 Task: Look for space in Guider, Cameroon from 12th June, 2023 to 15th June, 2023 for 2 adults in price range Rs.10000 to Rs.15000. Place can be entire place with 1  bedroom having 1 bed and 1 bathroom. Property type can be house, flat, guest house, hotel. Booking option can be shelf check-in. Required host language is English.
Action: Mouse moved to (473, 121)
Screenshot: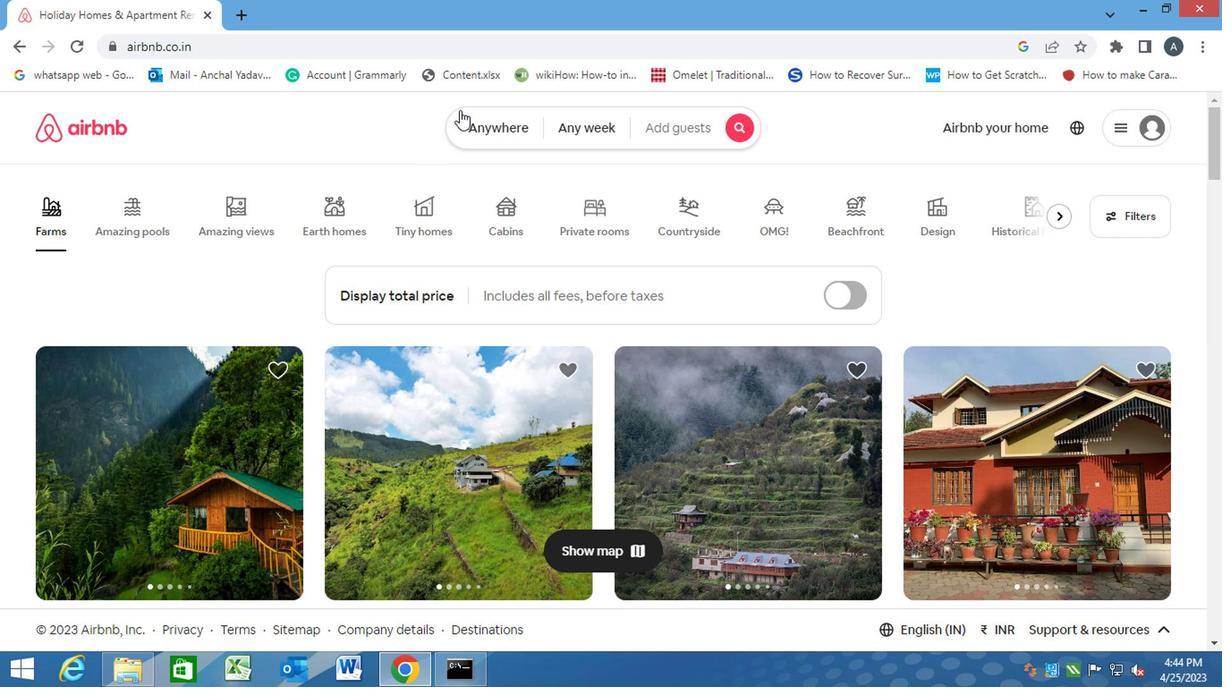 
Action: Mouse pressed left at (473, 121)
Screenshot: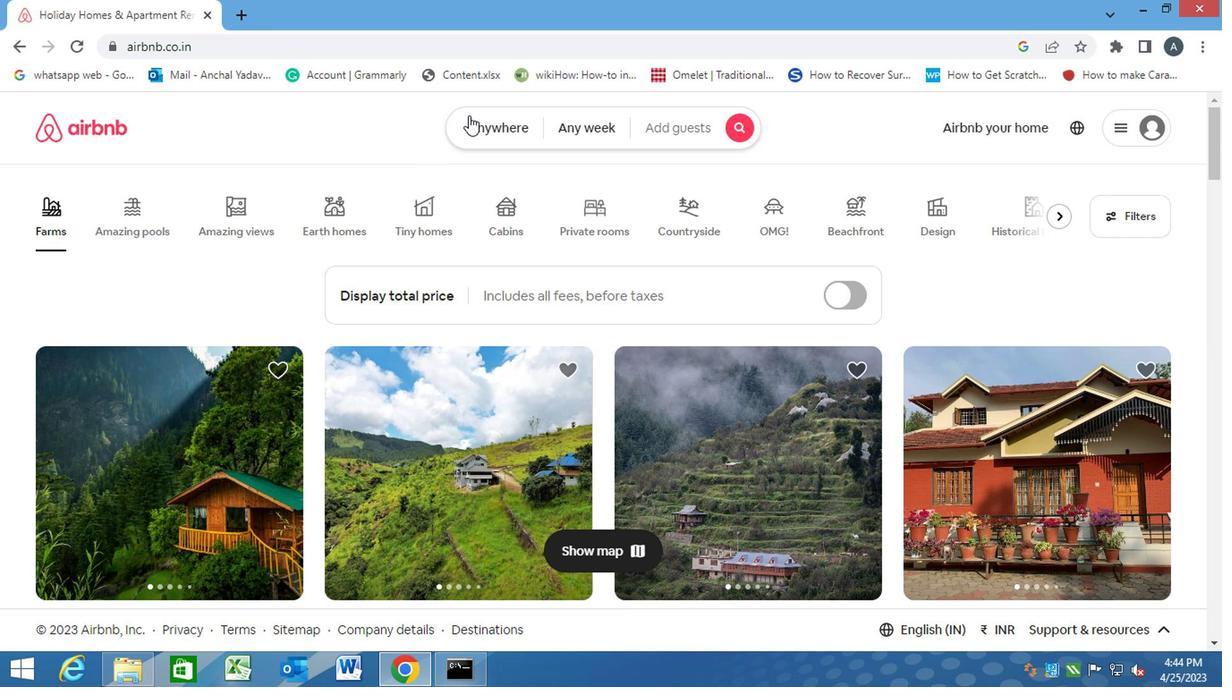 
Action: Mouse moved to (394, 180)
Screenshot: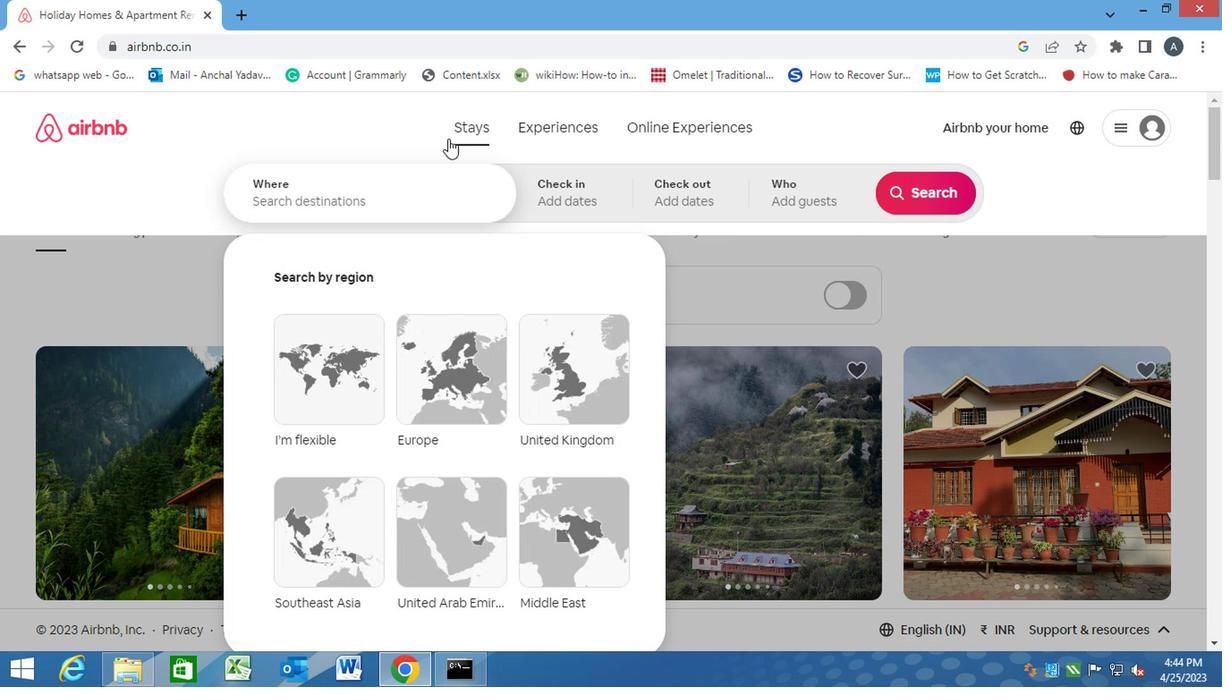 
Action: Mouse pressed left at (394, 180)
Screenshot: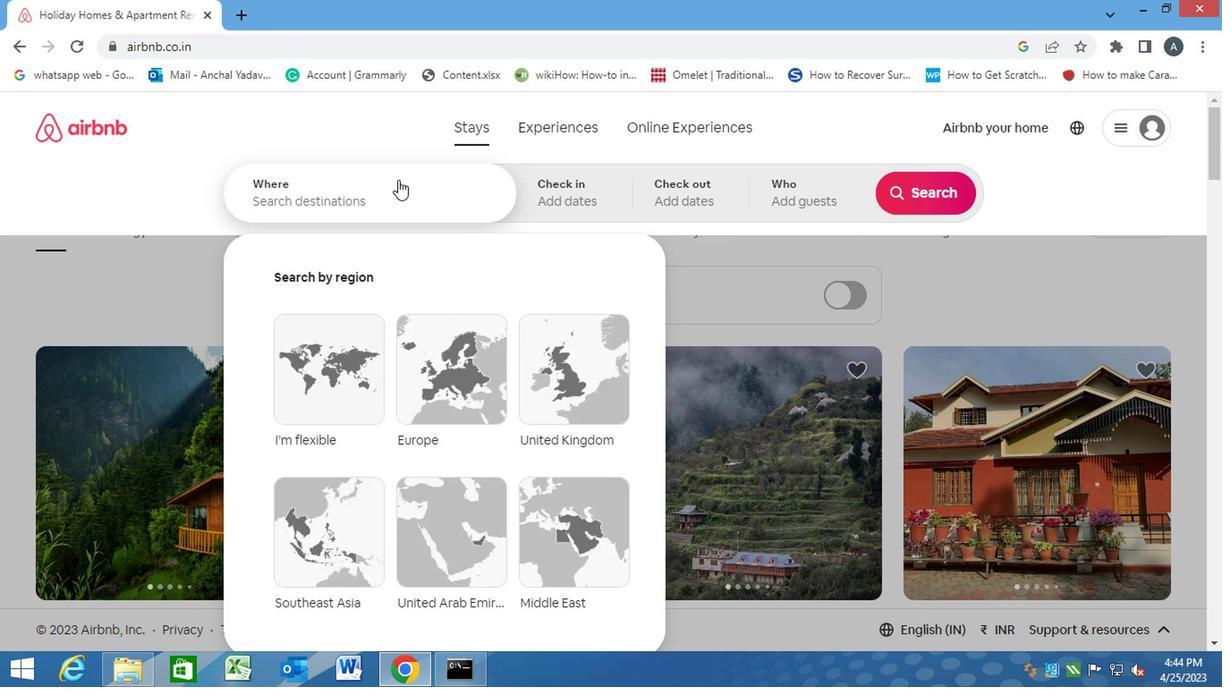 
Action: Key pressed g<Key.caps_lock>uider,<Key.space><Key.caps_lock>c<Key.caps_lock>ameroon<Key.enter>
Screenshot: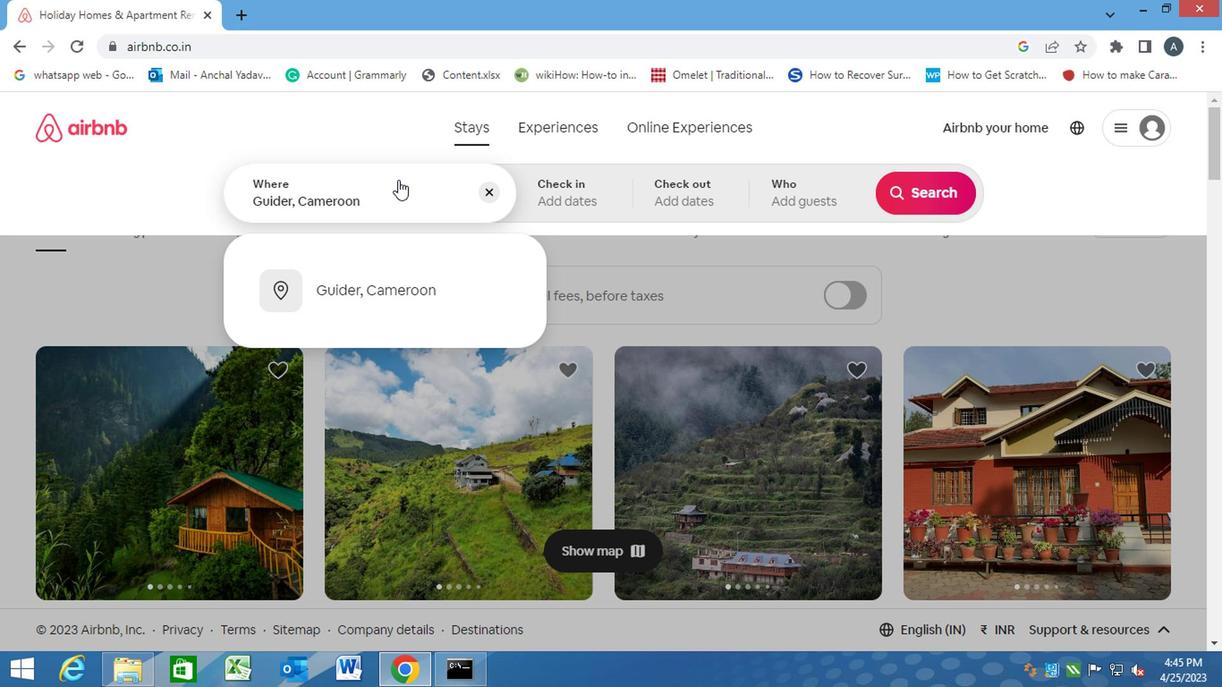 
Action: Mouse moved to (911, 346)
Screenshot: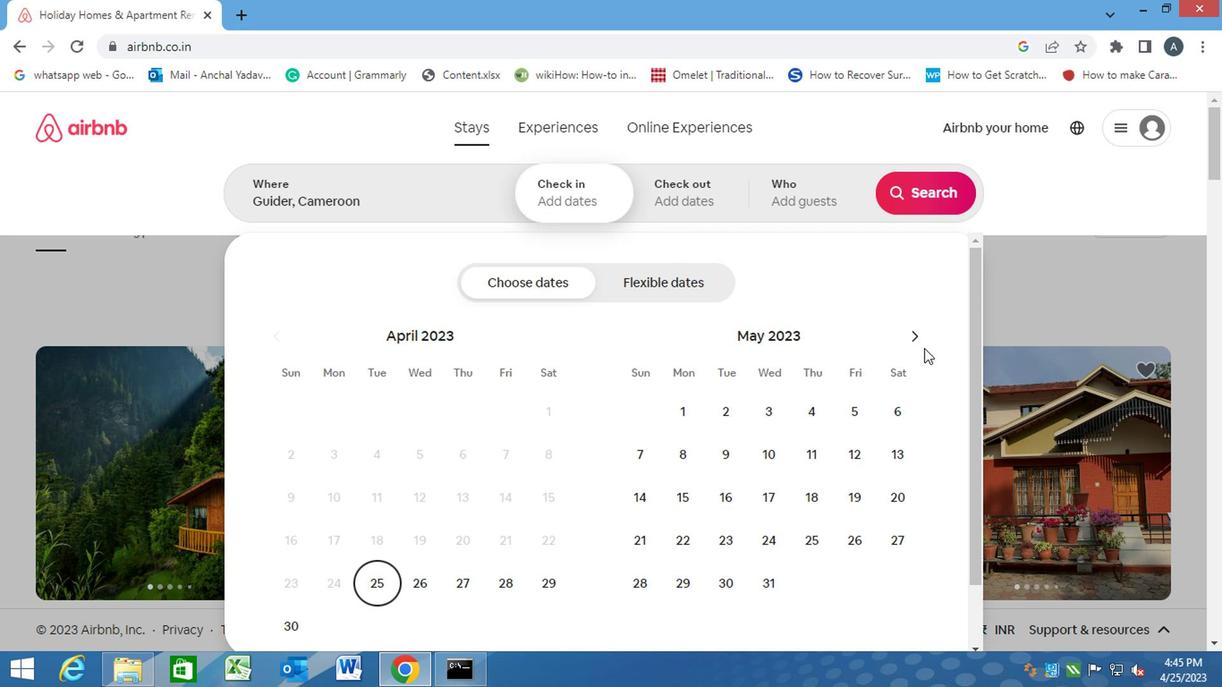 
Action: Mouse pressed left at (911, 346)
Screenshot: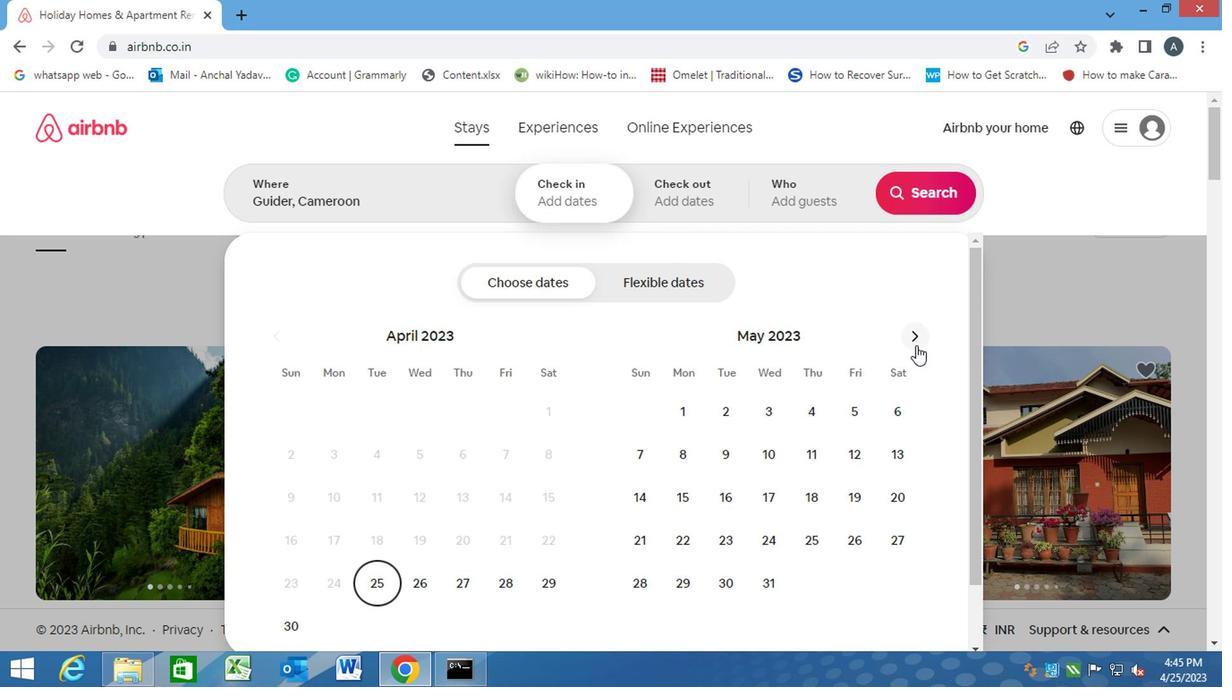 
Action: Mouse moved to (676, 497)
Screenshot: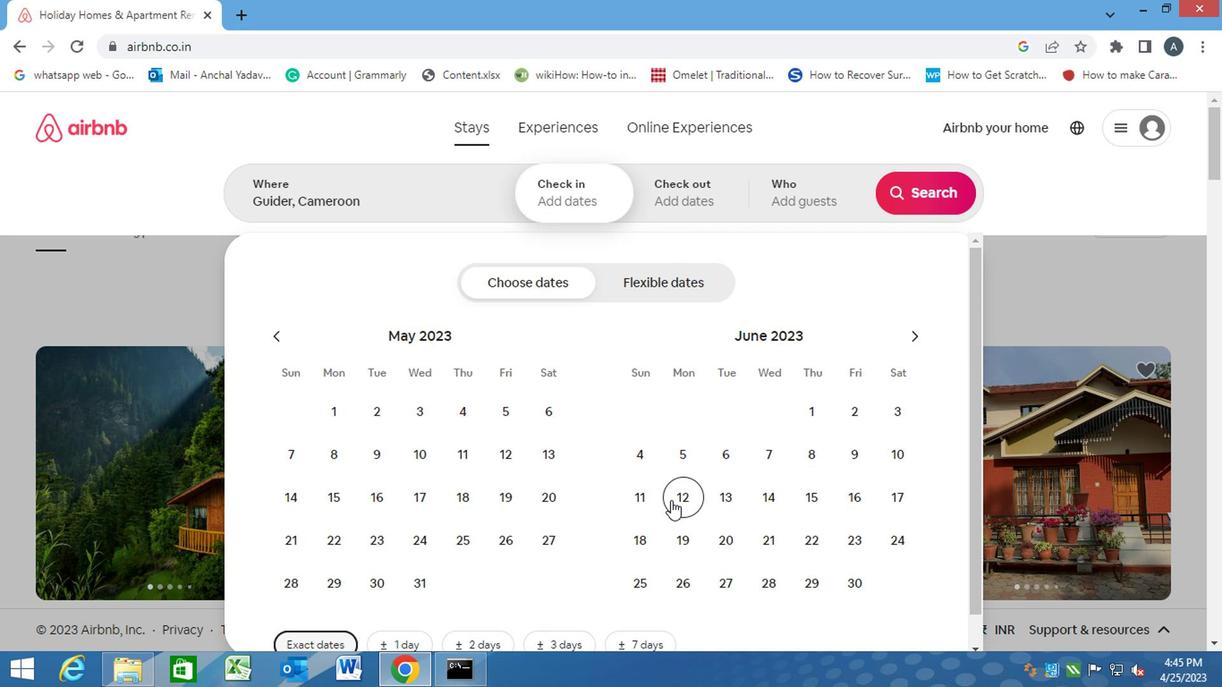 
Action: Mouse pressed left at (676, 497)
Screenshot: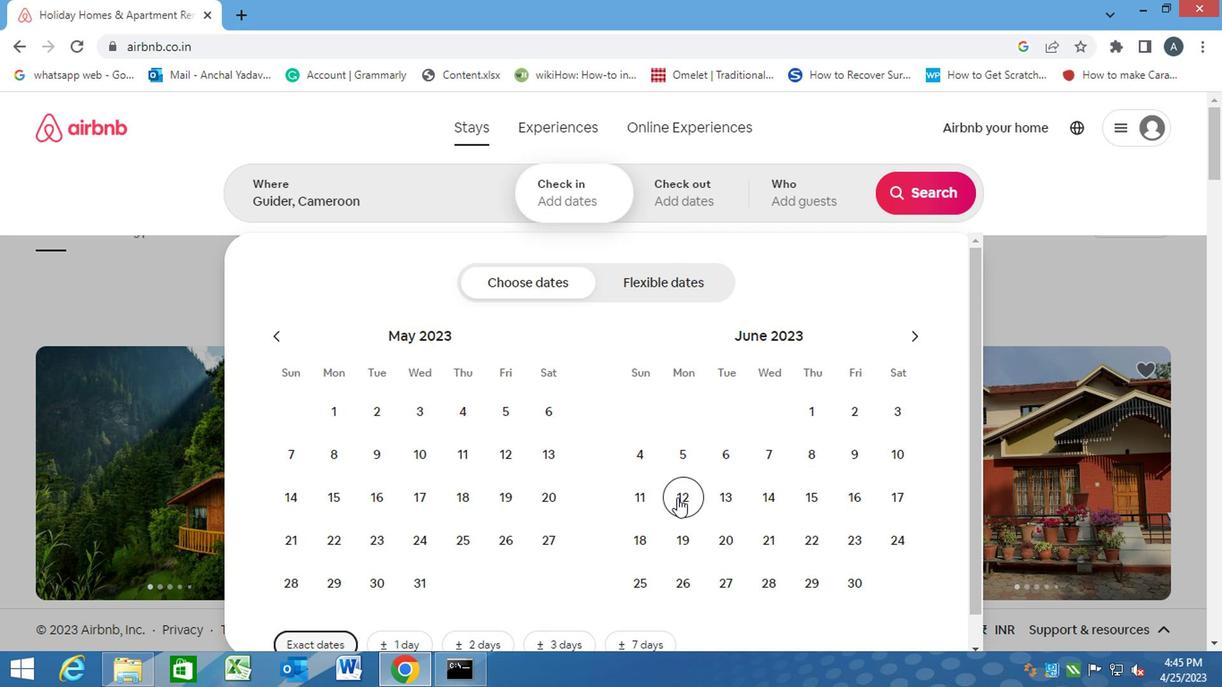 
Action: Mouse moved to (824, 501)
Screenshot: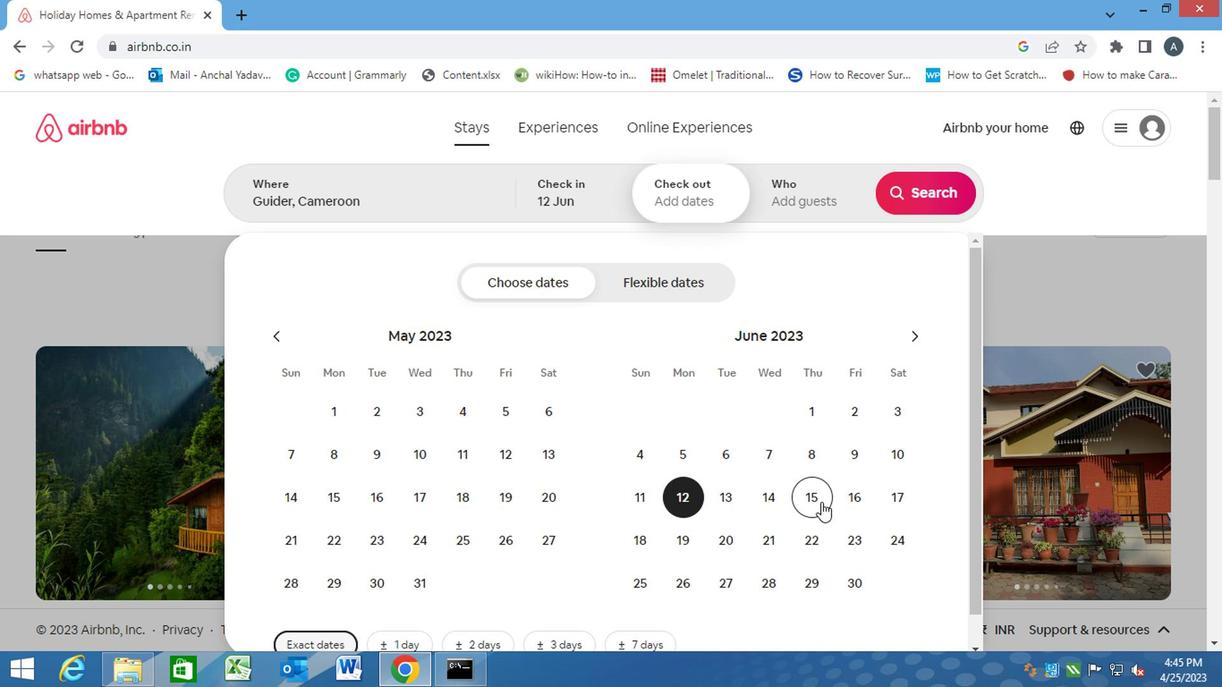 
Action: Mouse pressed left at (824, 501)
Screenshot: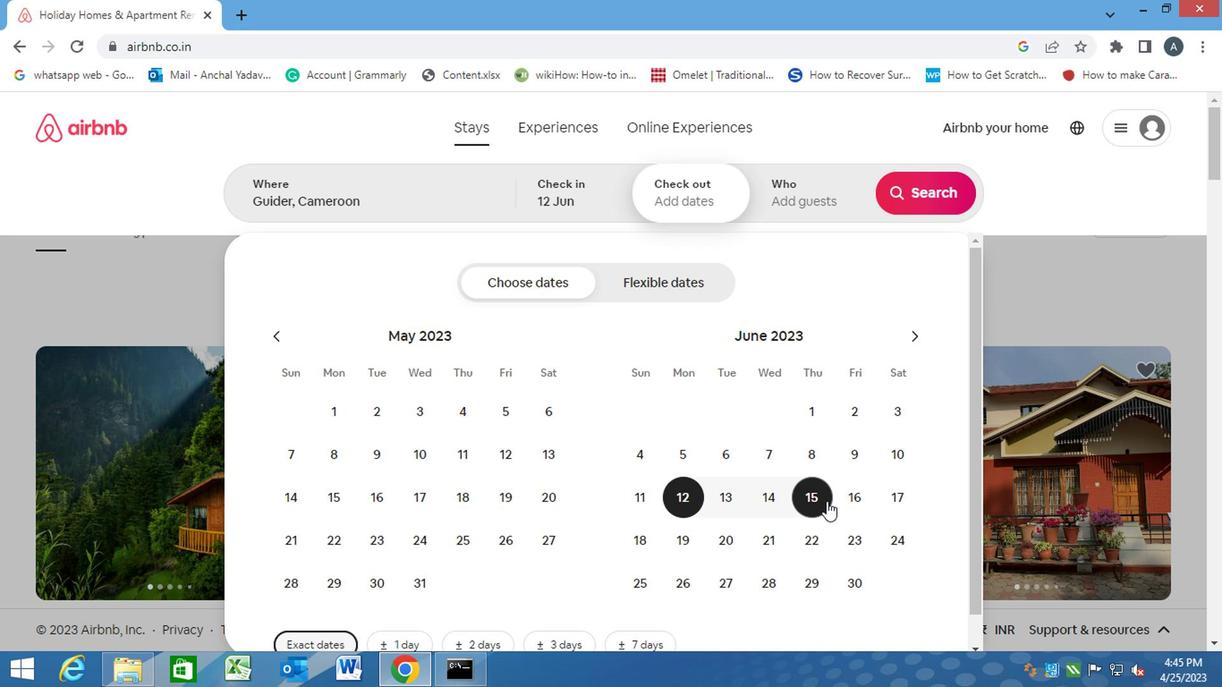 
Action: Mouse moved to (819, 184)
Screenshot: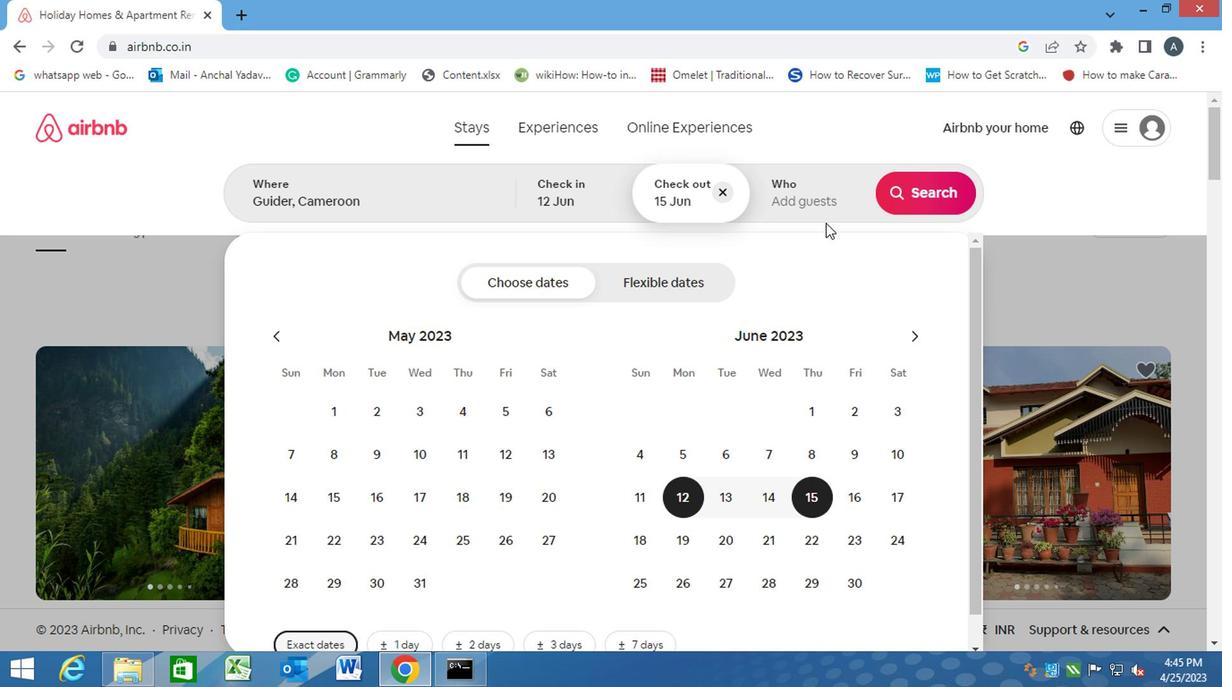 
Action: Mouse pressed left at (819, 184)
Screenshot: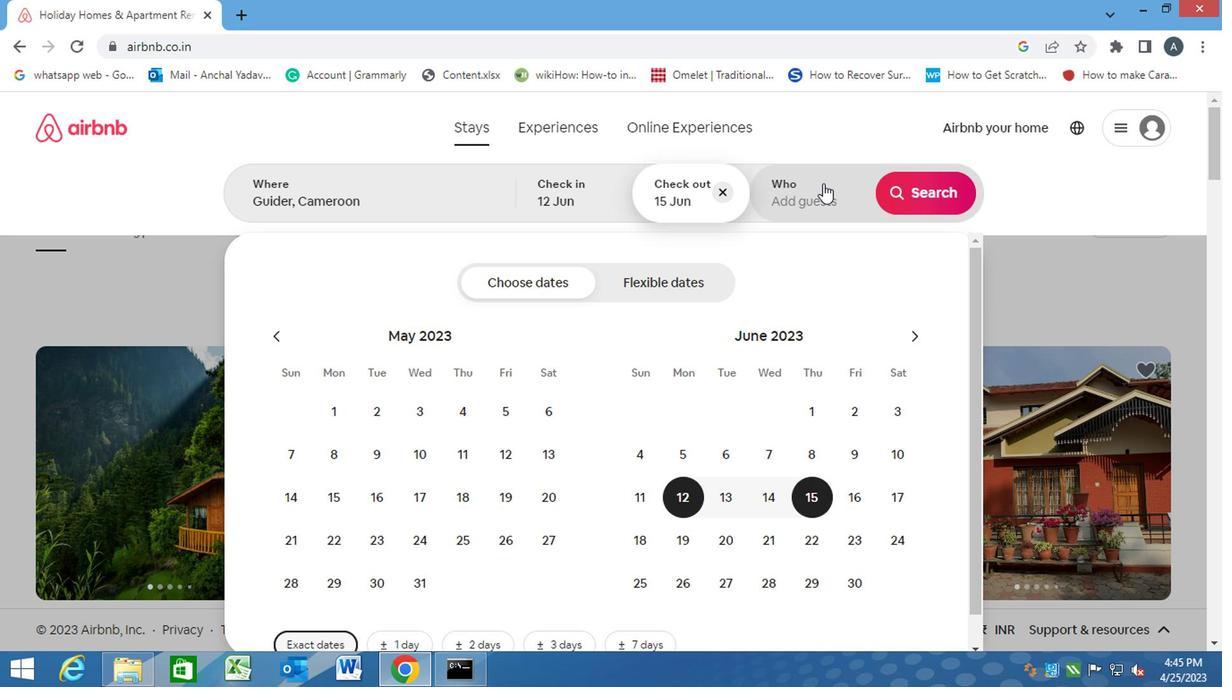 
Action: Mouse moved to (920, 298)
Screenshot: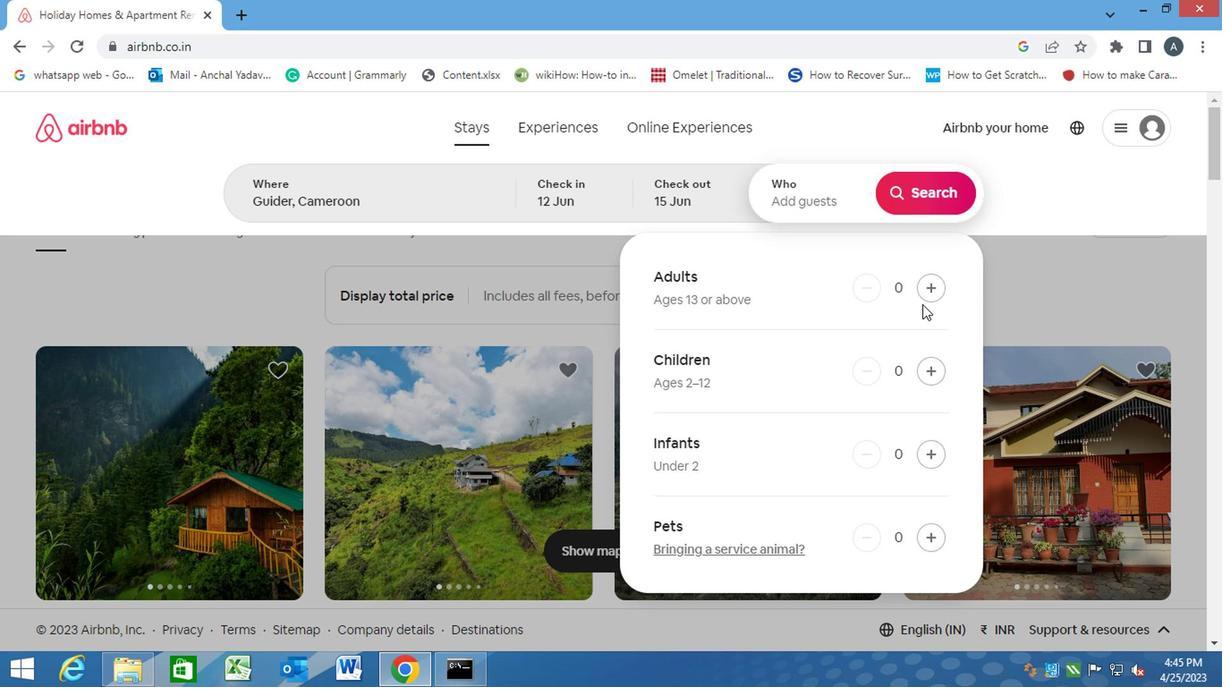 
Action: Mouse pressed left at (920, 298)
Screenshot: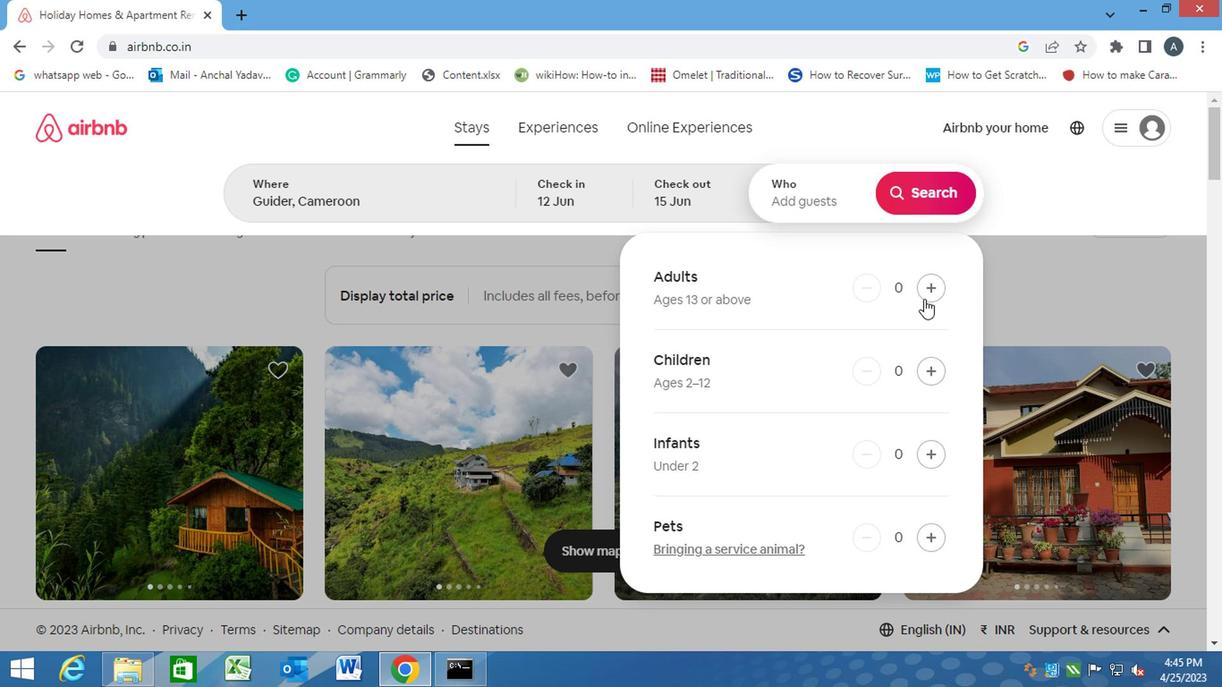 
Action: Mouse pressed left at (920, 298)
Screenshot: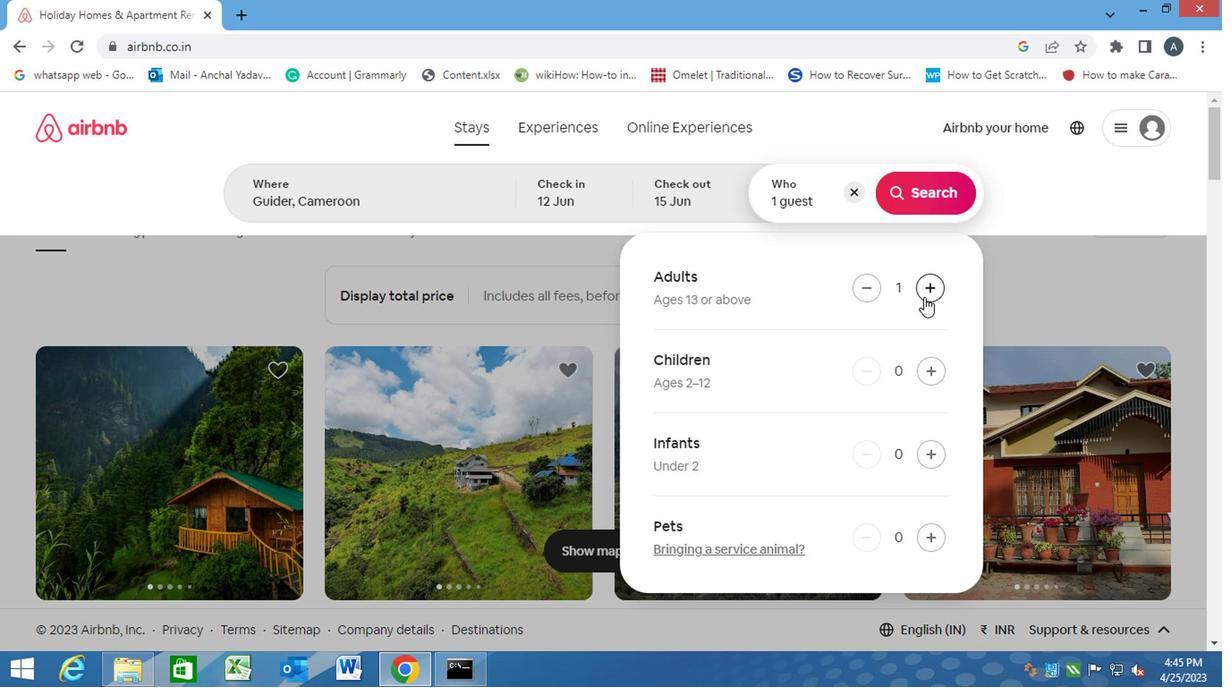 
Action: Mouse moved to (932, 207)
Screenshot: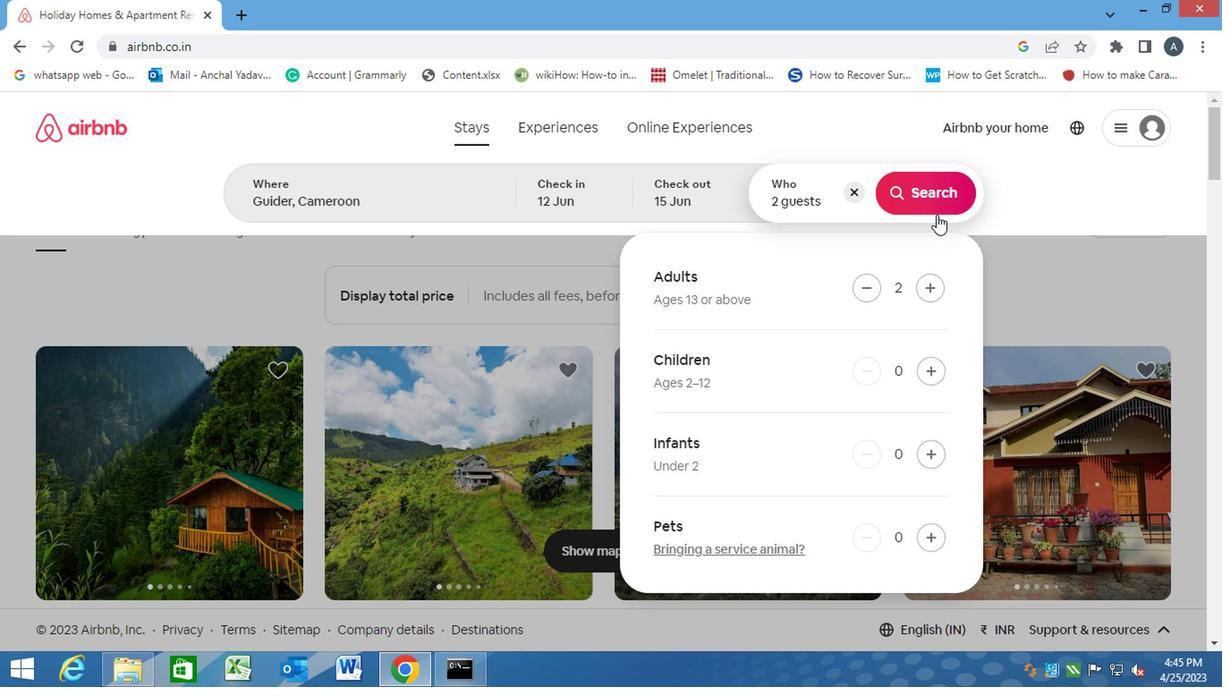 
Action: Mouse pressed left at (932, 207)
Screenshot: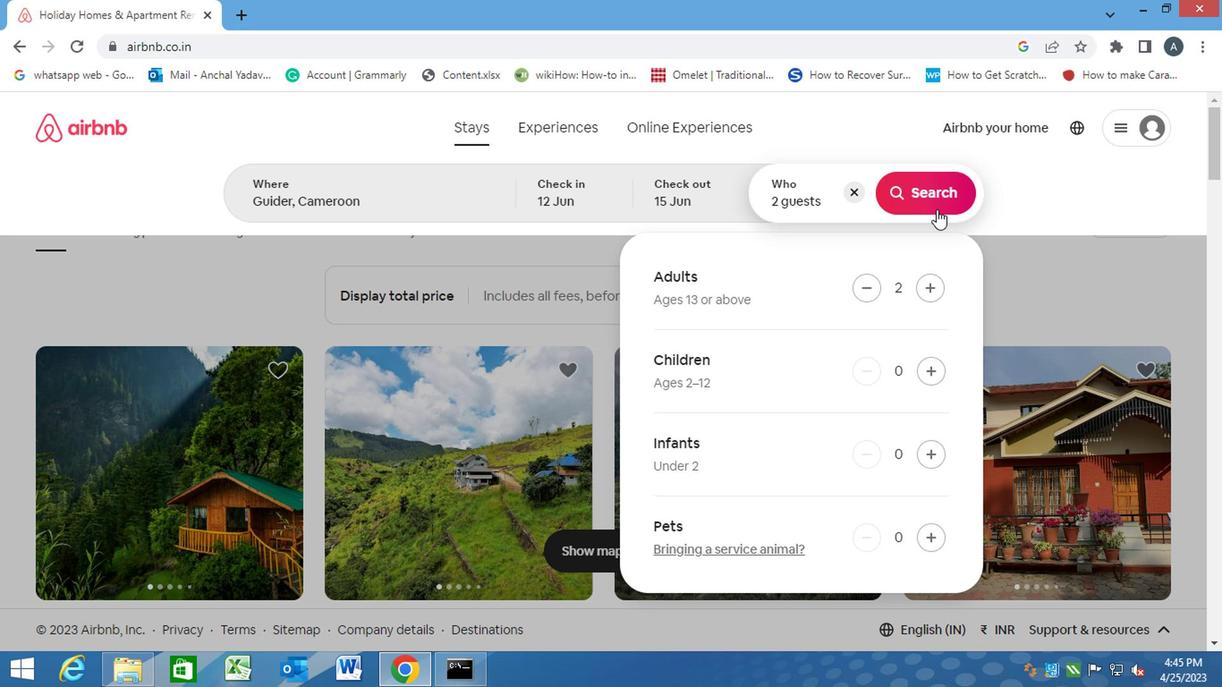 
Action: Mouse moved to (1126, 189)
Screenshot: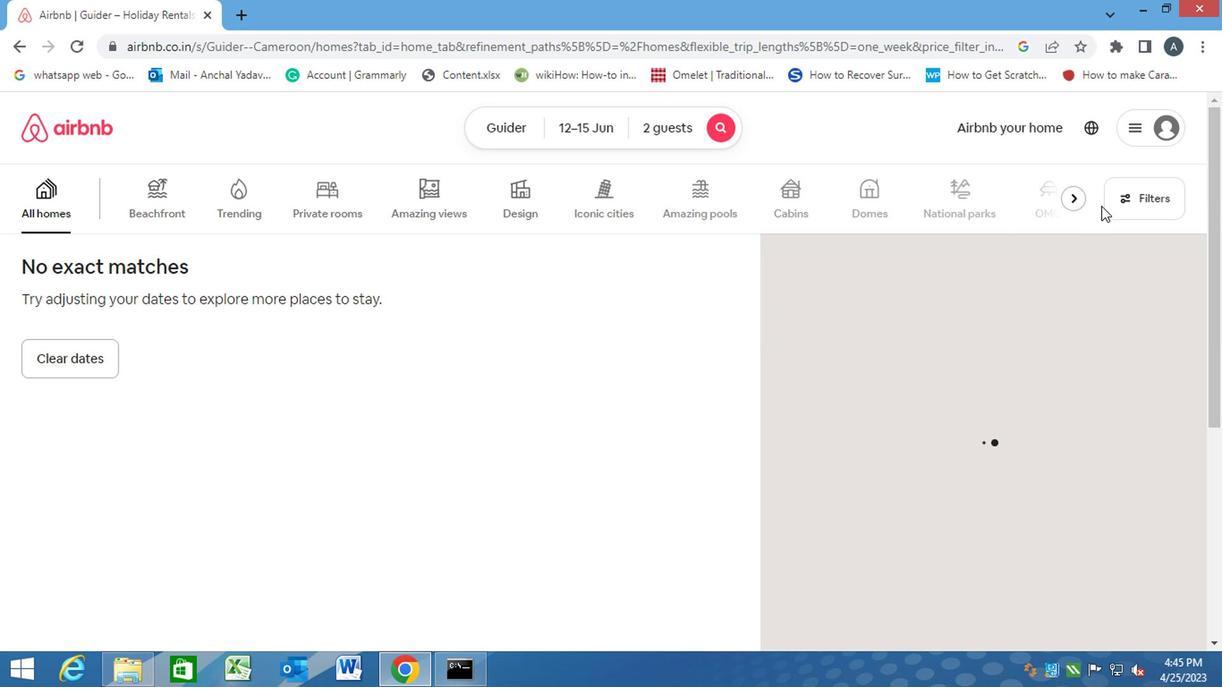 
Action: Mouse pressed left at (1126, 189)
Screenshot: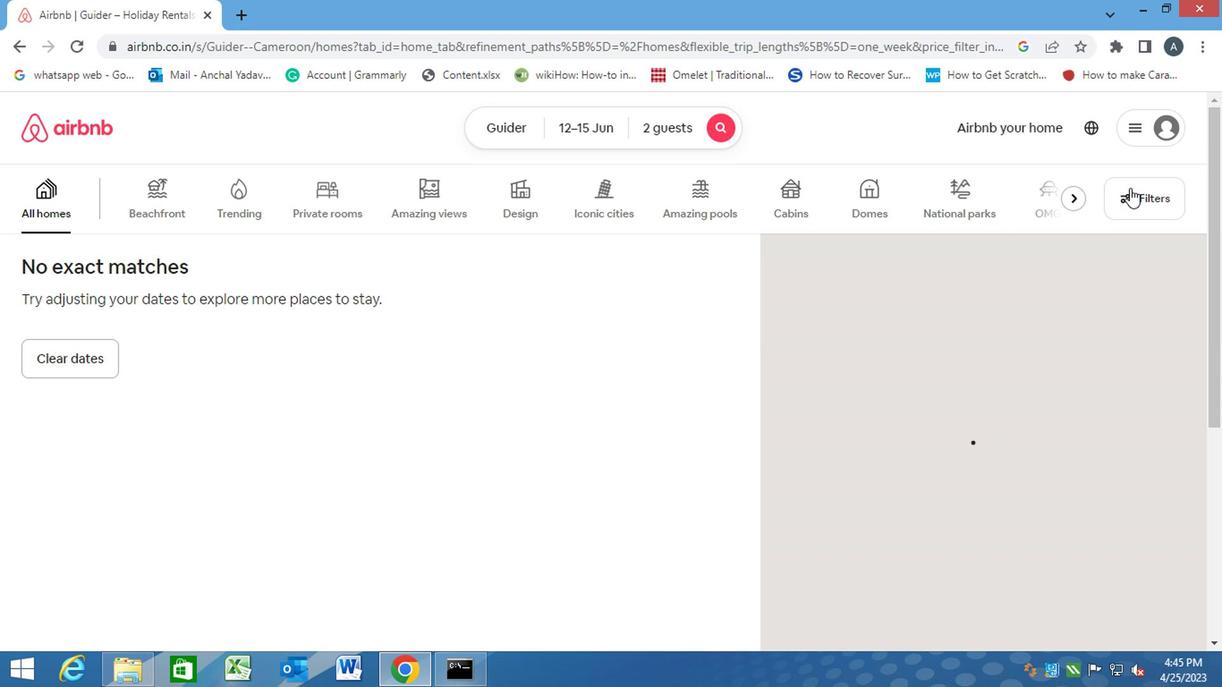 
Action: Mouse moved to (374, 306)
Screenshot: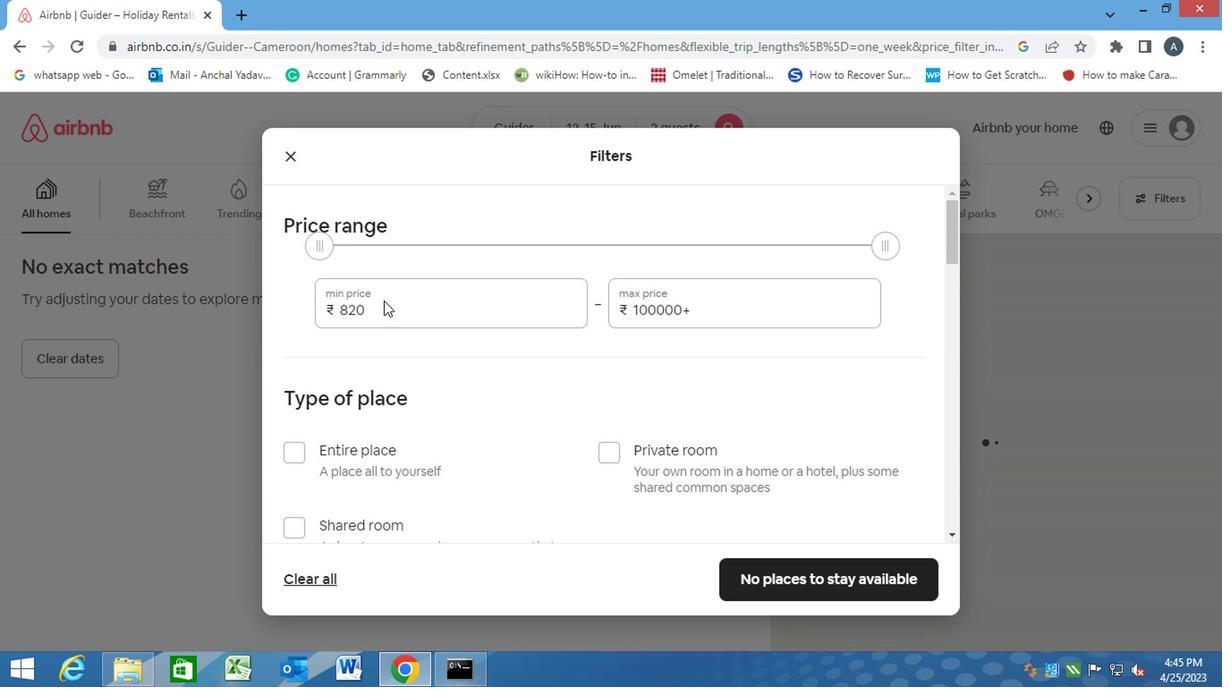 
Action: Mouse pressed left at (374, 306)
Screenshot: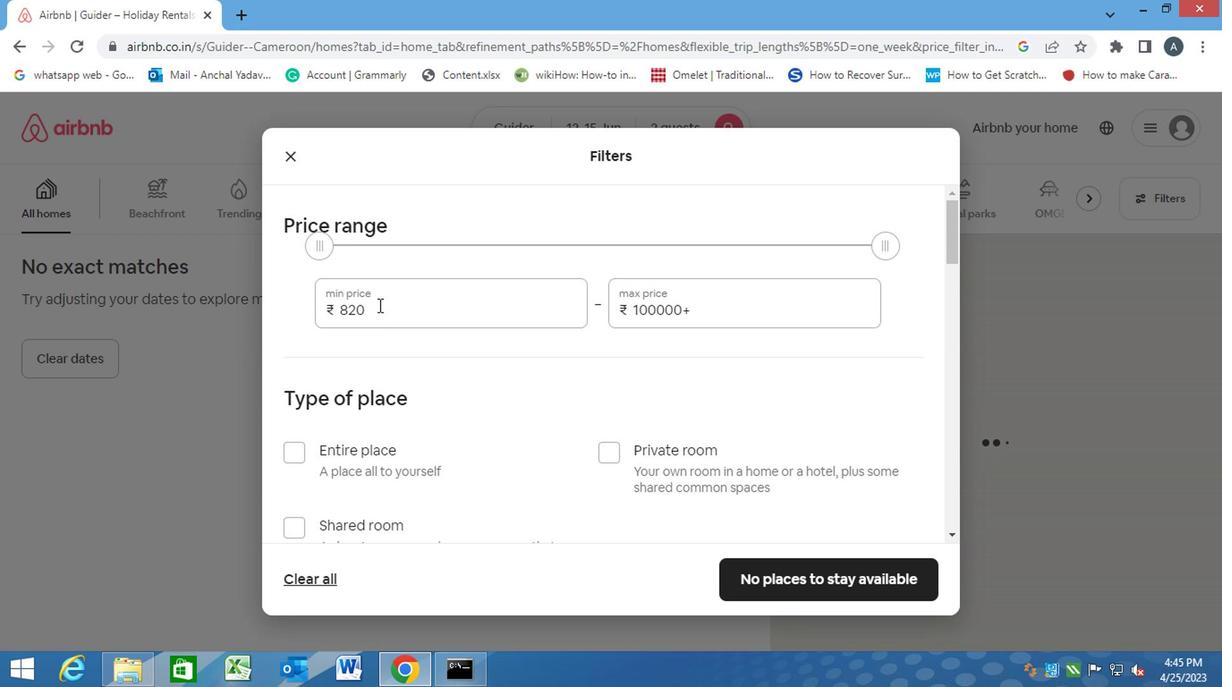 
Action: Mouse moved to (334, 316)
Screenshot: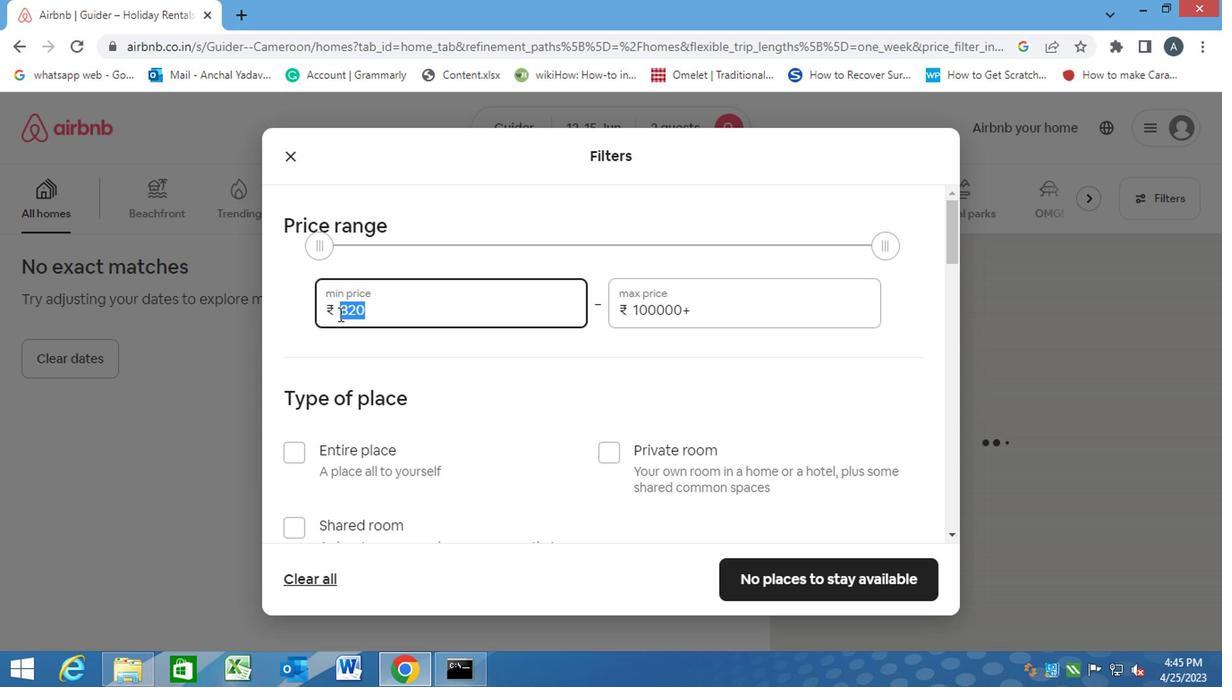 
Action: Key pressed 10000<Key.tab><Key.backspace><Key.backspace>1<Key.backspace><Key.backspace><Key.backspace><Key.backspace><Key.backspace><Key.backspace><Key.backspace><Key.backspace><Key.backspace><Key.backspace><Key.backspace><Key.backspace><Key.backspace><Key.backspace><Key.backspace><Key.backspace><Key.backspace><Key.backspace><Key.backspace>15000
Screenshot: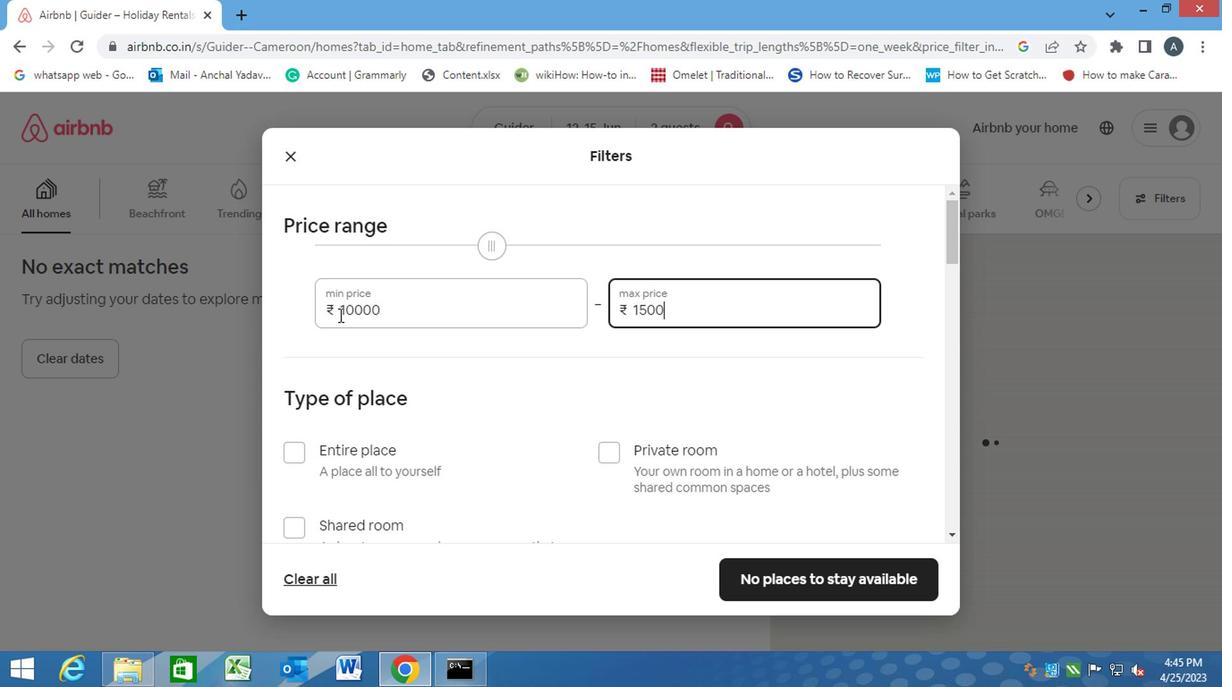 
Action: Mouse moved to (295, 444)
Screenshot: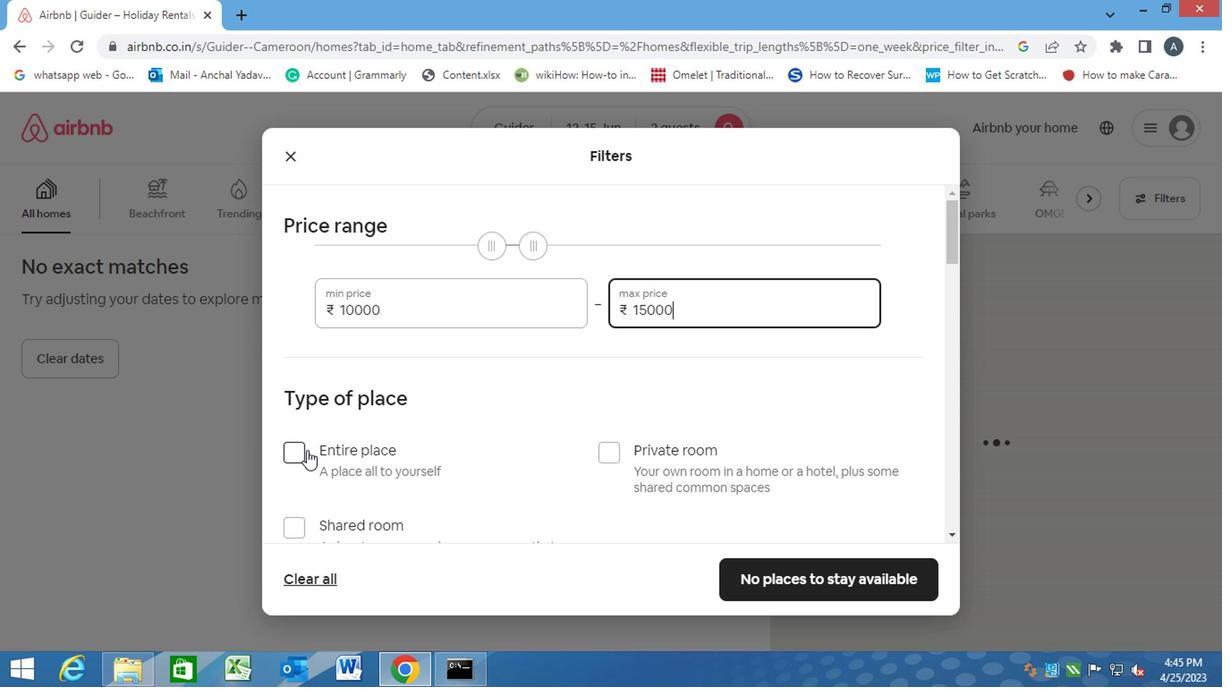 
Action: Mouse pressed left at (295, 444)
Screenshot: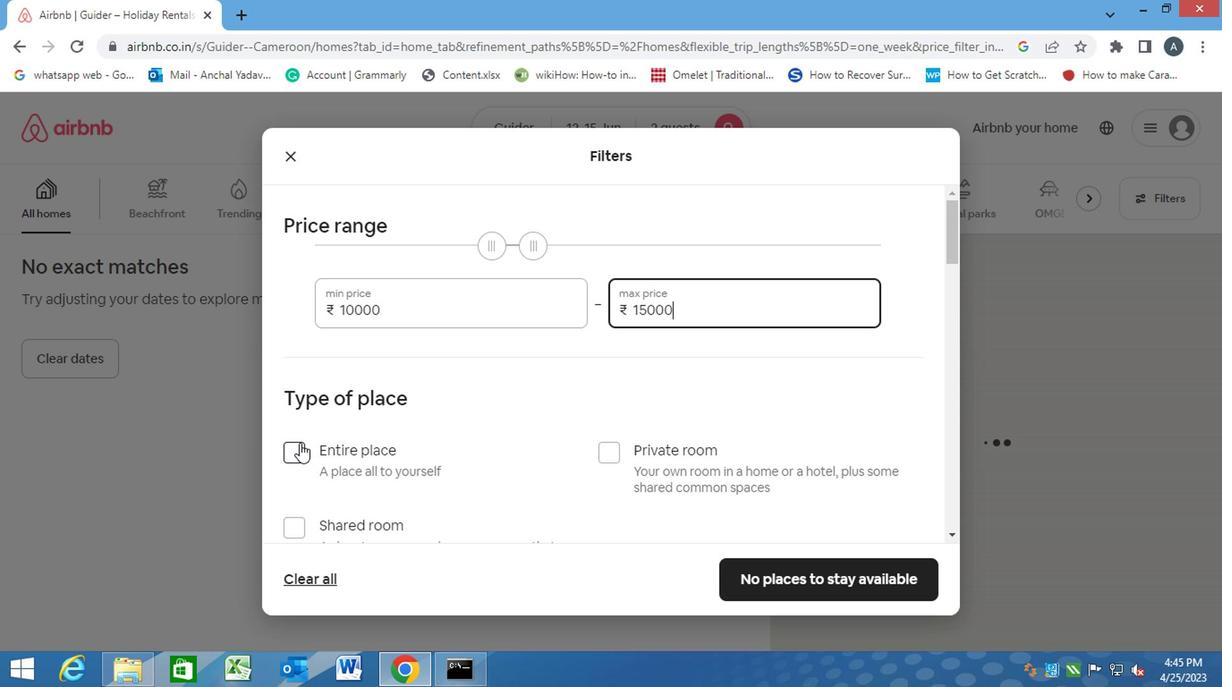 
Action: Mouse moved to (420, 475)
Screenshot: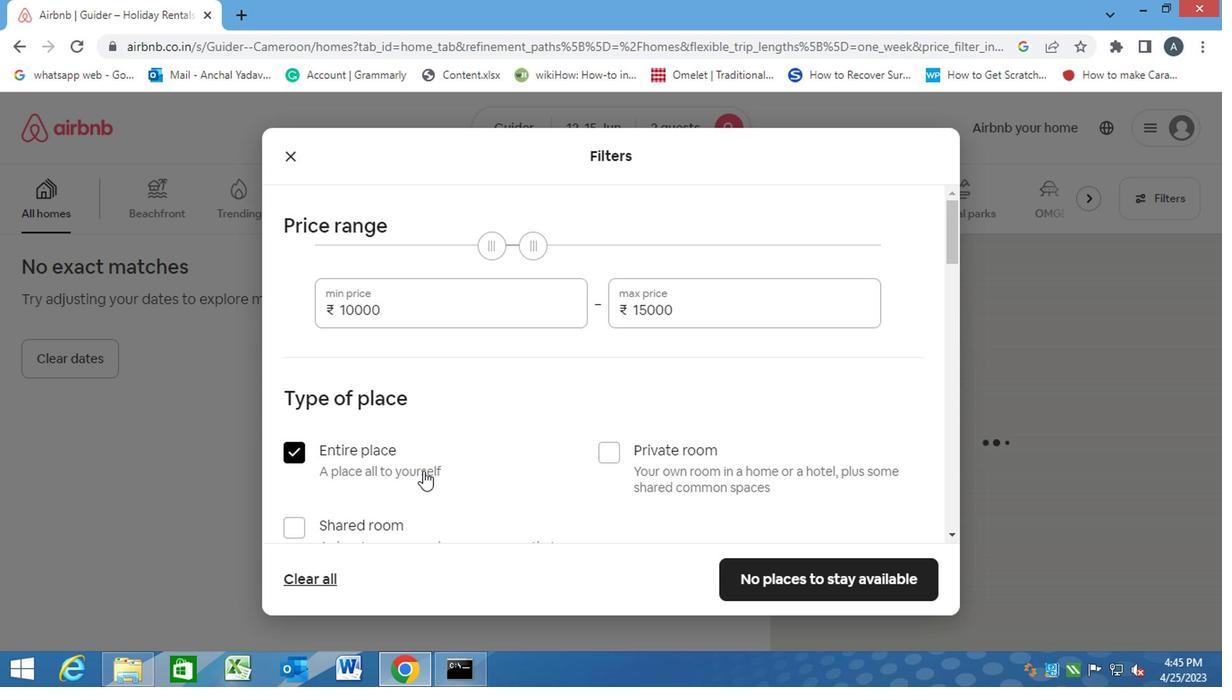 
Action: Mouse scrolled (420, 474) with delta (0, 0)
Screenshot: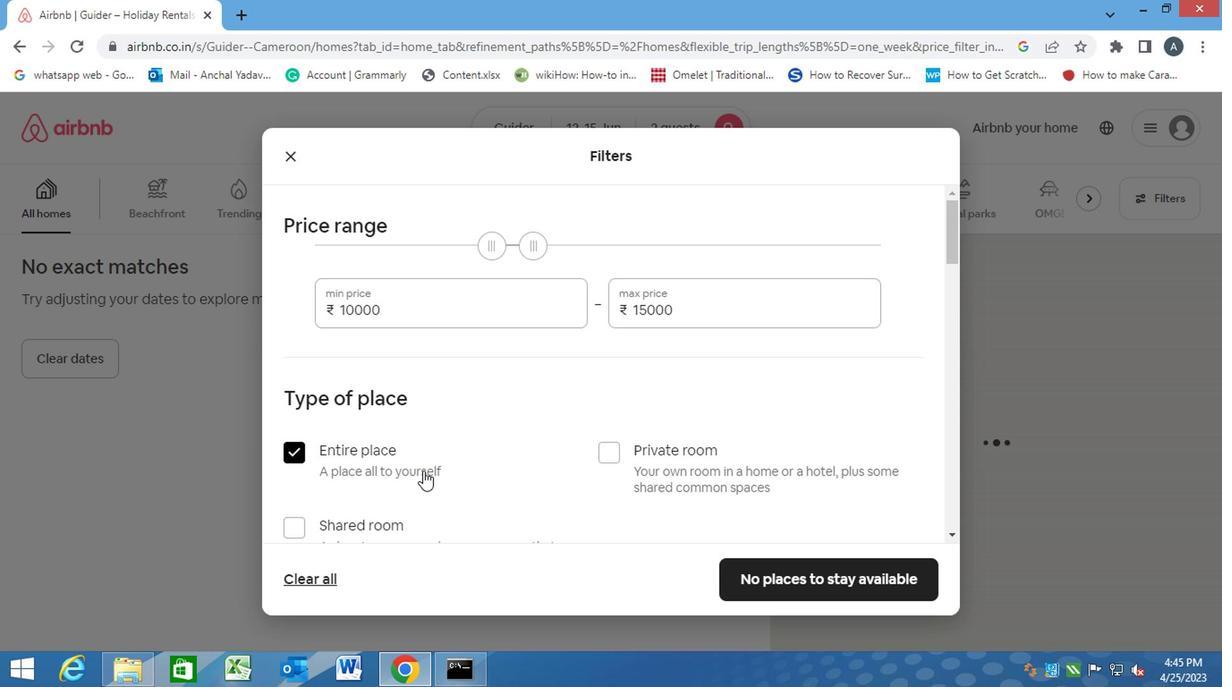 
Action: Mouse scrolled (420, 474) with delta (0, 0)
Screenshot: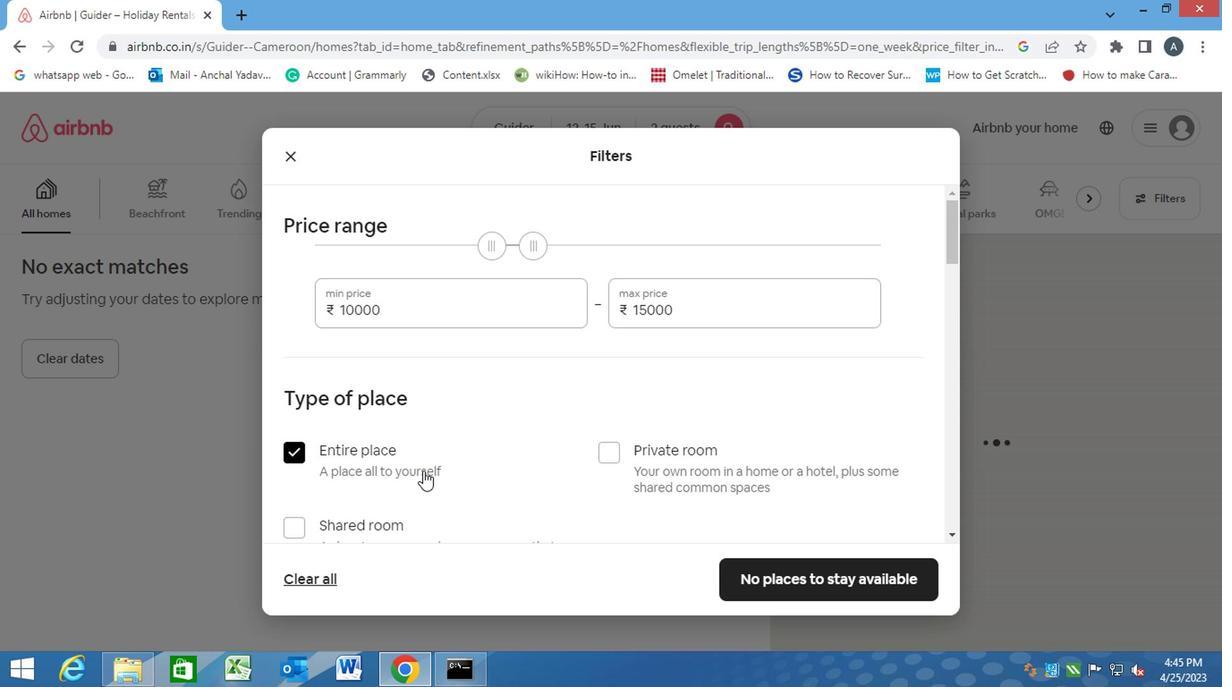 
Action: Mouse scrolled (420, 474) with delta (0, 0)
Screenshot: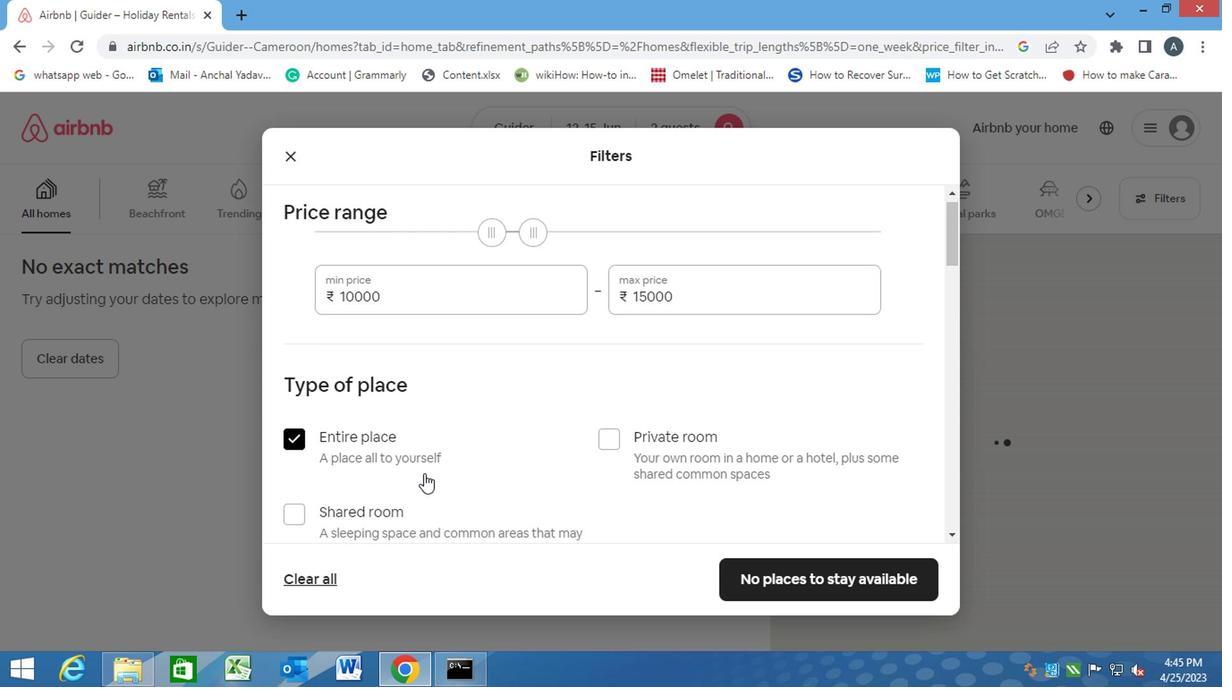 
Action: Mouse scrolled (420, 474) with delta (0, 0)
Screenshot: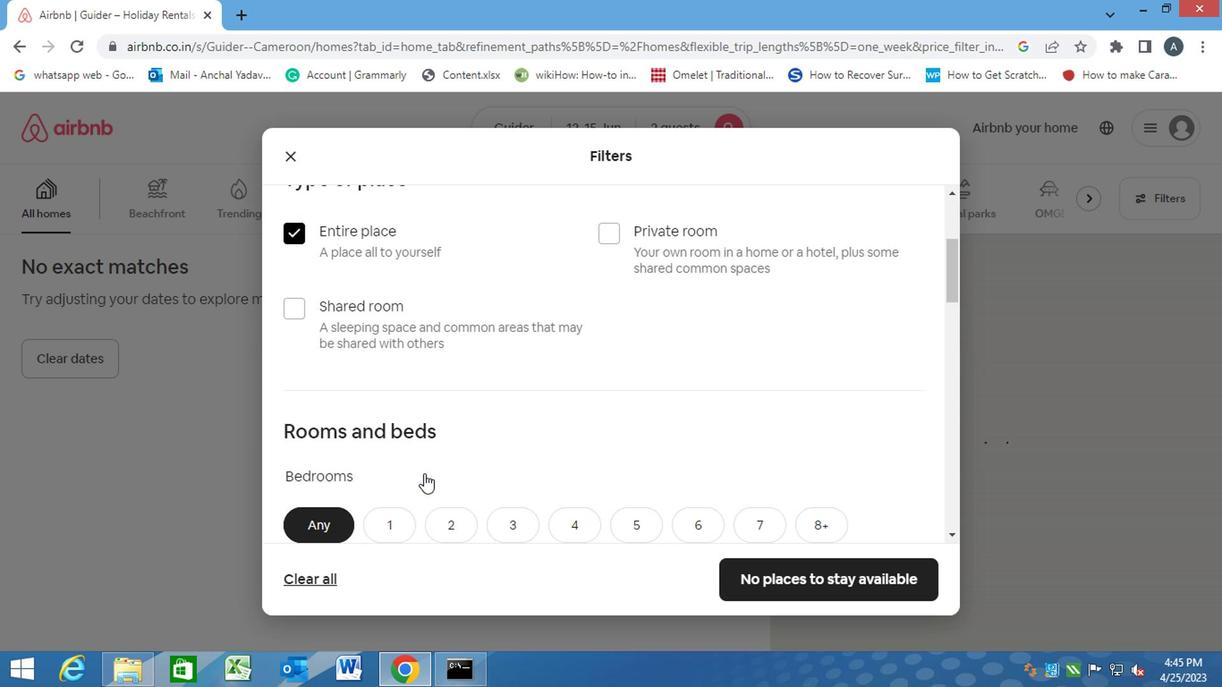 
Action: Mouse moved to (383, 389)
Screenshot: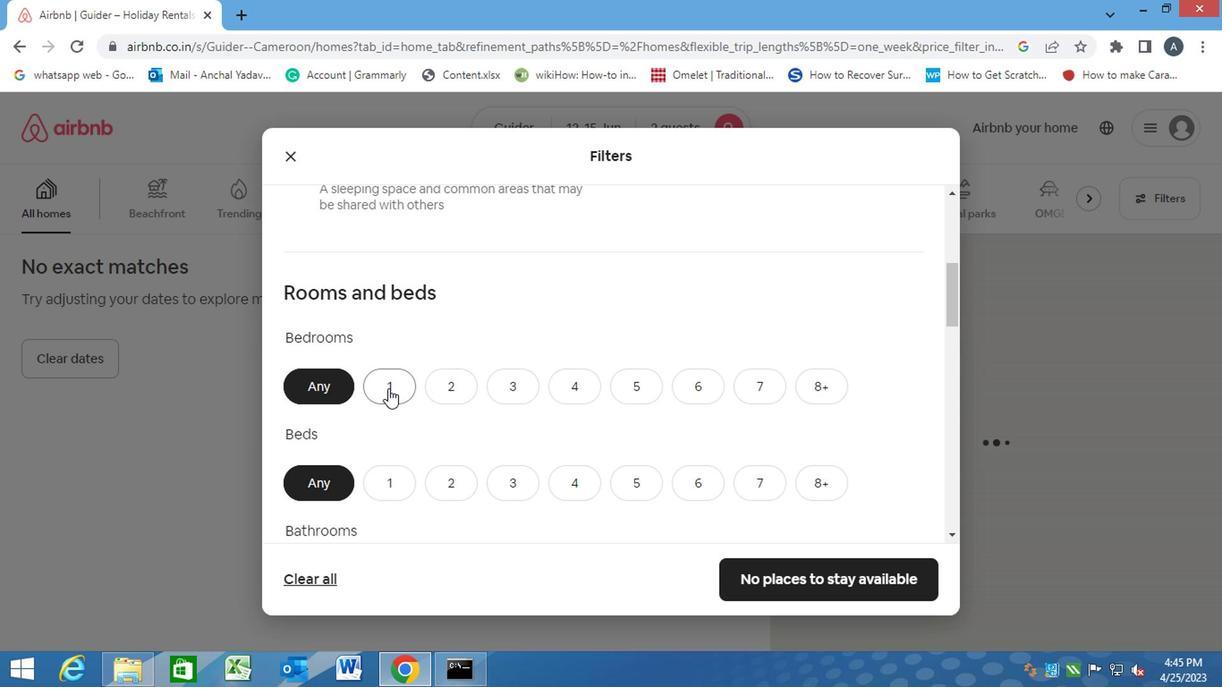 
Action: Mouse scrolled (383, 389) with delta (0, 0)
Screenshot: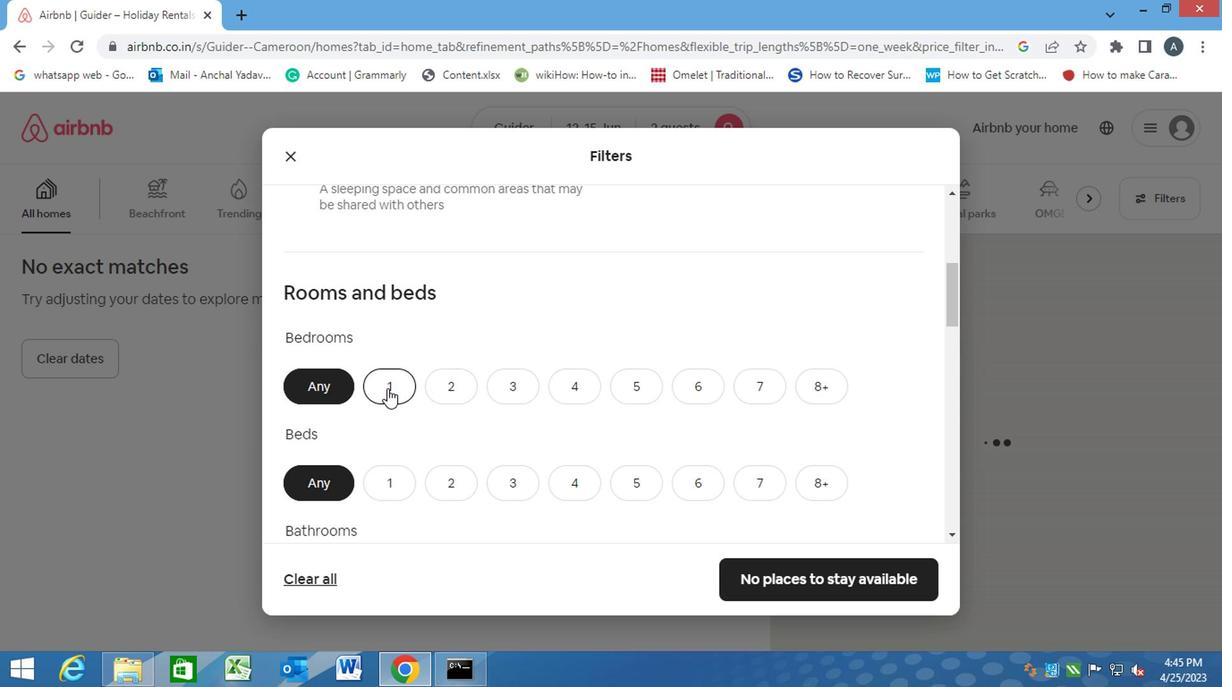 
Action: Mouse moved to (377, 303)
Screenshot: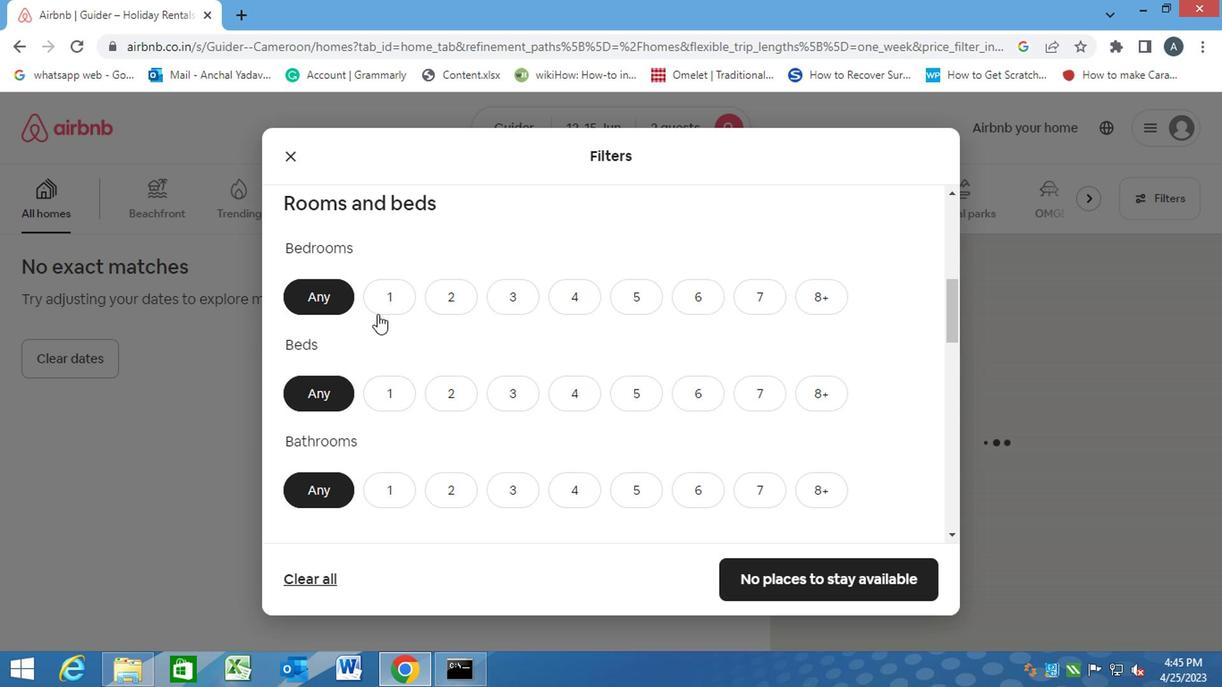 
Action: Mouse pressed left at (377, 303)
Screenshot: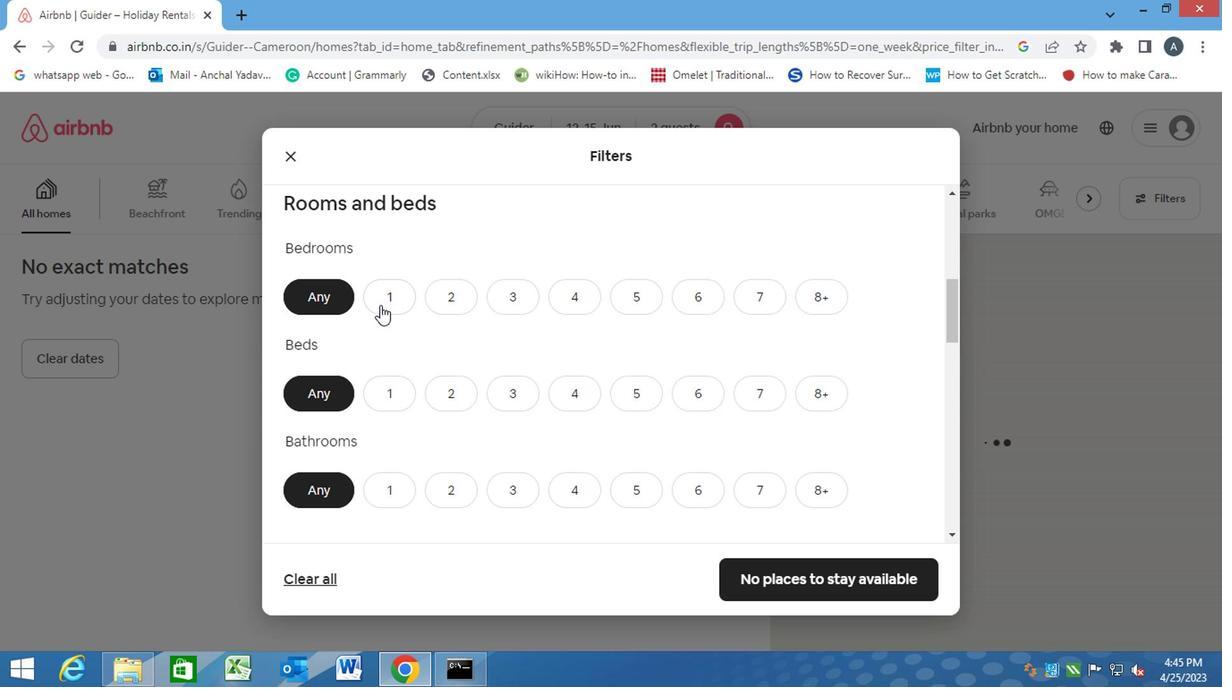 
Action: Mouse moved to (398, 395)
Screenshot: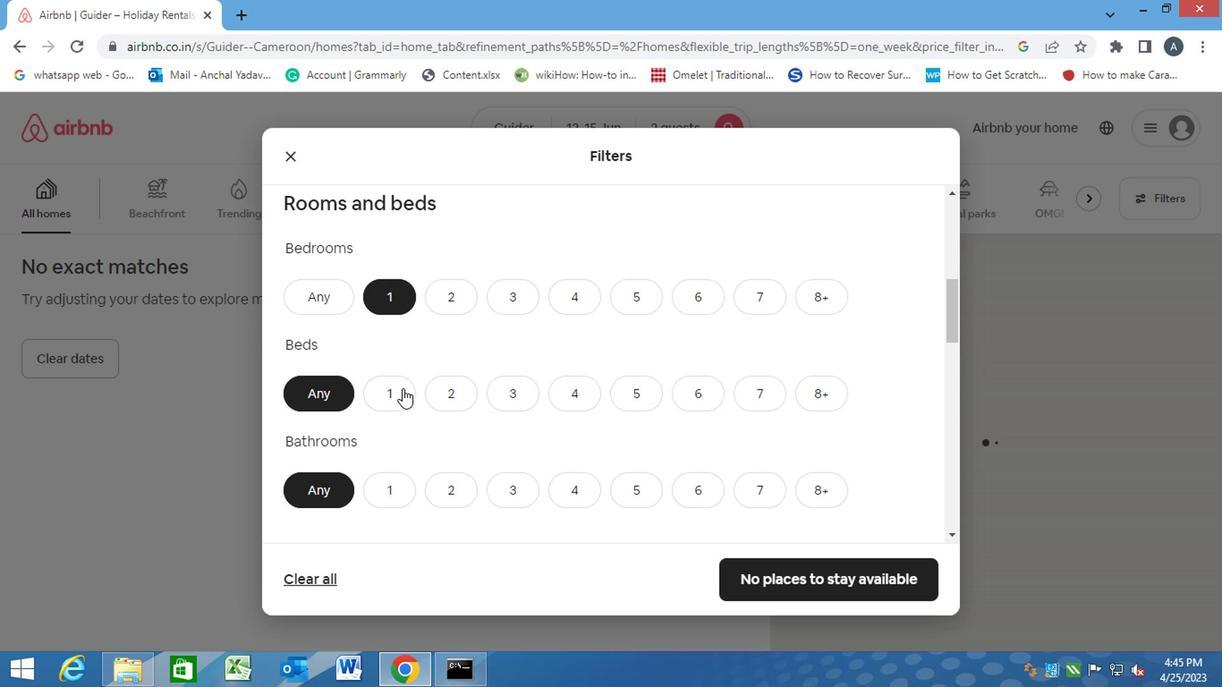 
Action: Mouse pressed left at (398, 395)
Screenshot: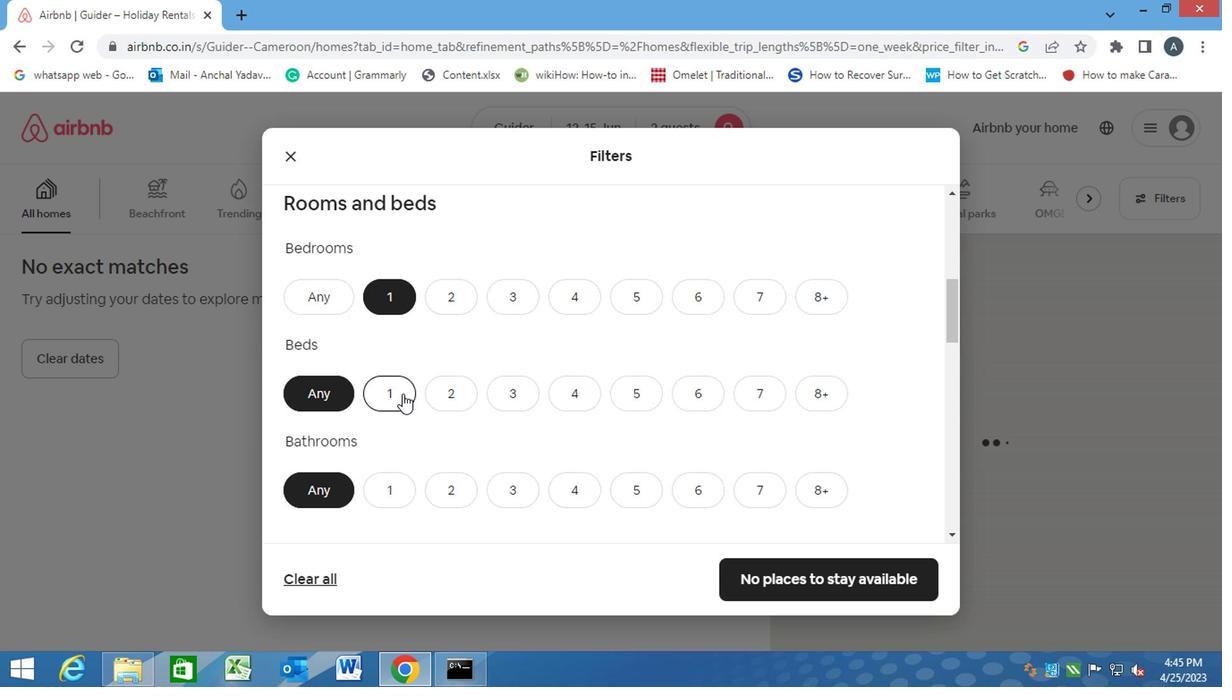 
Action: Mouse moved to (384, 483)
Screenshot: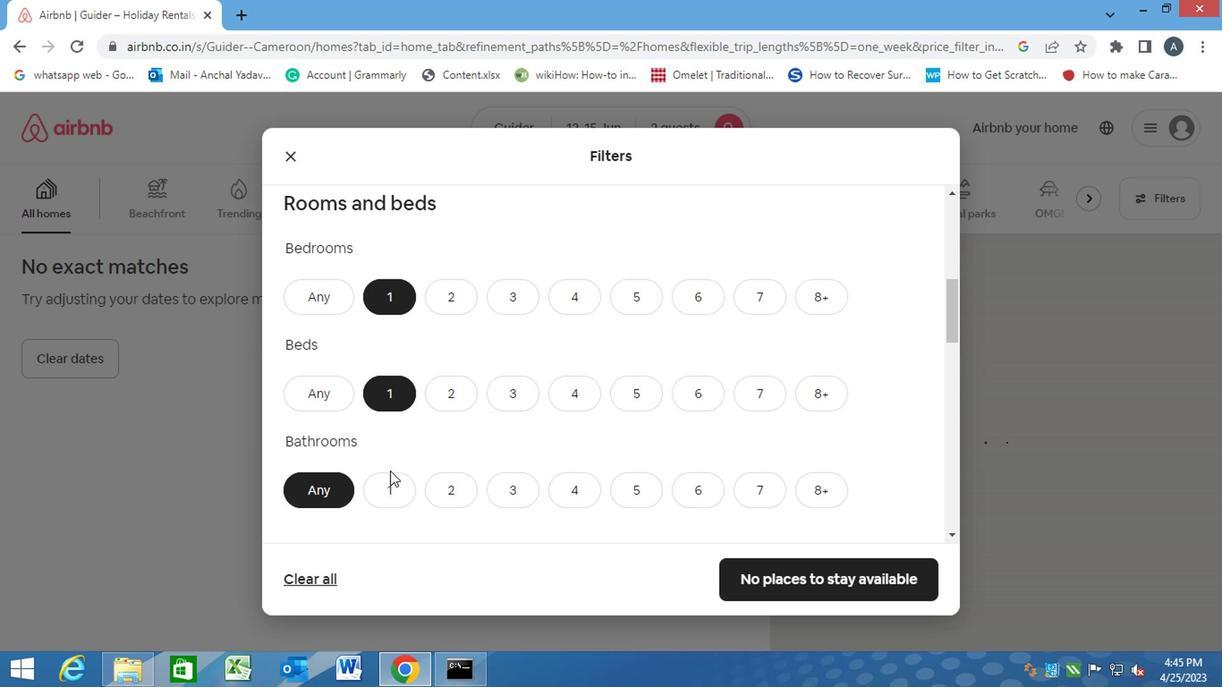 
Action: Mouse pressed left at (384, 483)
Screenshot: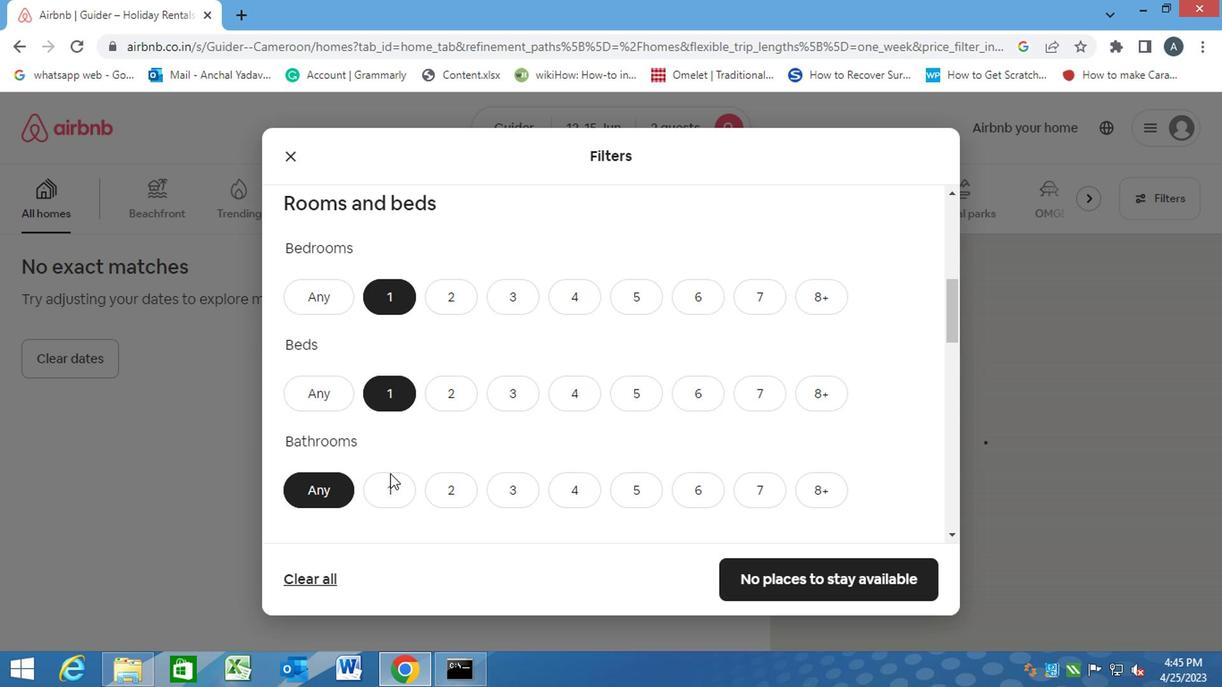 
Action: Mouse moved to (466, 503)
Screenshot: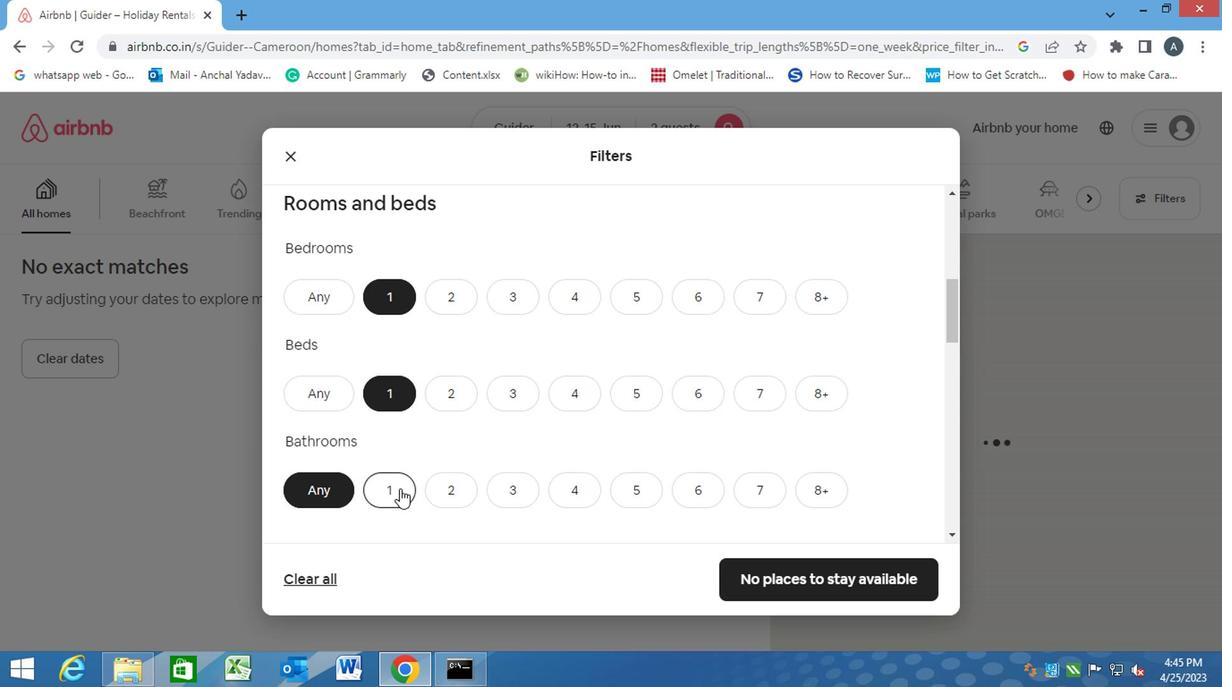 
Action: Mouse scrolled (466, 501) with delta (0, -1)
Screenshot: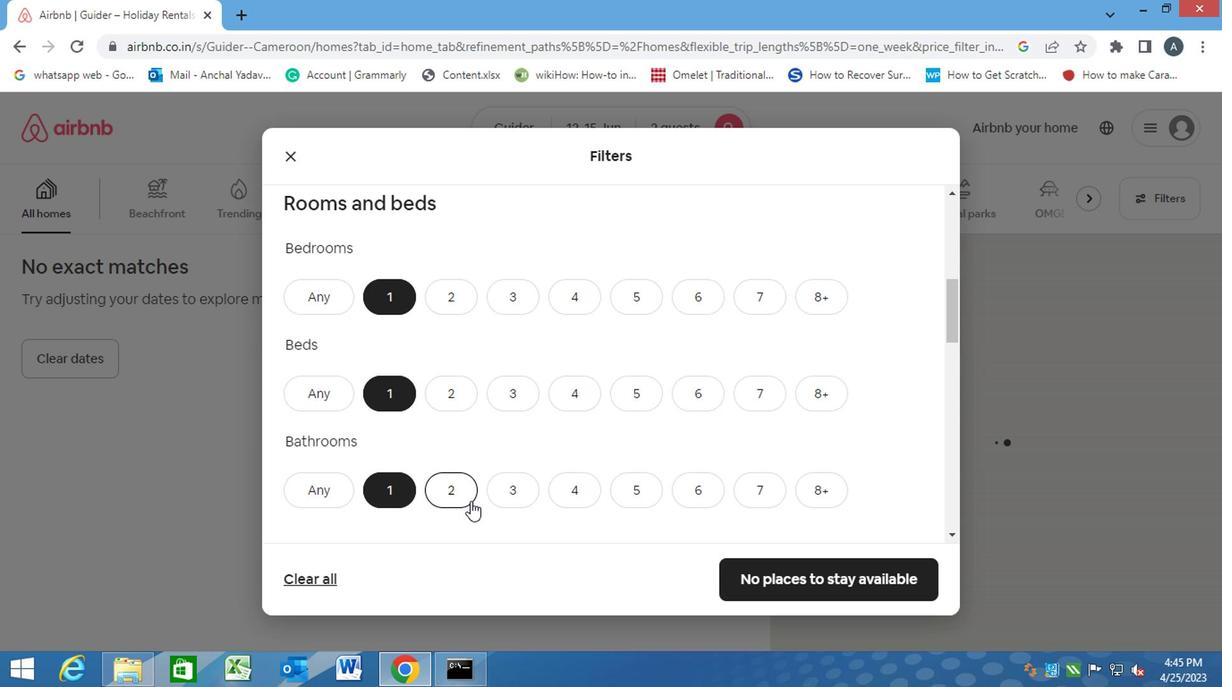
Action: Mouse moved to (467, 503)
Screenshot: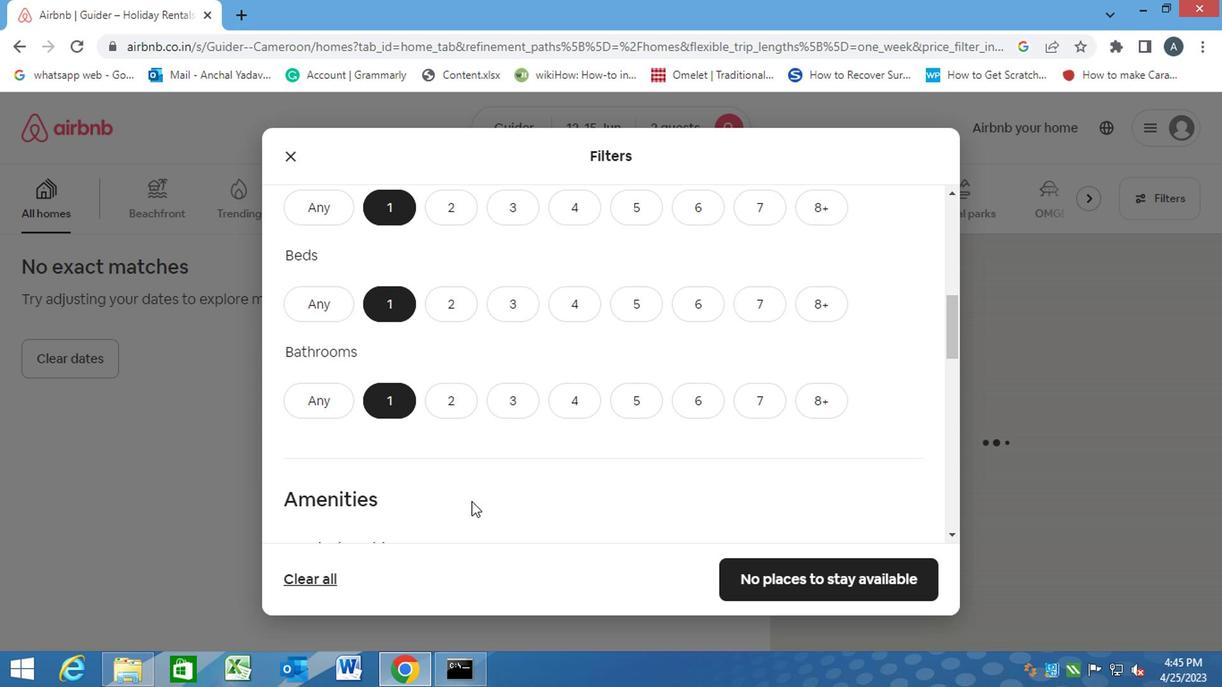 
Action: Mouse scrolled (467, 501) with delta (0, -1)
Screenshot: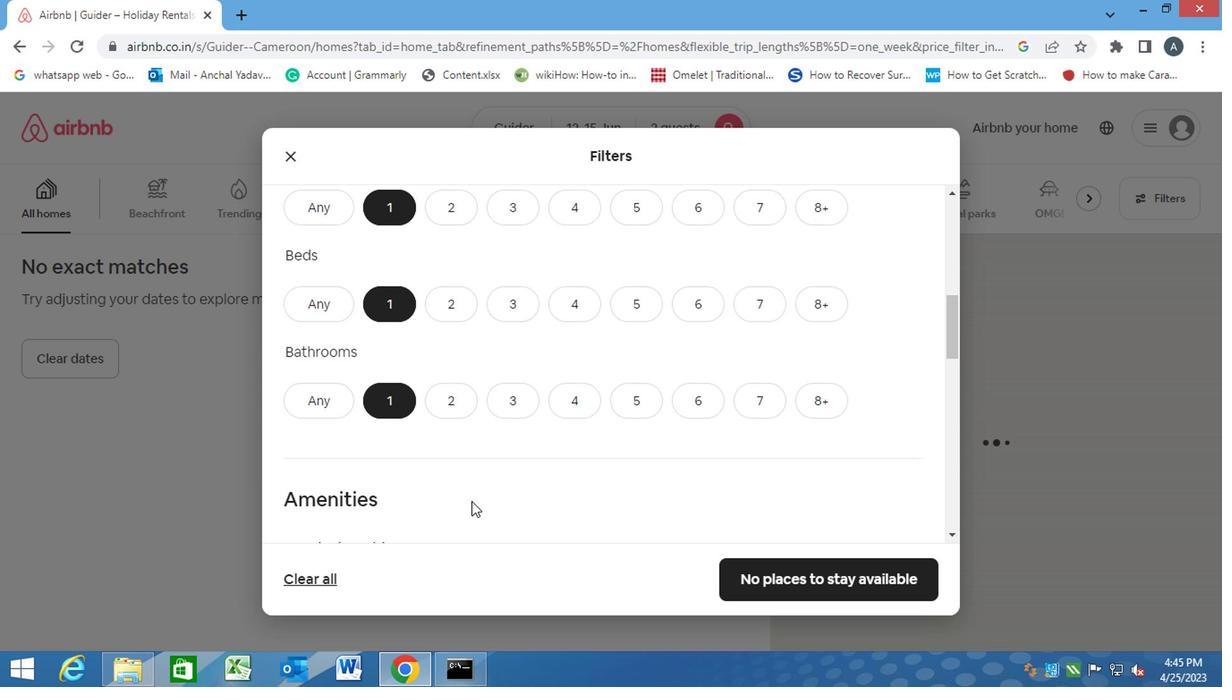 
Action: Mouse scrolled (467, 501) with delta (0, -1)
Screenshot: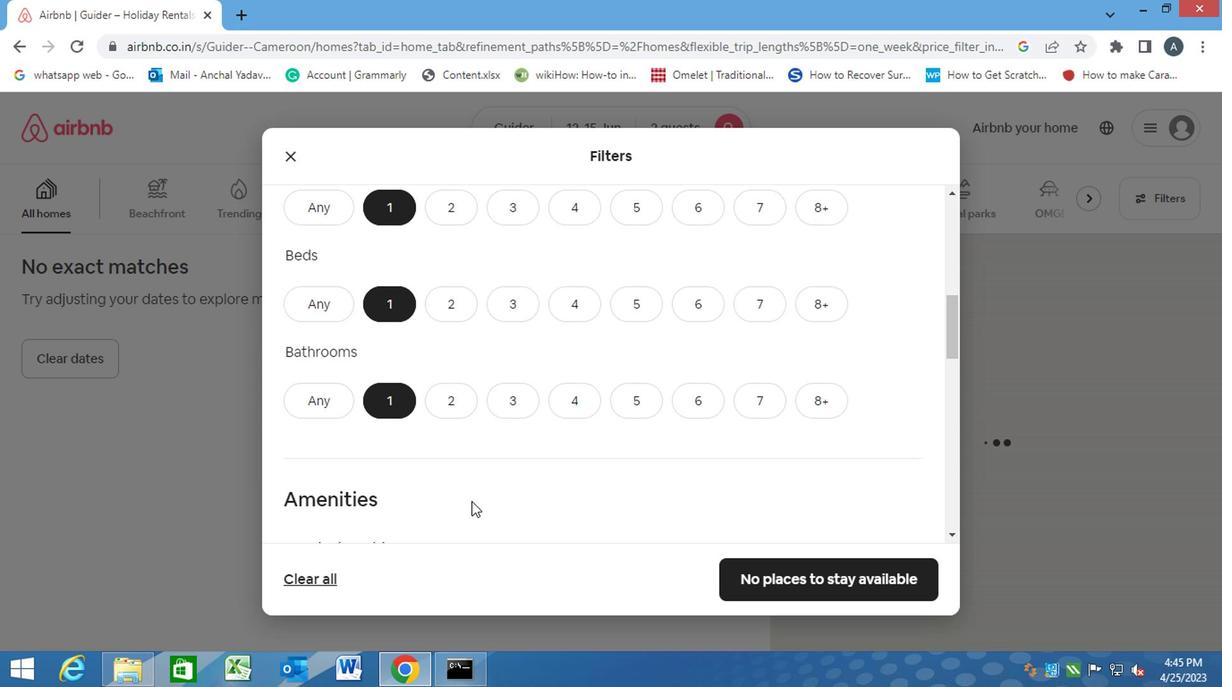 
Action: Mouse moved to (425, 479)
Screenshot: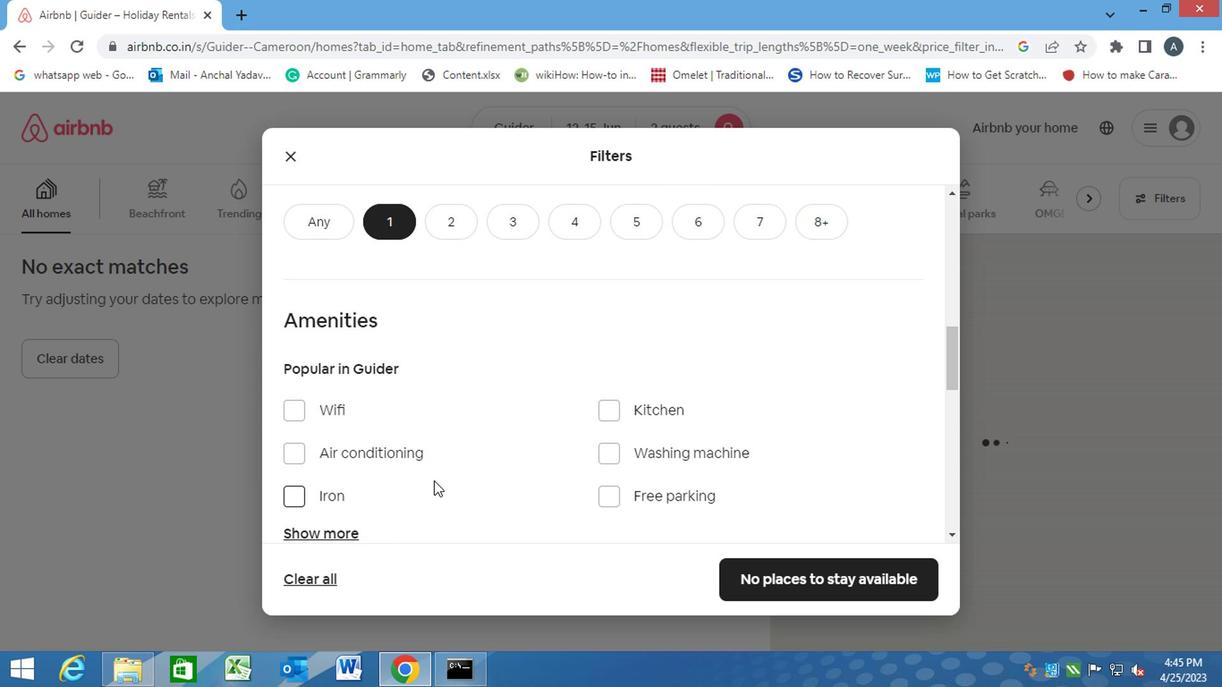 
Action: Mouse scrolled (425, 478) with delta (0, 0)
Screenshot: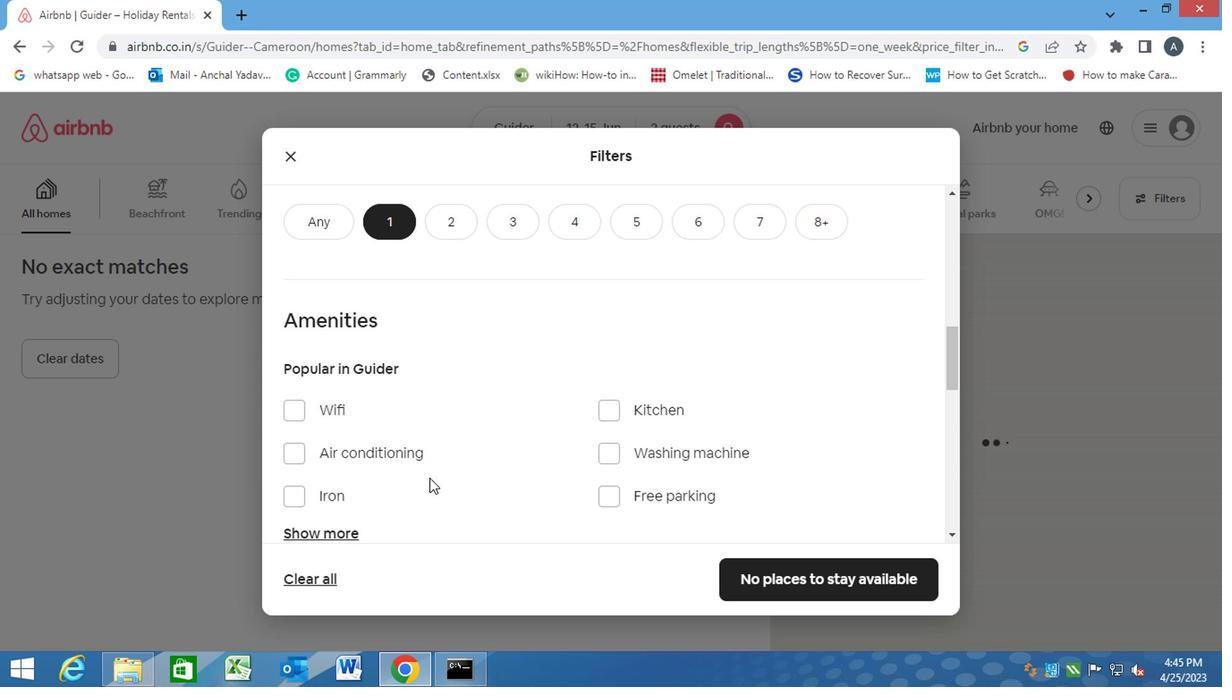 
Action: Mouse scrolled (425, 478) with delta (0, 0)
Screenshot: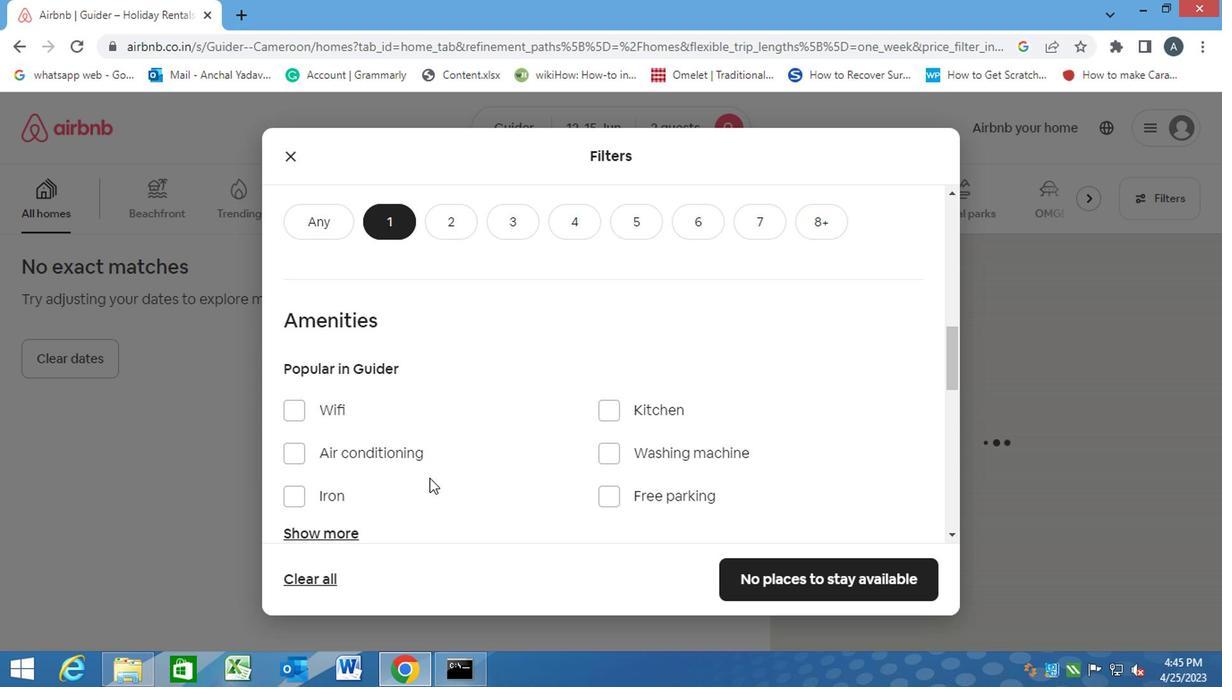 
Action: Mouse moved to (584, 484)
Screenshot: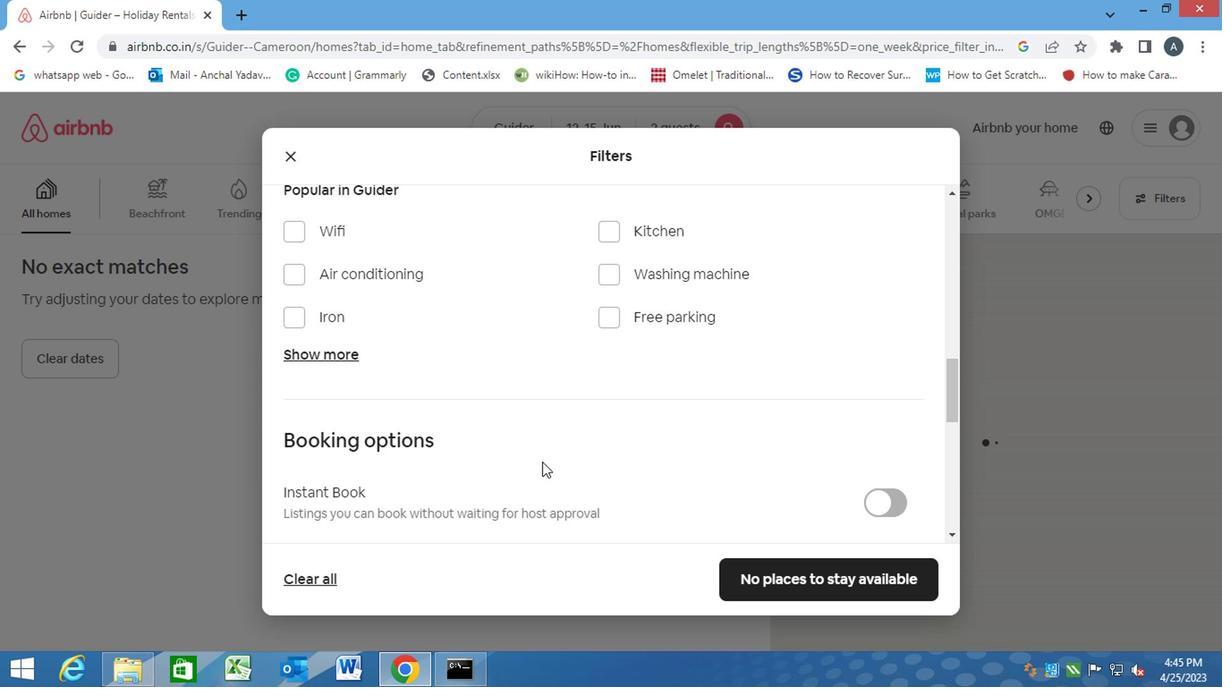
Action: Mouse scrolled (584, 484) with delta (0, 0)
Screenshot: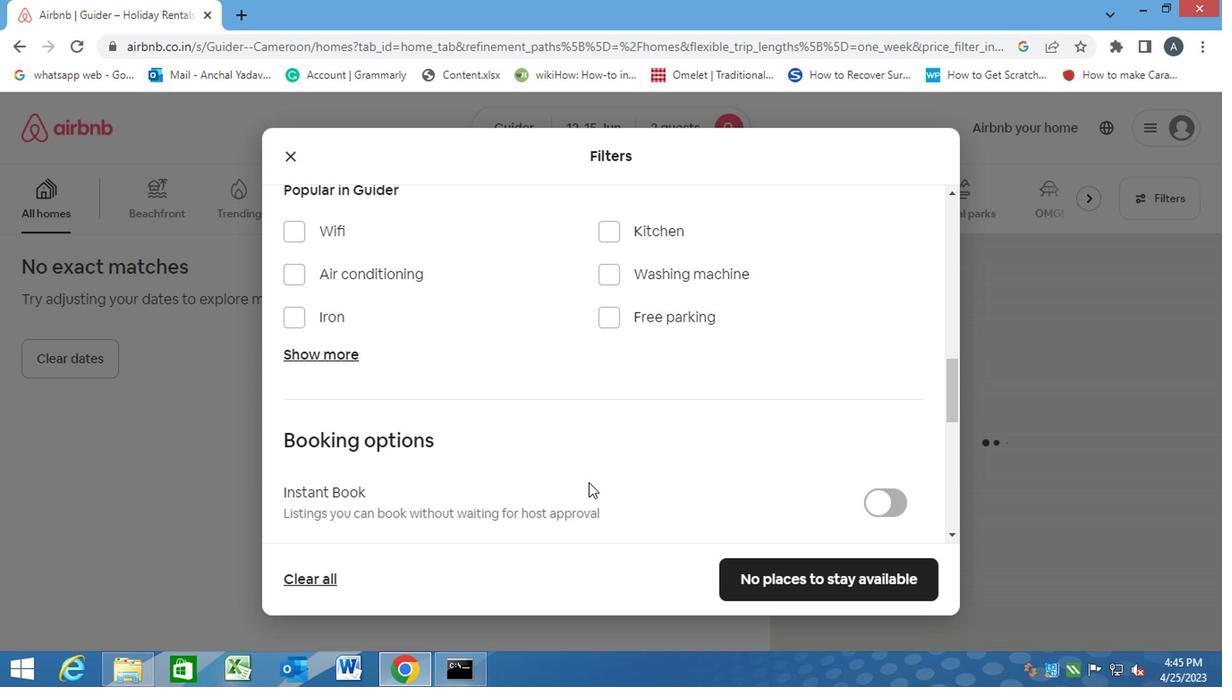 
Action: Mouse scrolled (584, 484) with delta (0, 0)
Screenshot: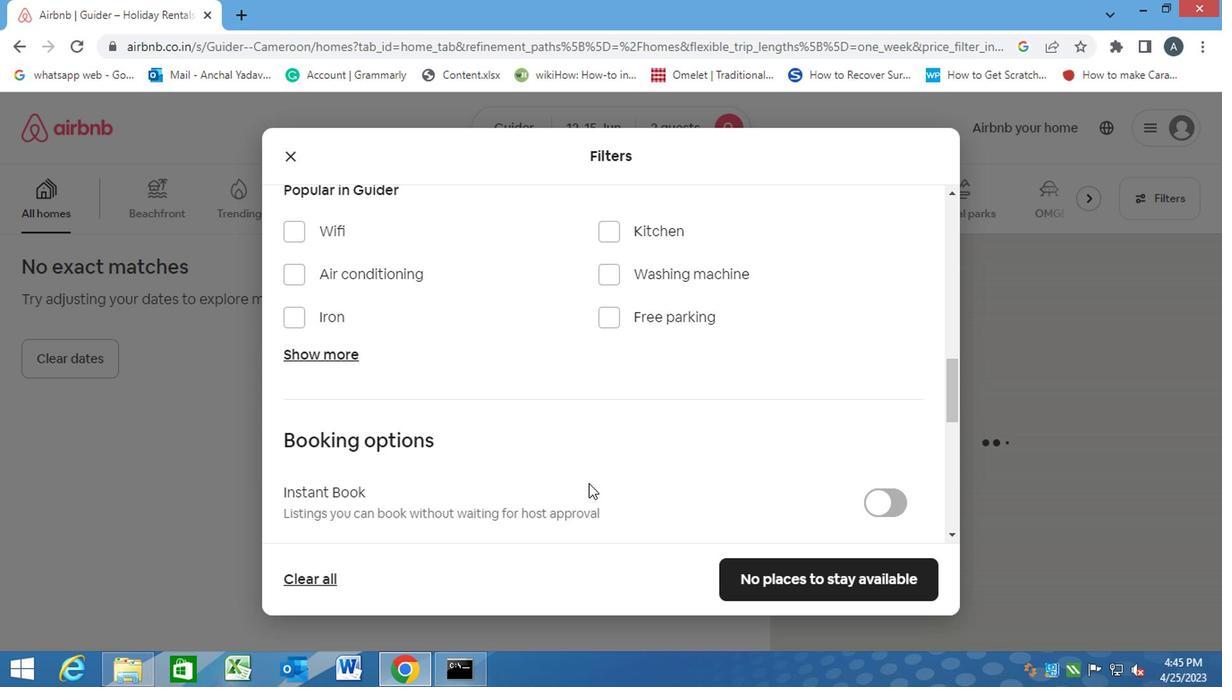 
Action: Mouse moved to (668, 459)
Screenshot: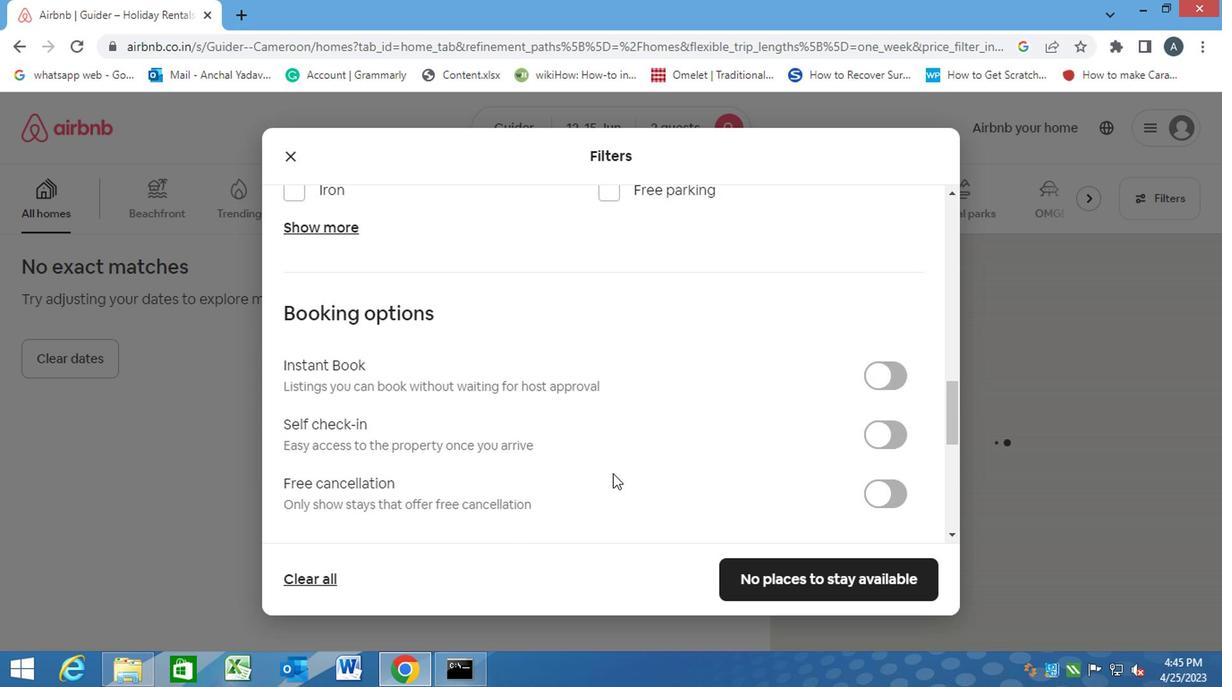 
Action: Mouse scrolled (668, 459) with delta (0, 0)
Screenshot: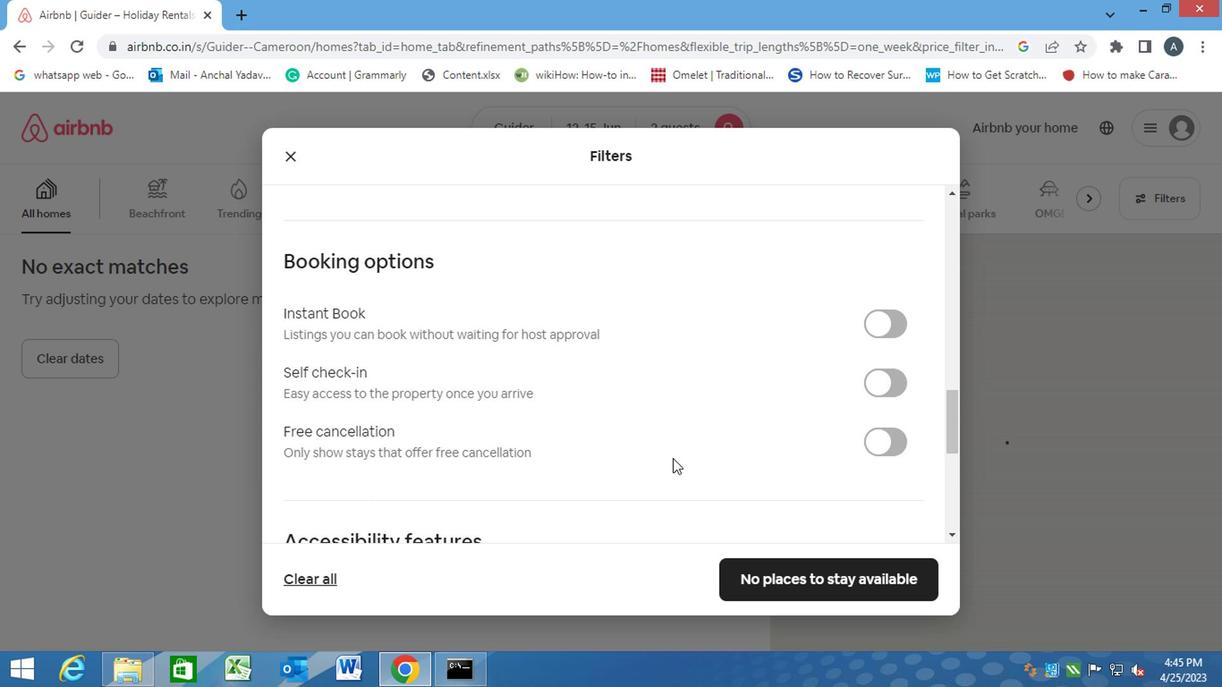 
Action: Mouse moved to (875, 289)
Screenshot: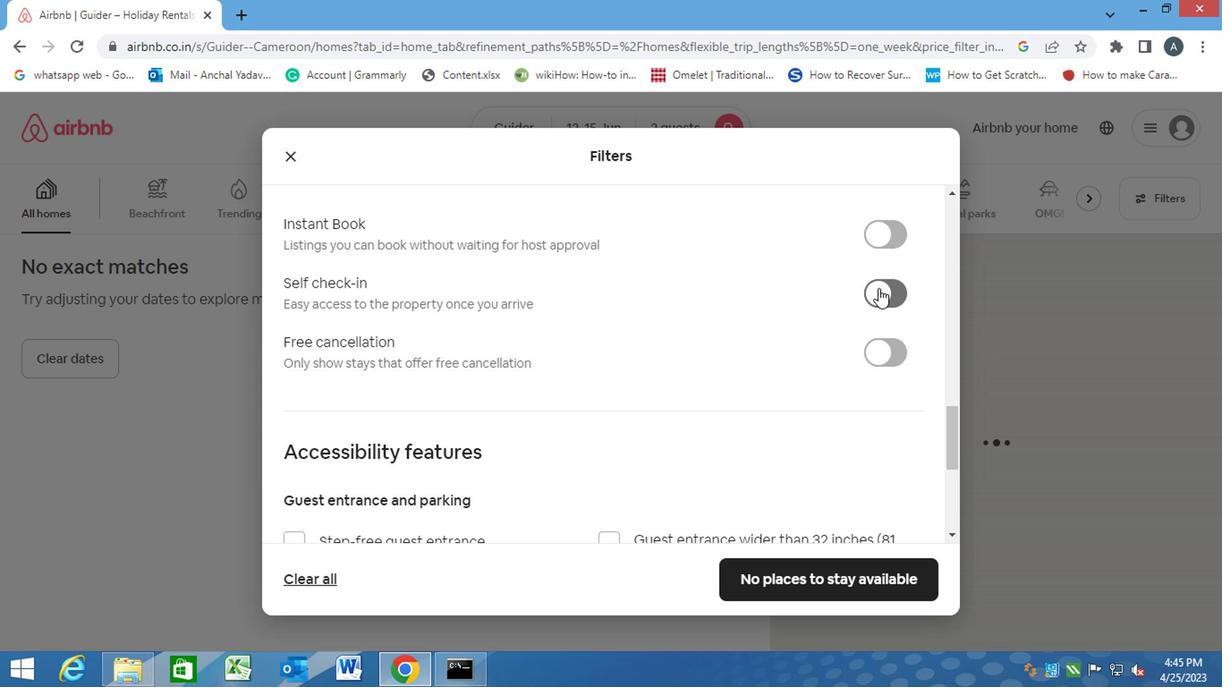 
Action: Mouse pressed left at (875, 289)
Screenshot: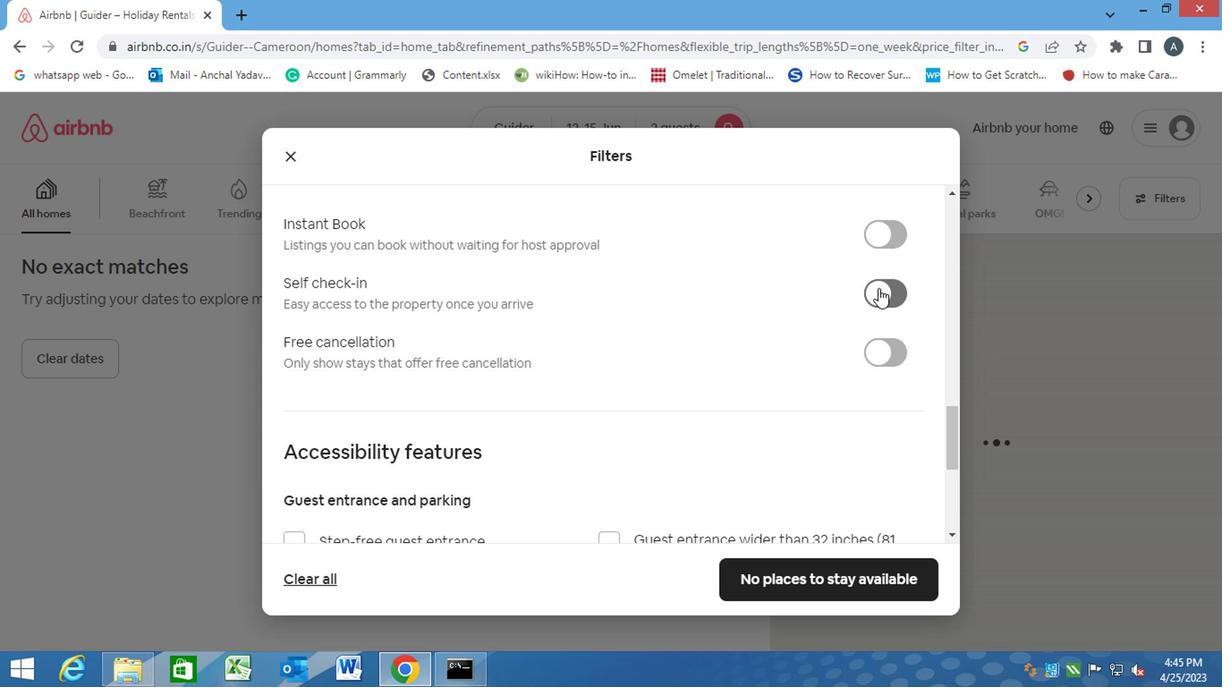 
Action: Mouse moved to (661, 317)
Screenshot: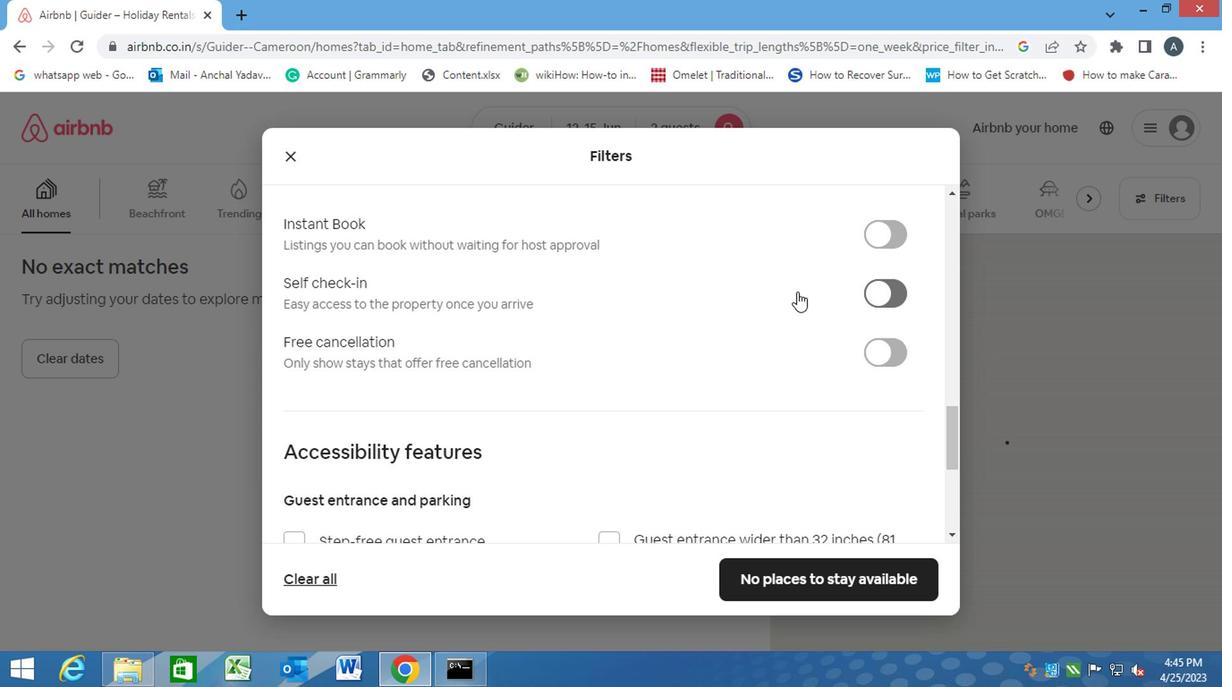 
Action: Mouse scrolled (661, 317) with delta (0, 0)
Screenshot: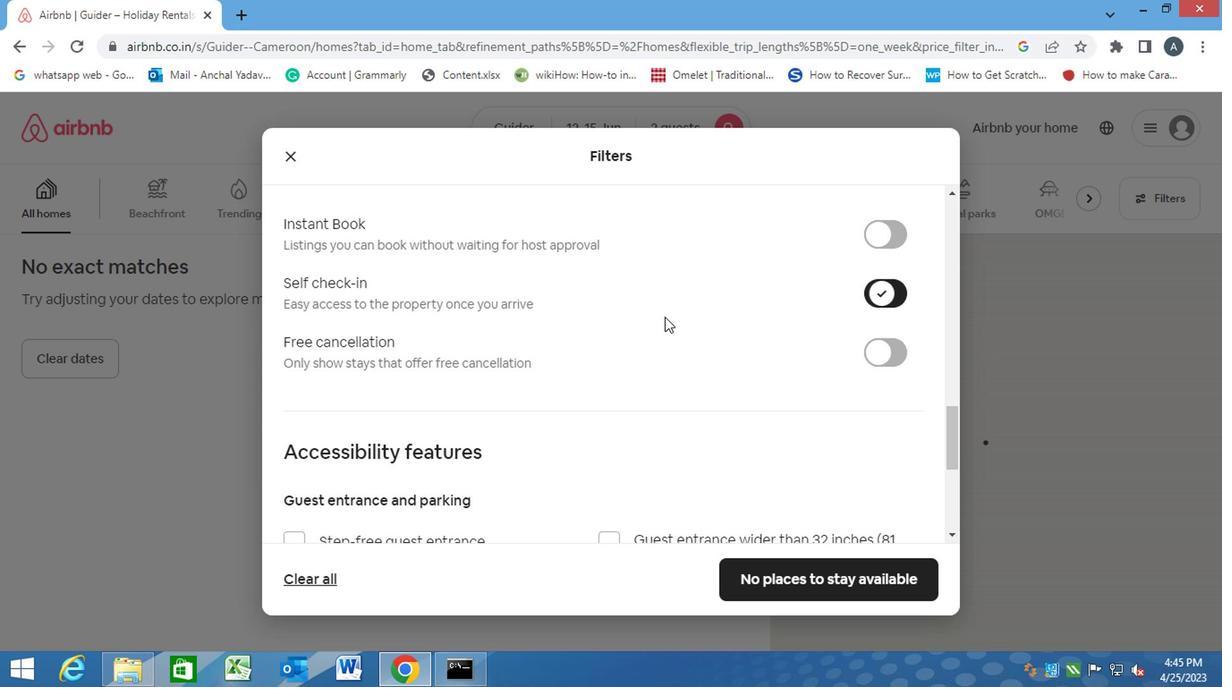 
Action: Mouse scrolled (661, 317) with delta (0, 0)
Screenshot: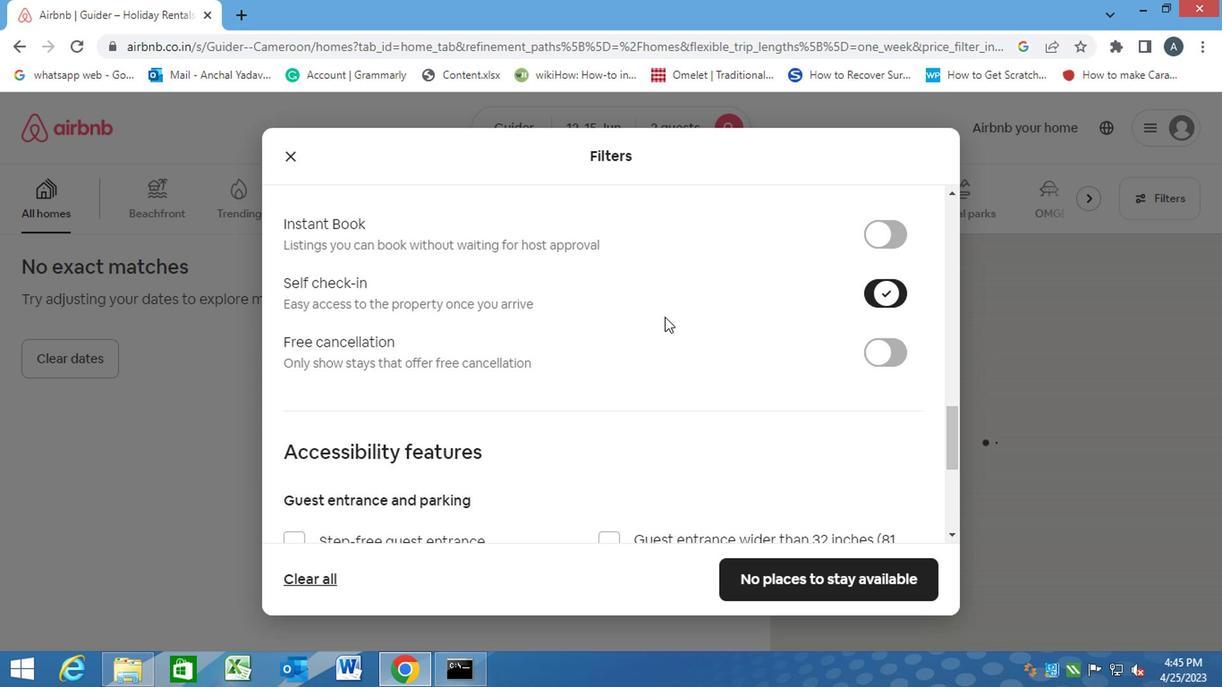 
Action: Mouse moved to (661, 319)
Screenshot: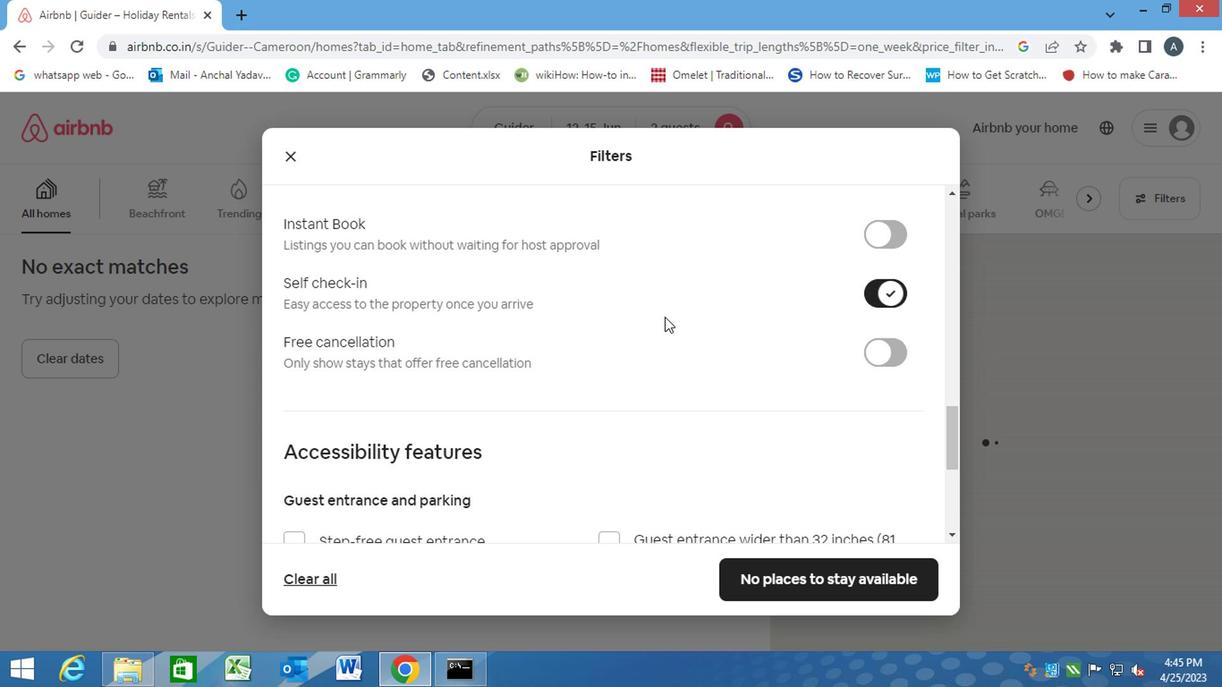 
Action: Mouse scrolled (661, 317) with delta (0, -1)
Screenshot: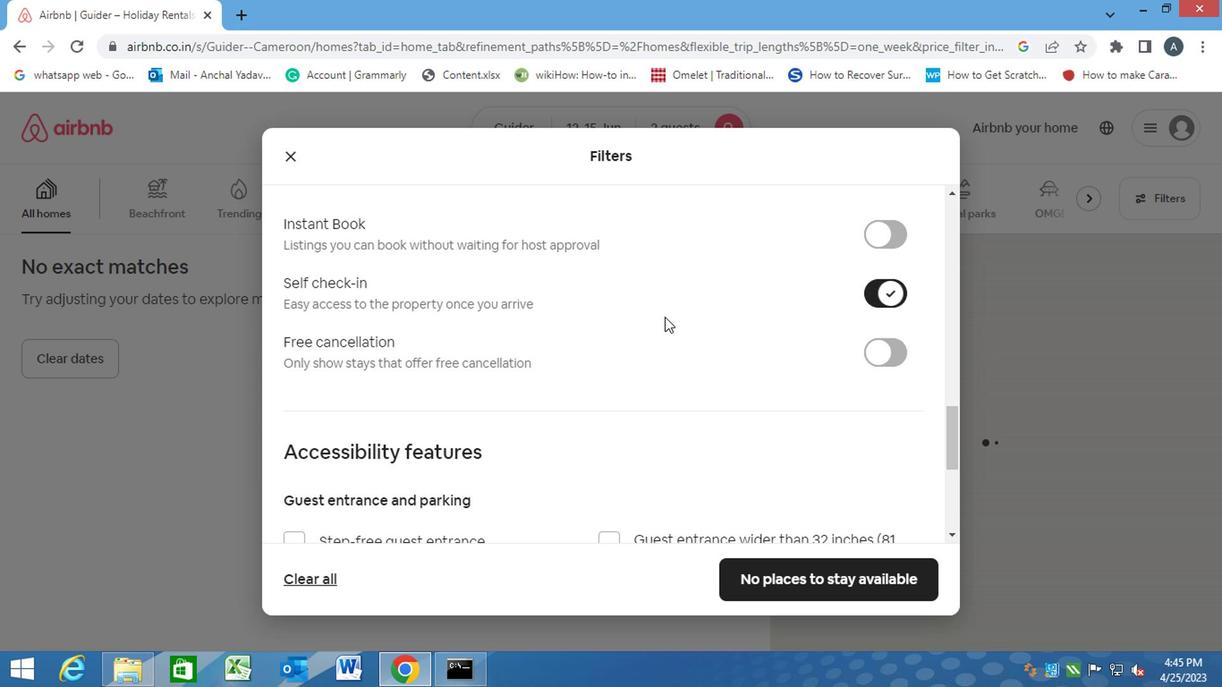 
Action: Mouse moved to (654, 326)
Screenshot: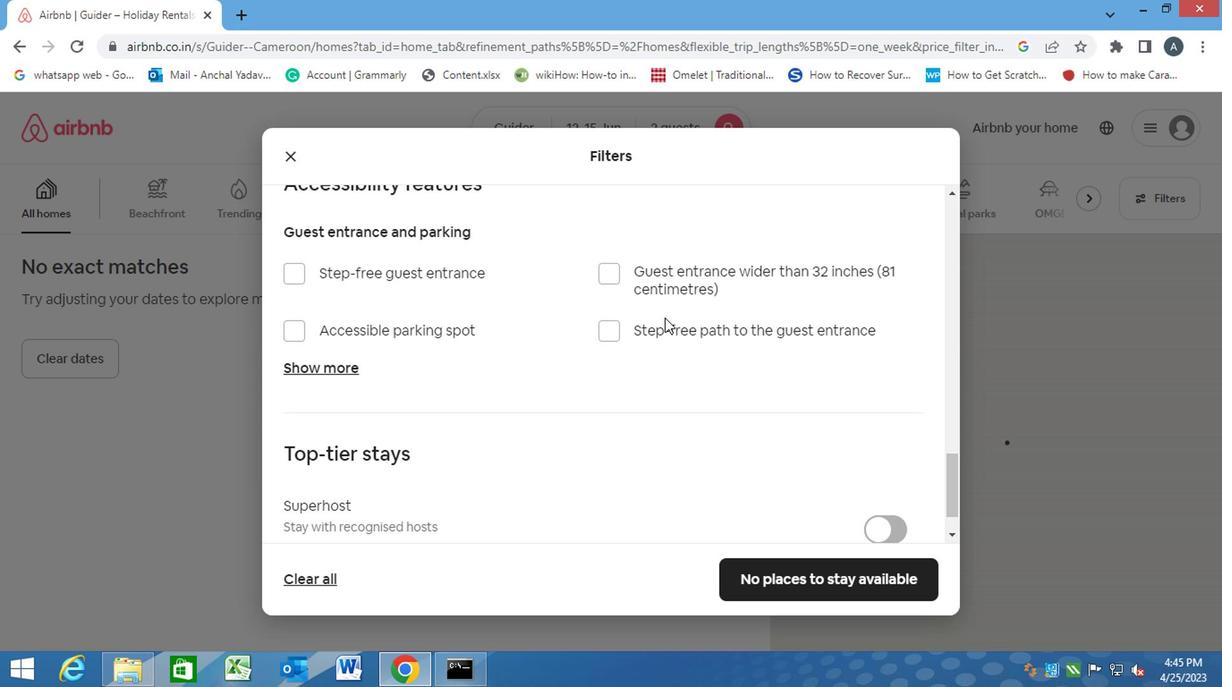 
Action: Mouse scrolled (659, 319) with delta (0, -1)
Screenshot: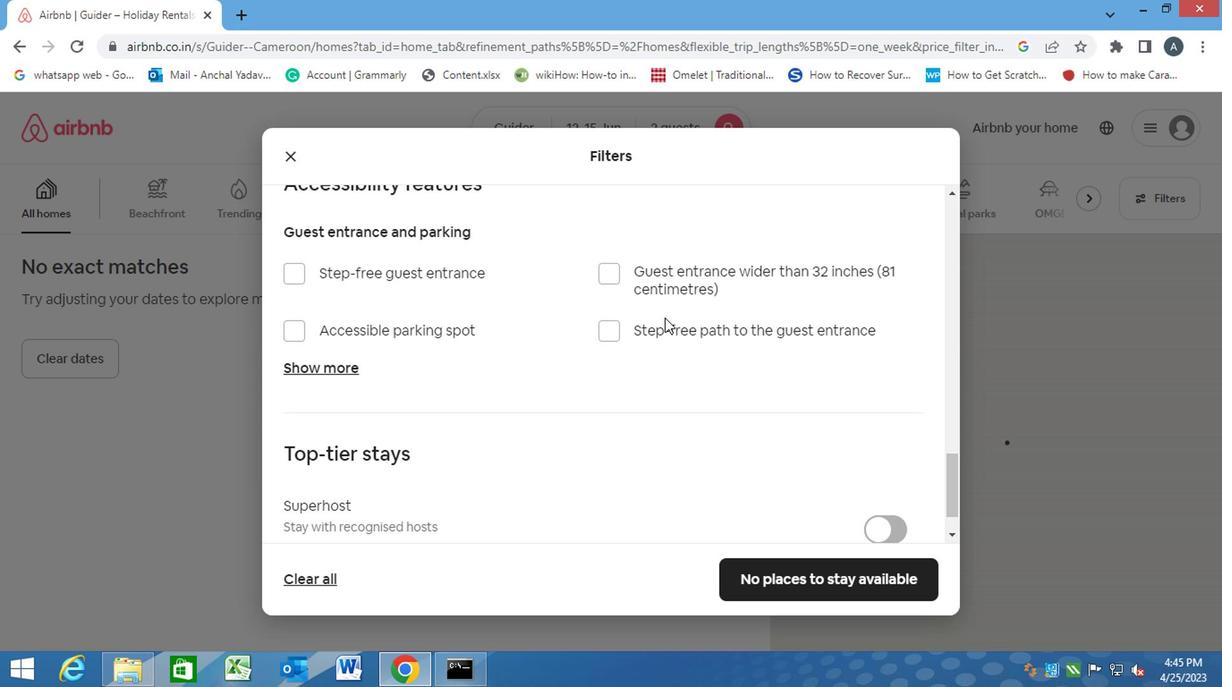 
Action: Mouse moved to (643, 334)
Screenshot: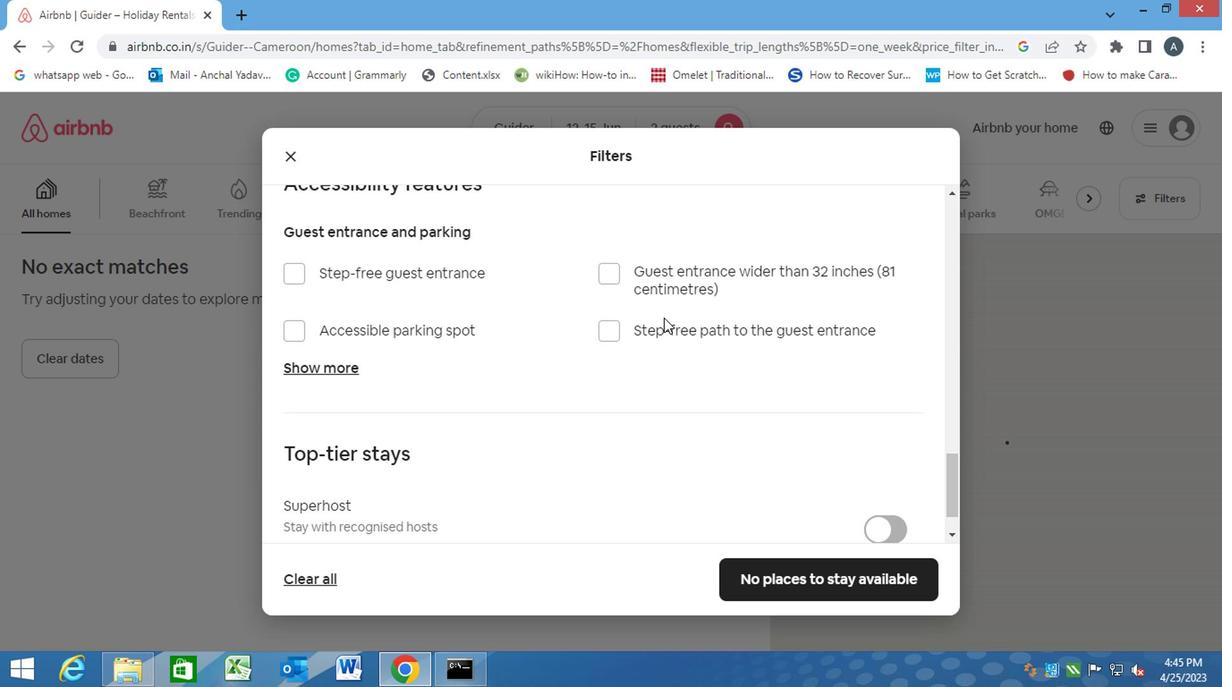 
Action: Mouse scrolled (657, 321) with delta (0, 0)
Screenshot: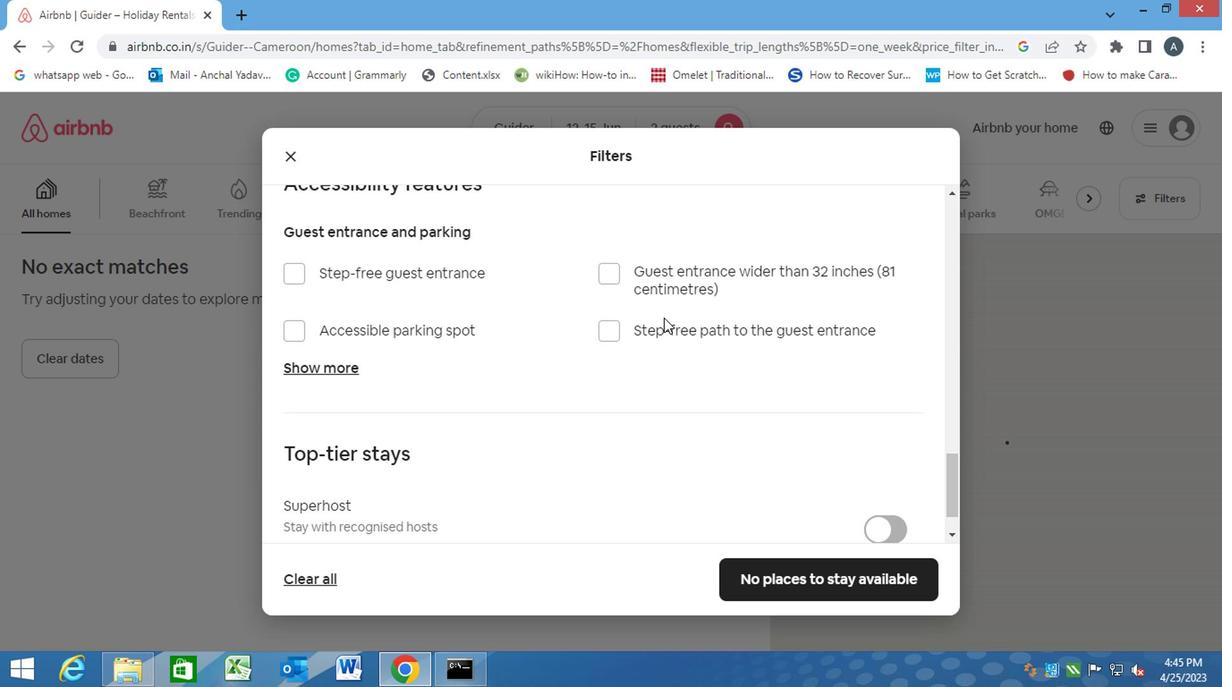 
Action: Mouse moved to (575, 373)
Screenshot: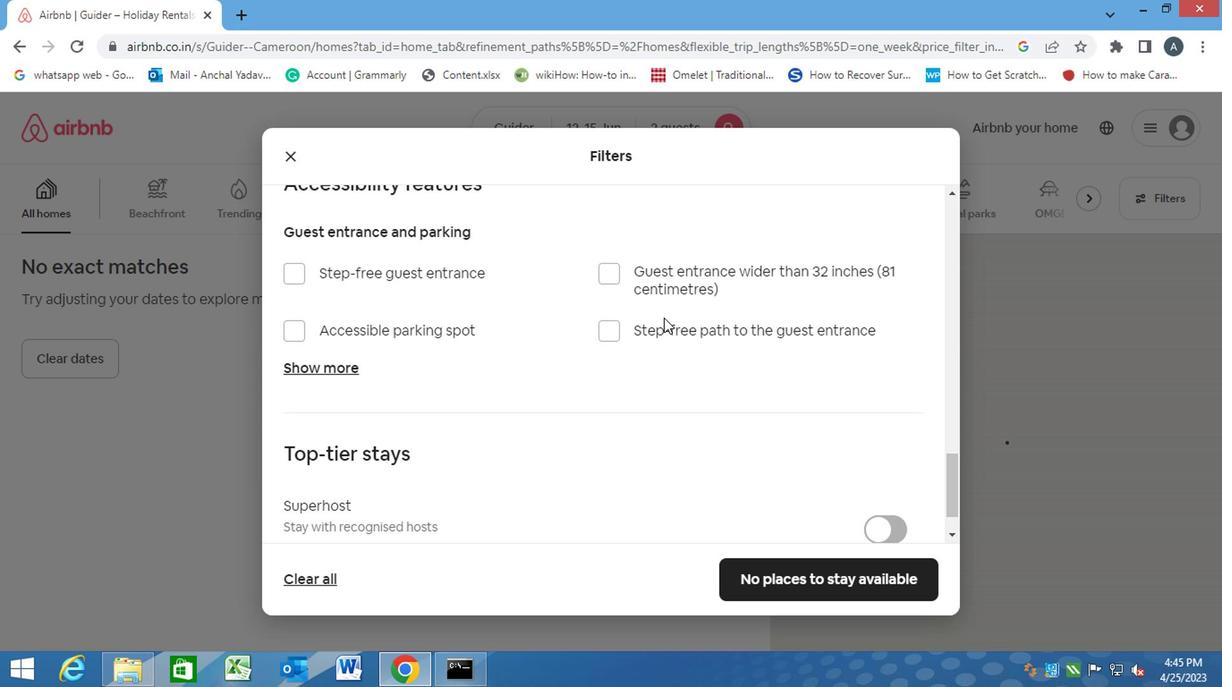 
Action: Mouse scrolled (654, 326) with delta (0, 0)
Screenshot: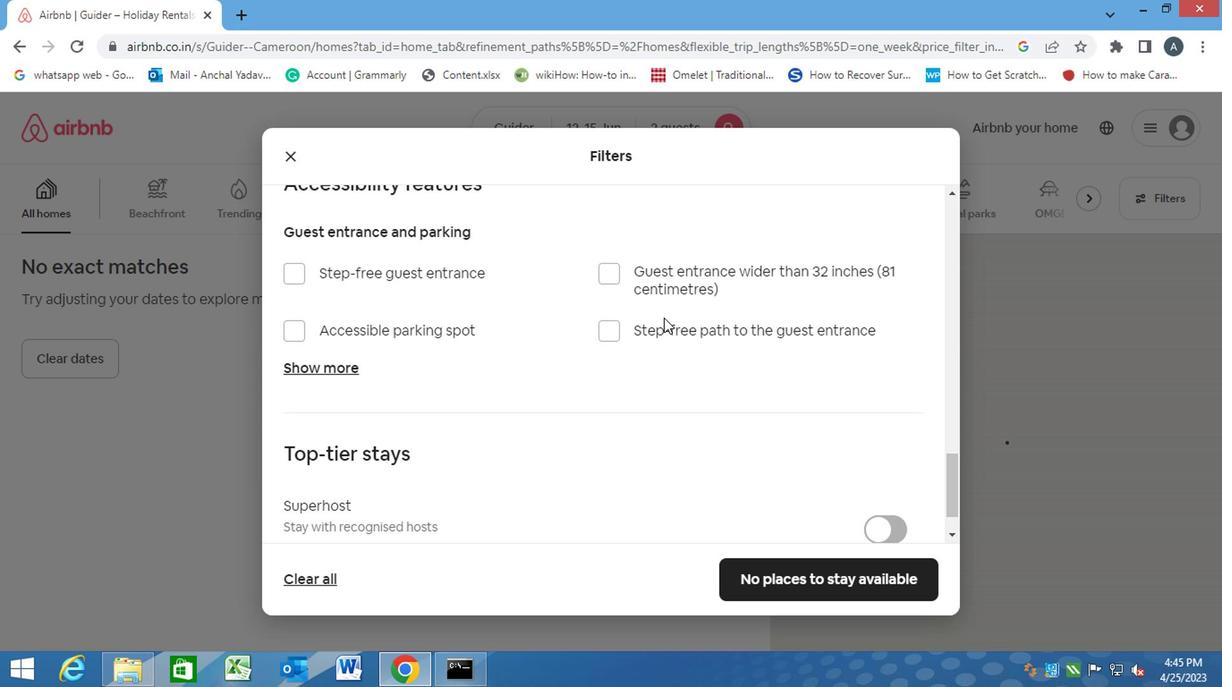 
Action: Mouse moved to (479, 403)
Screenshot: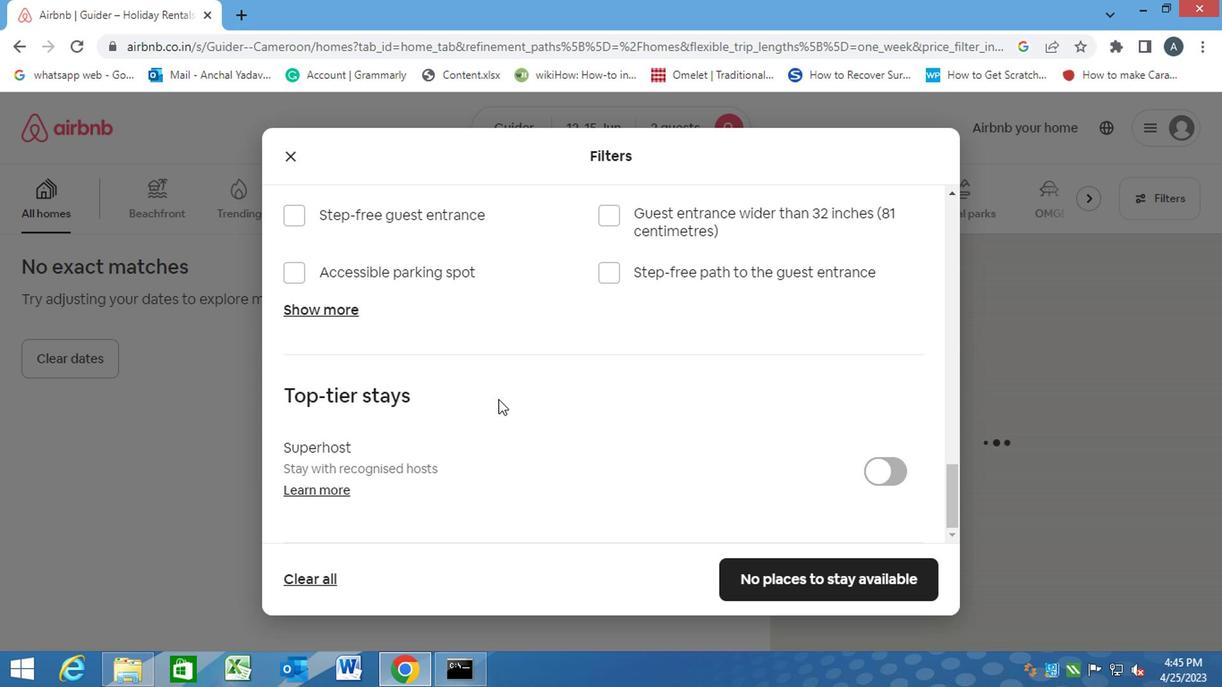 
Action: Mouse scrolled (479, 402) with delta (0, 0)
Screenshot: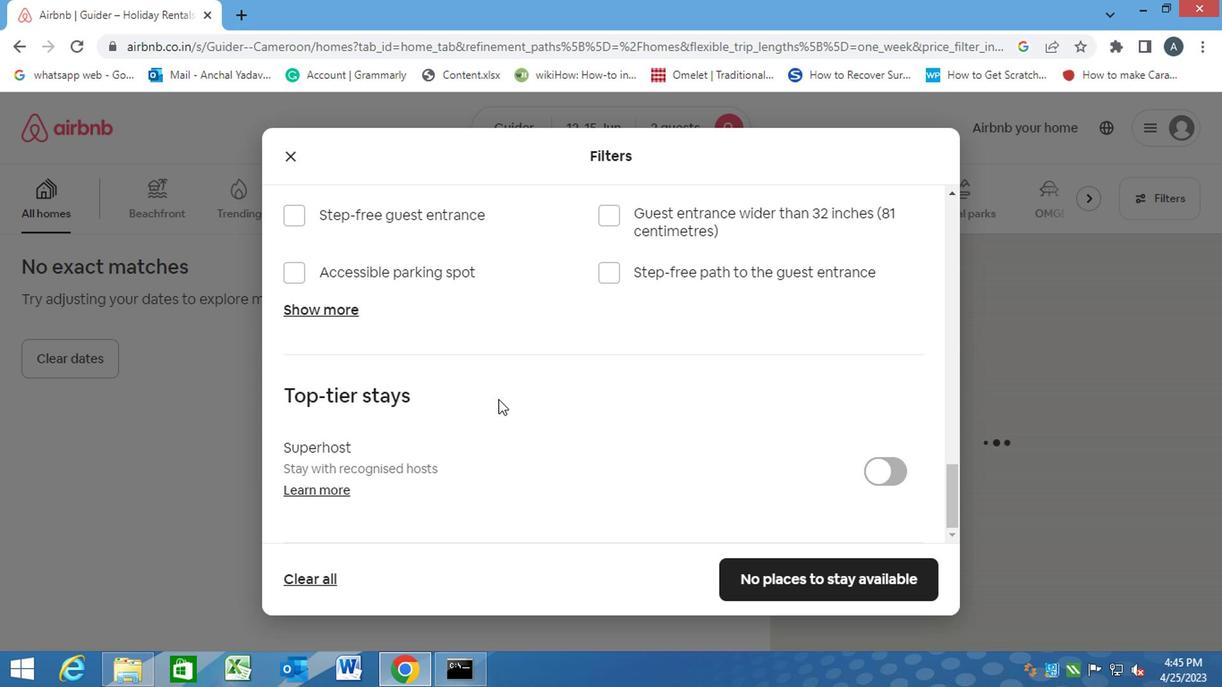 
Action: Mouse moved to (471, 406)
Screenshot: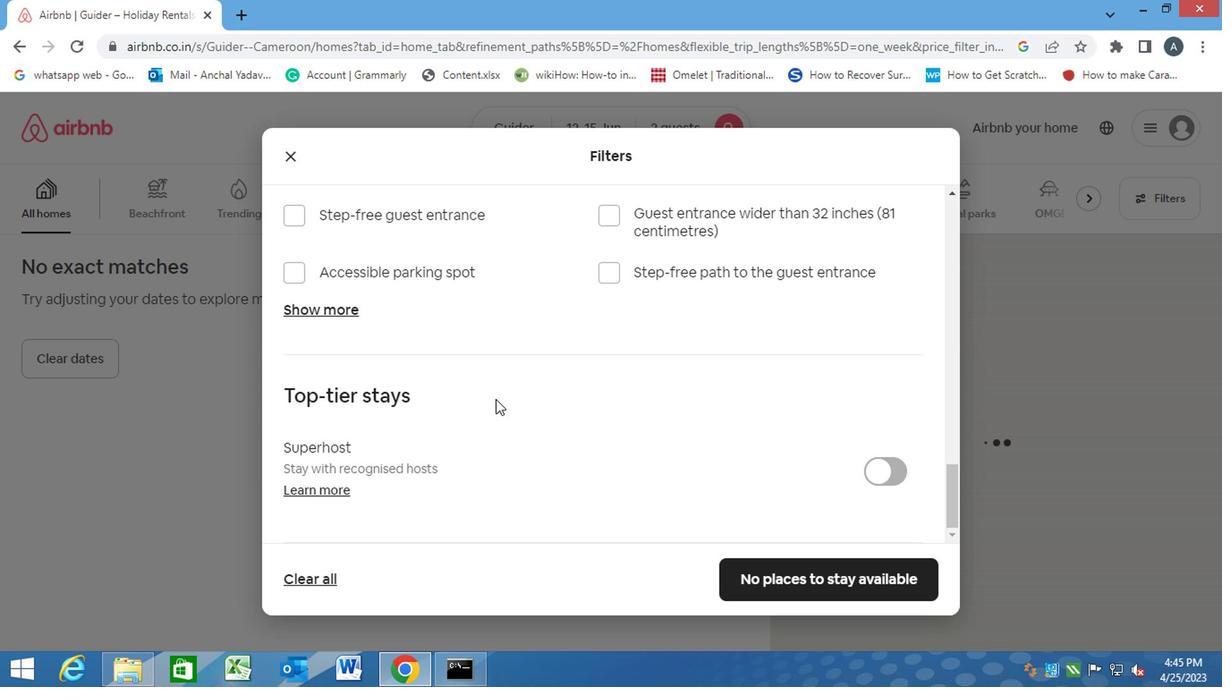 
Action: Mouse scrolled (471, 405) with delta (0, -1)
Screenshot: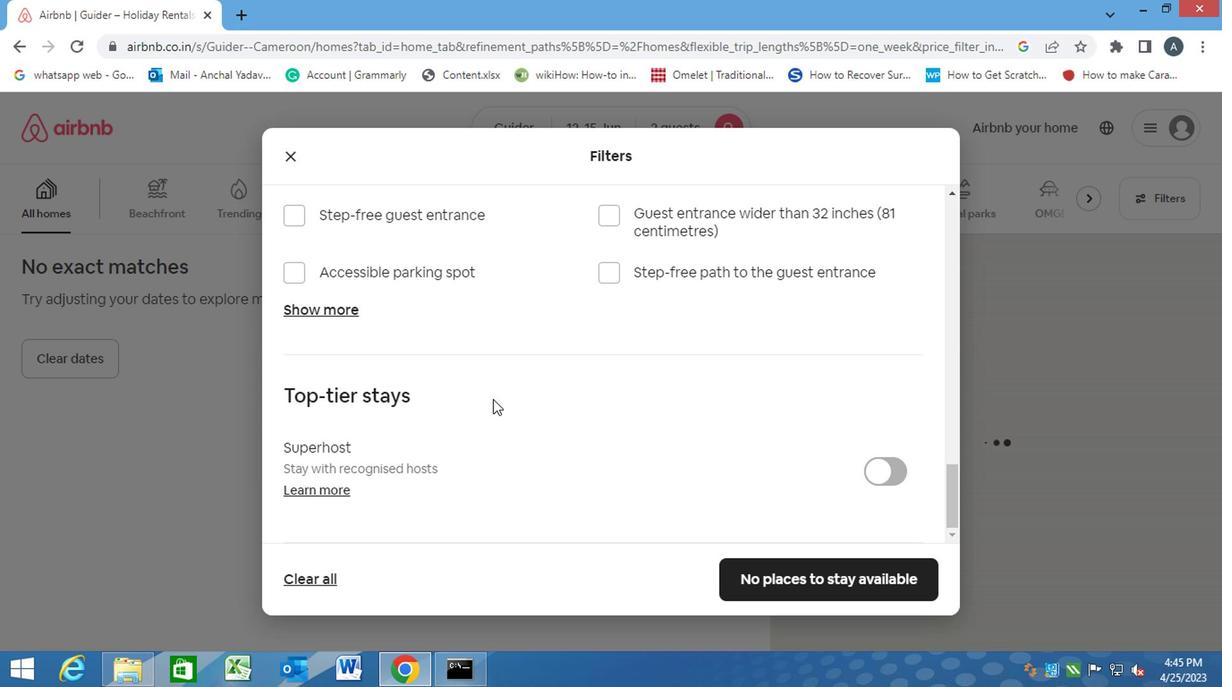 
Action: Mouse moved to (582, 512)
Screenshot: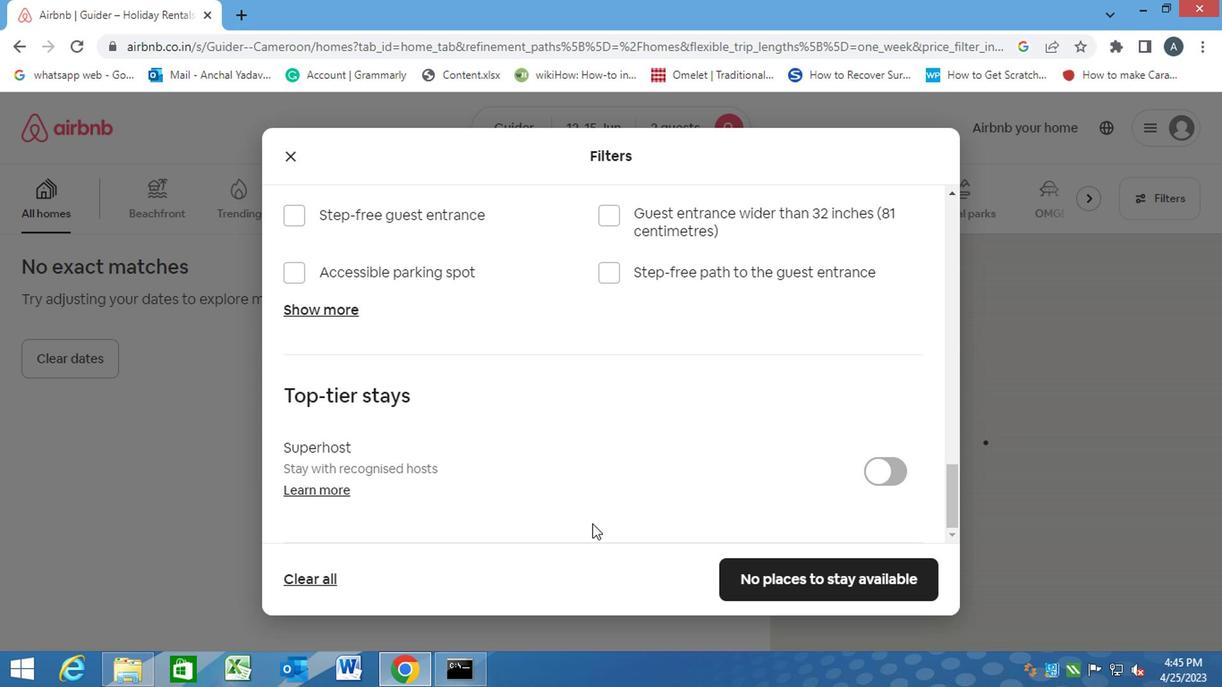 
Action: Mouse scrolled (582, 512) with delta (0, 0)
Screenshot: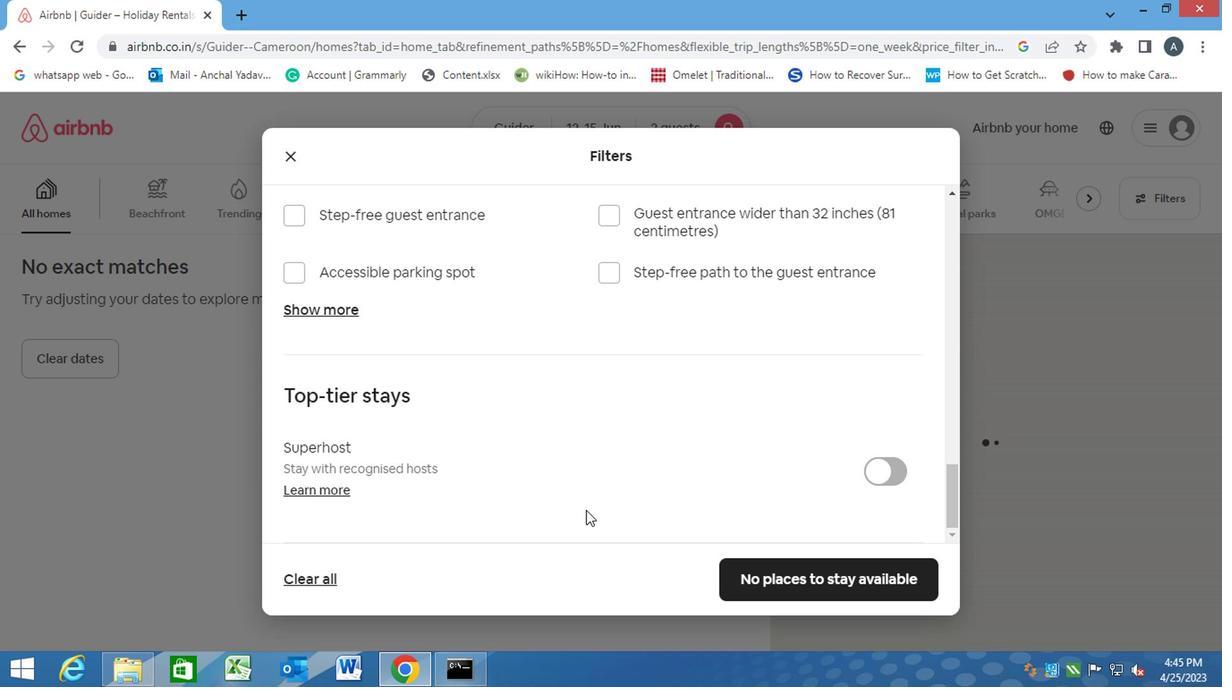 
Action: Mouse scrolled (582, 512) with delta (0, 0)
Screenshot: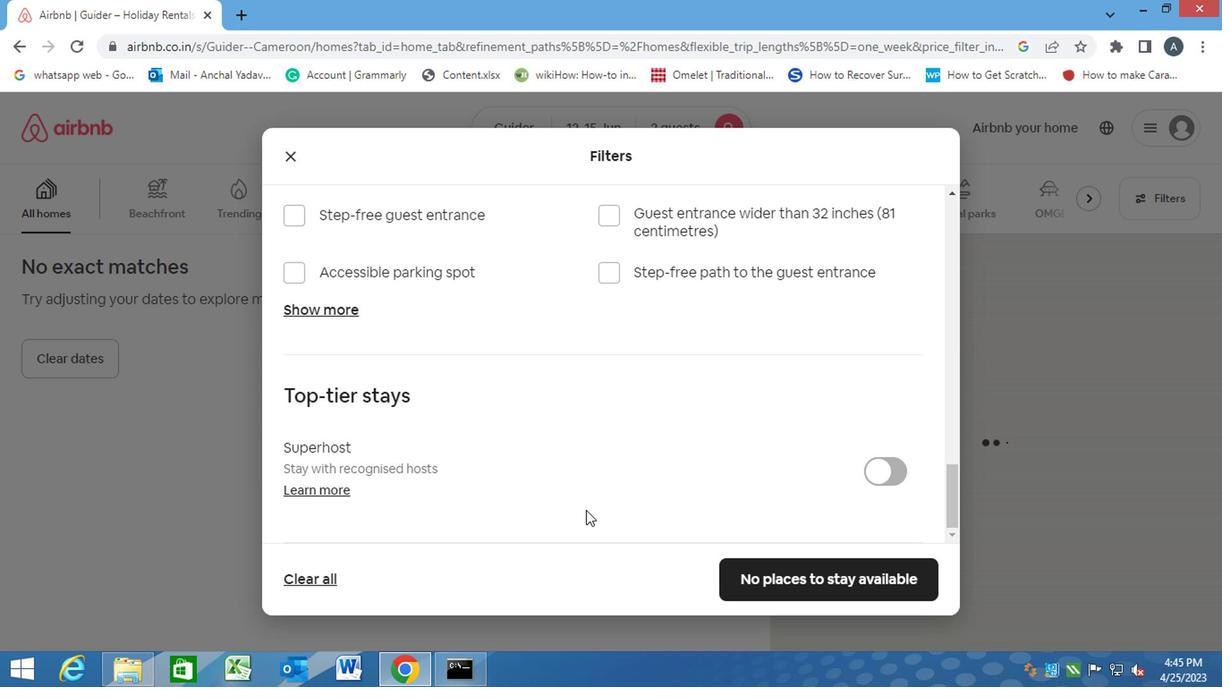 
Action: Mouse scrolled (582, 512) with delta (0, 0)
Screenshot: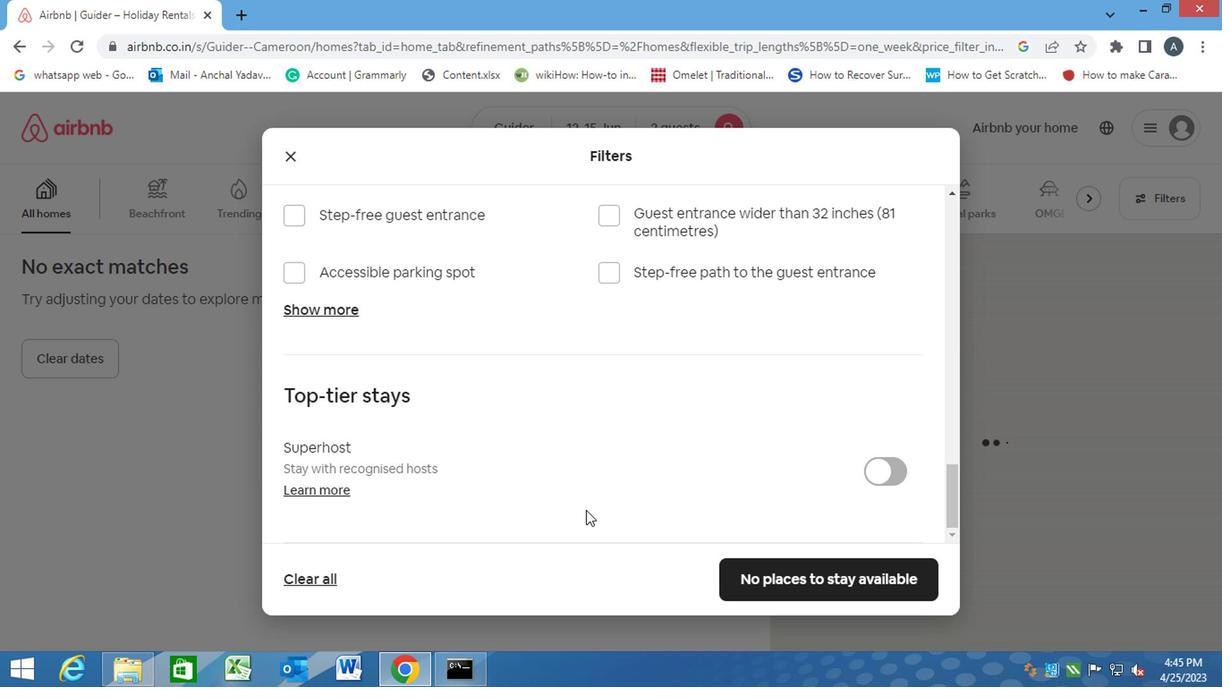 
Action: Mouse scrolled (582, 510) with delta (0, -1)
Screenshot: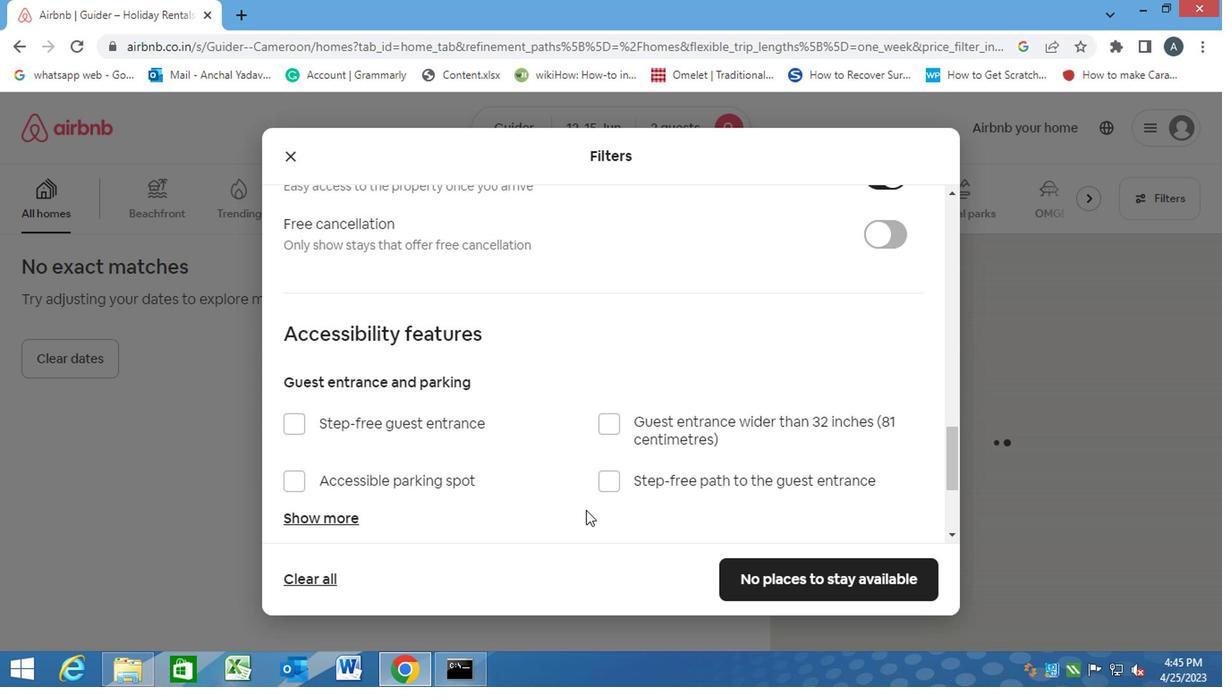 
Action: Mouse scrolled (582, 510) with delta (0, -1)
Screenshot: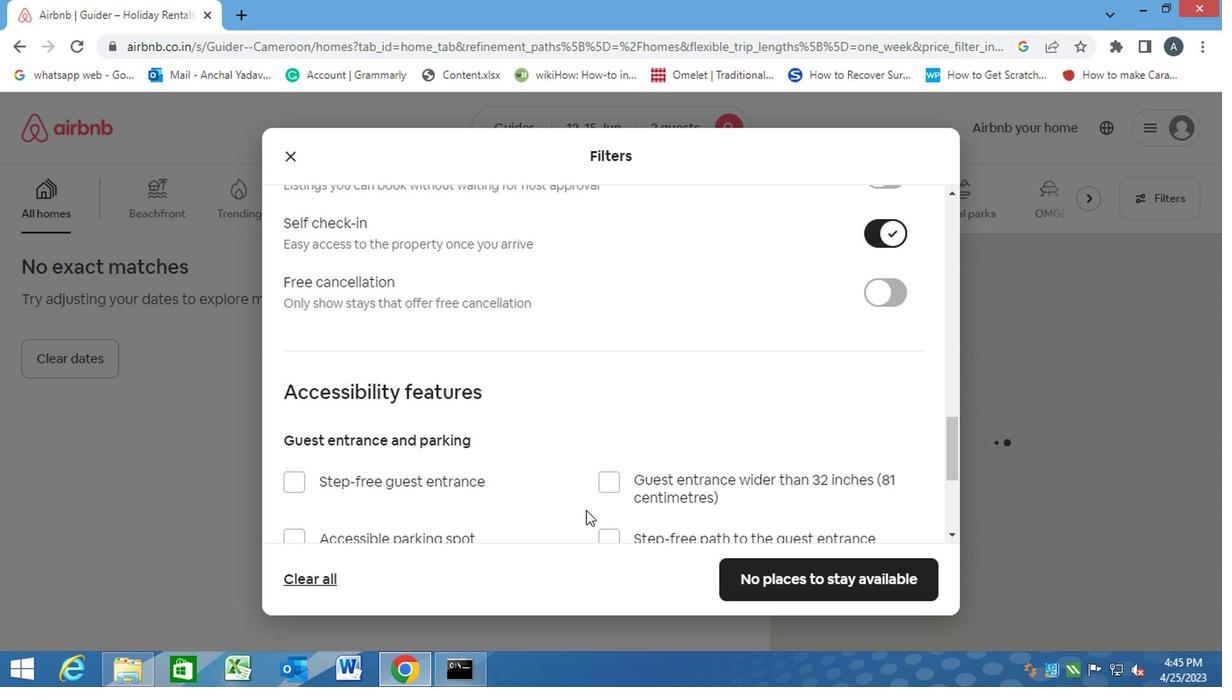 
Action: Mouse scrolled (582, 510) with delta (0, -1)
Screenshot: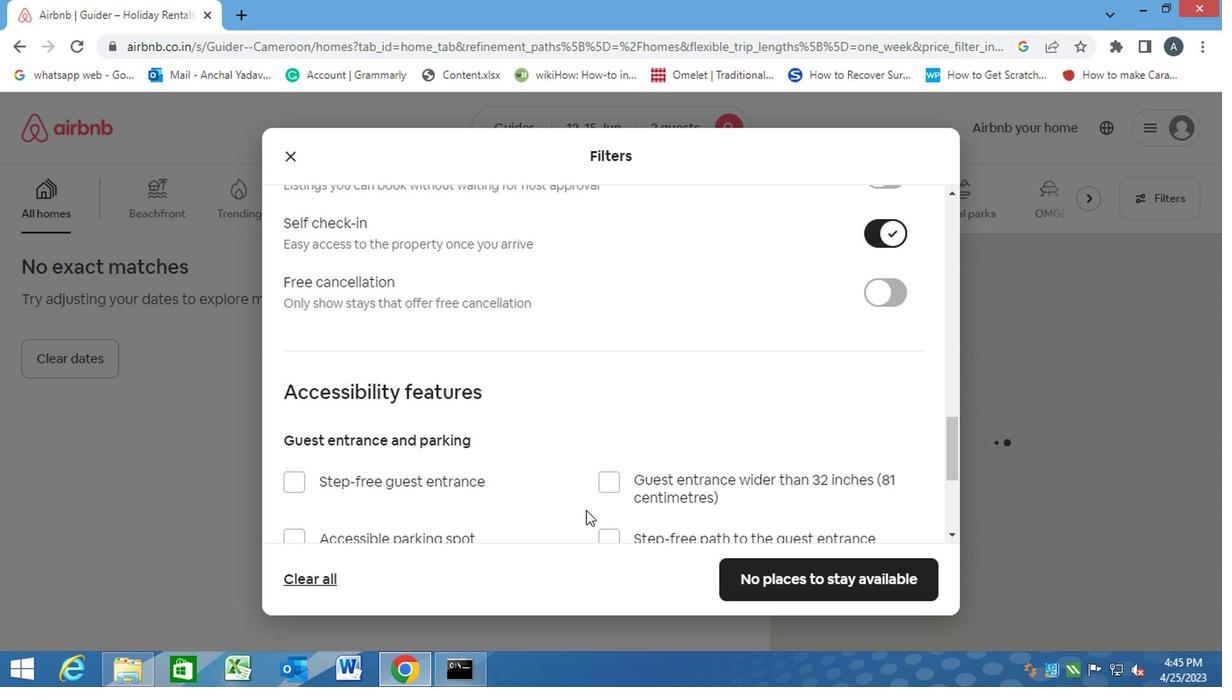 
Action: Mouse scrolled (582, 510) with delta (0, -1)
Screenshot: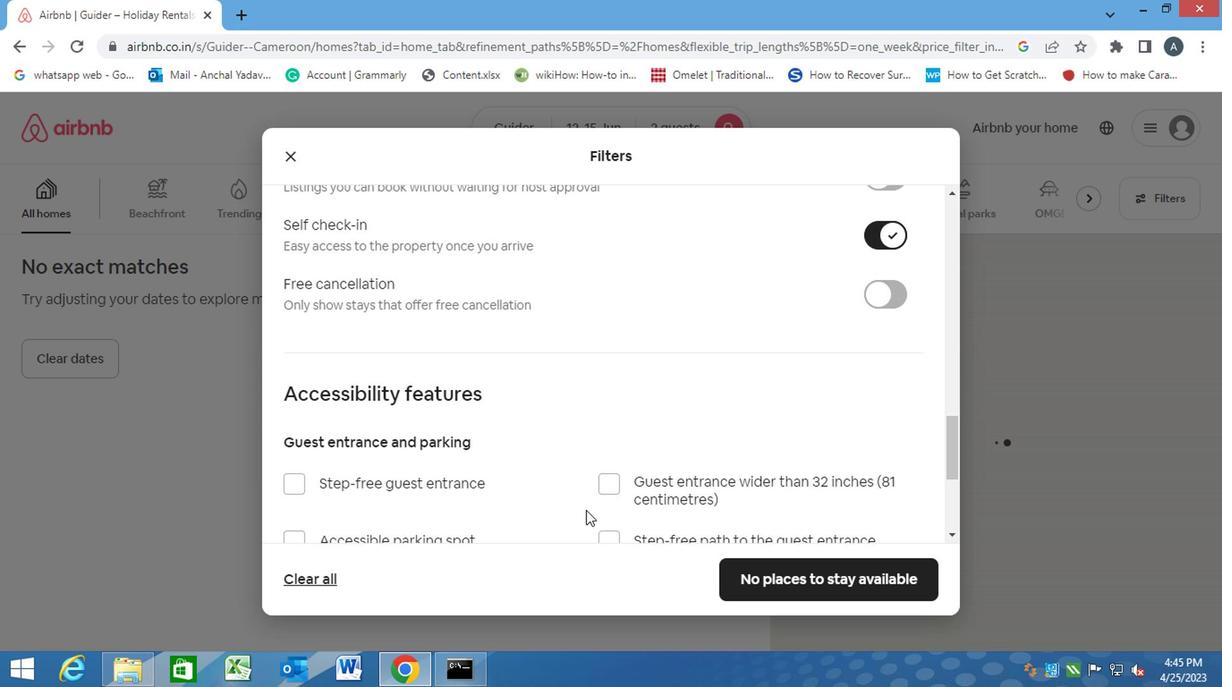 
Action: Mouse scrolled (582, 510) with delta (0, -1)
Screenshot: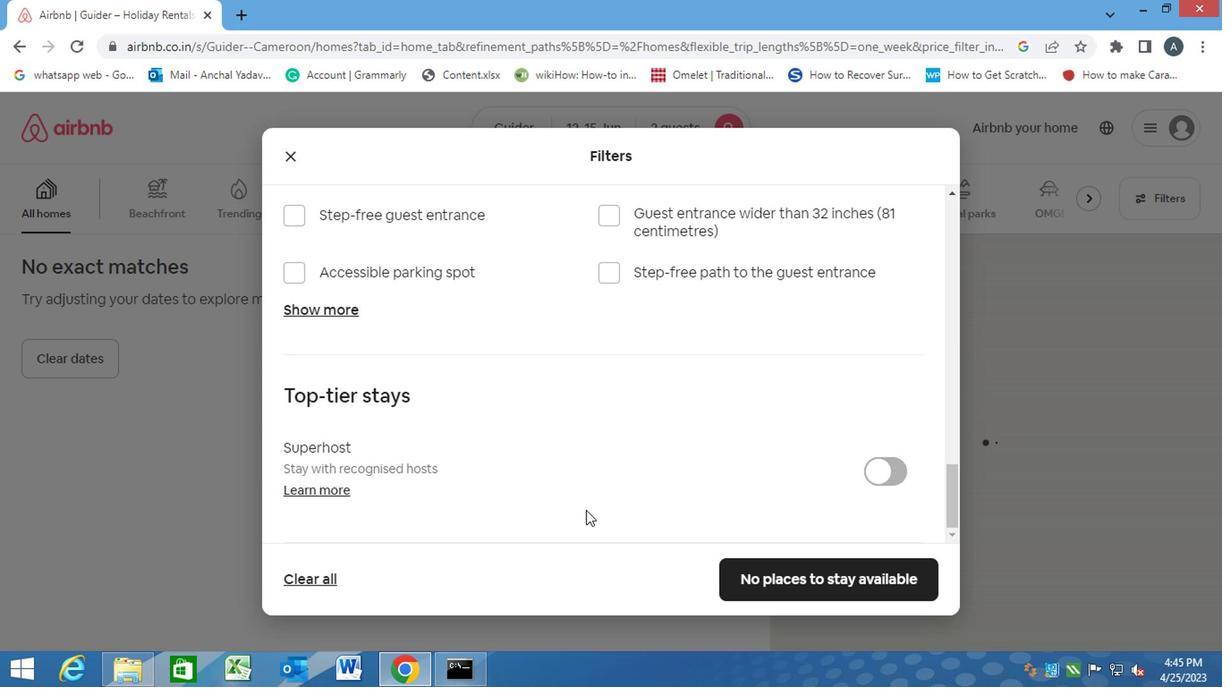 
Action: Mouse scrolled (582, 510) with delta (0, -1)
Screenshot: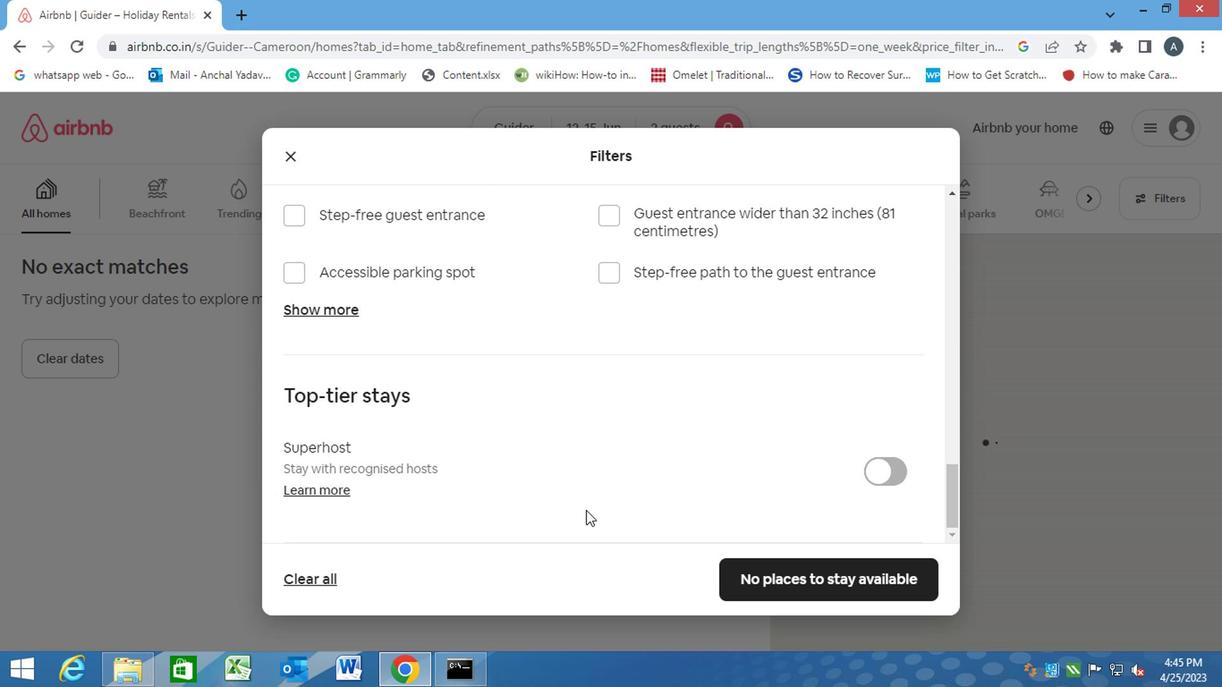 
Action: Mouse scrolled (582, 510) with delta (0, -1)
Screenshot: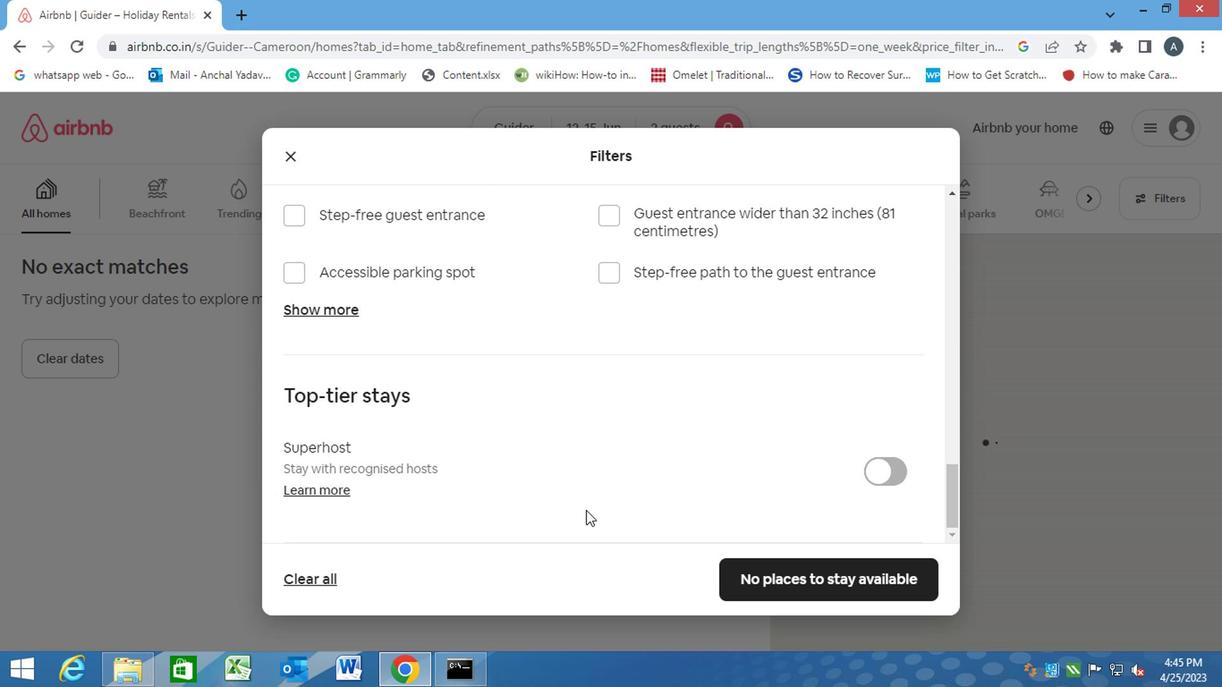 
Action: Mouse scrolled (582, 510) with delta (0, -1)
Screenshot: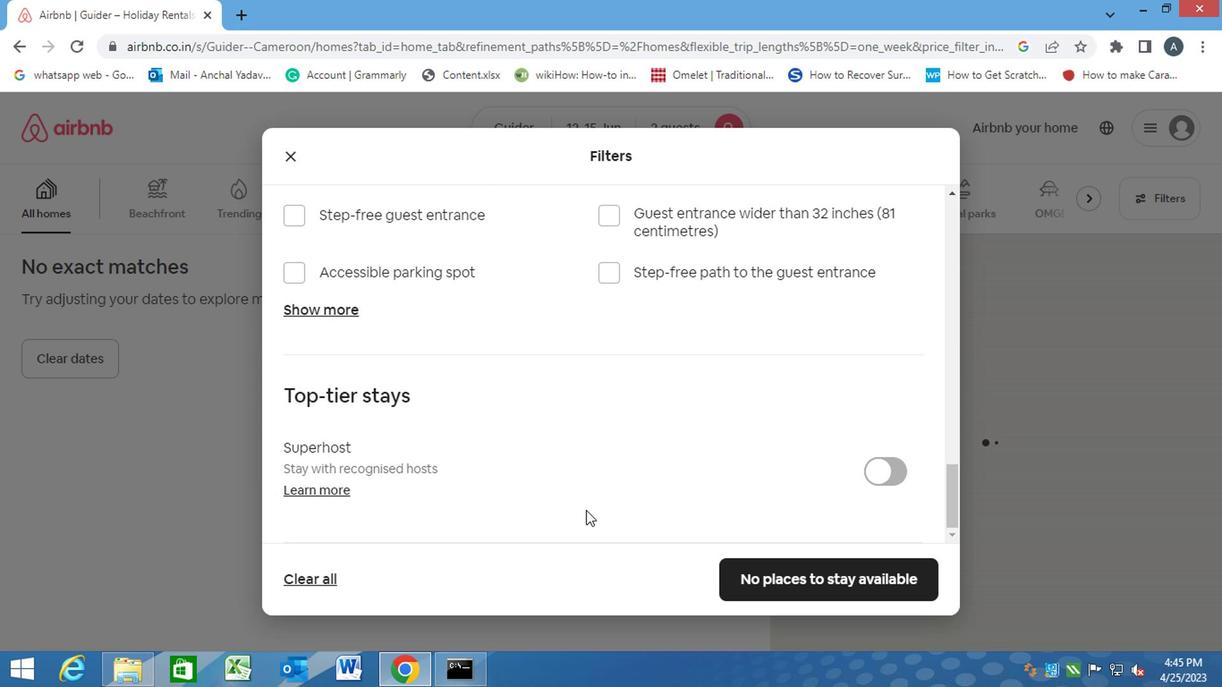 
Action: Mouse moved to (641, 492)
Screenshot: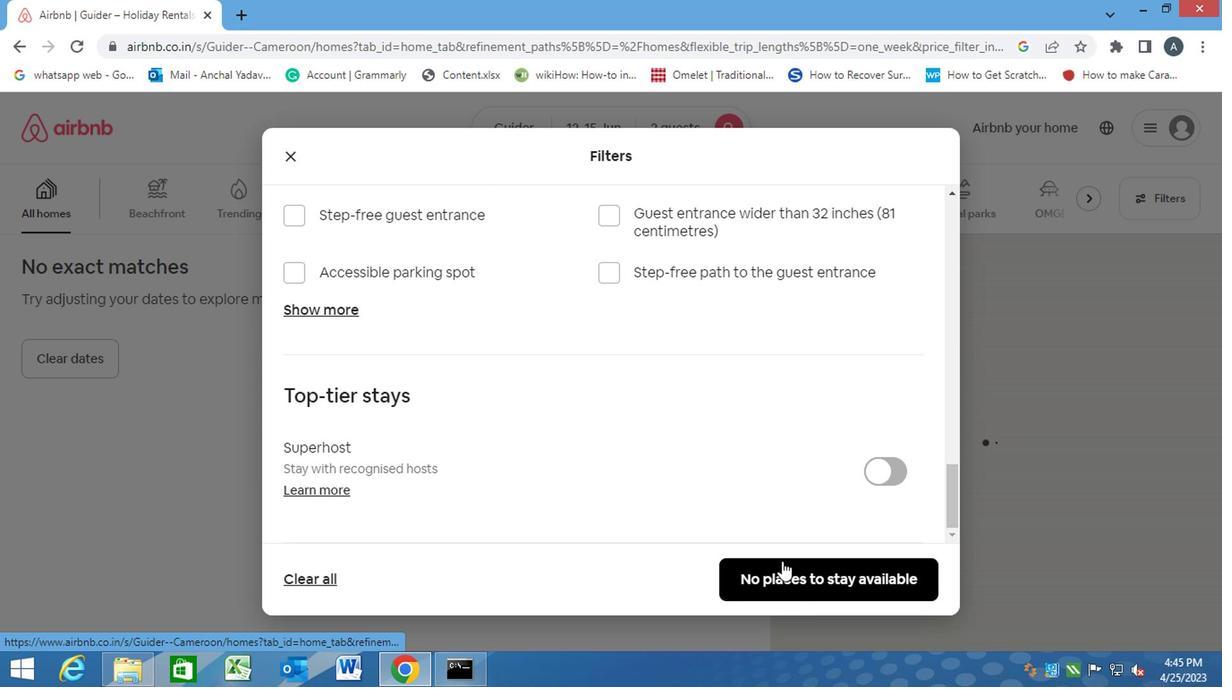 
Action: Mouse scrolled (641, 491) with delta (0, -1)
Screenshot: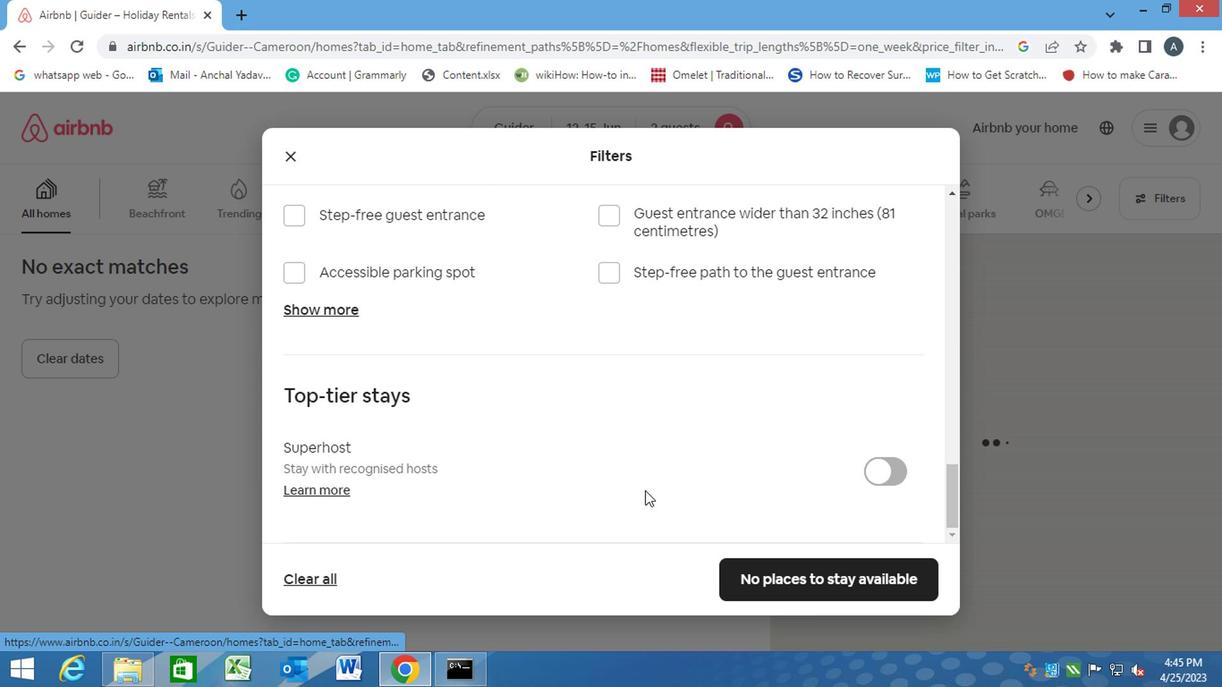 
Action: Mouse scrolled (641, 491) with delta (0, -1)
Screenshot: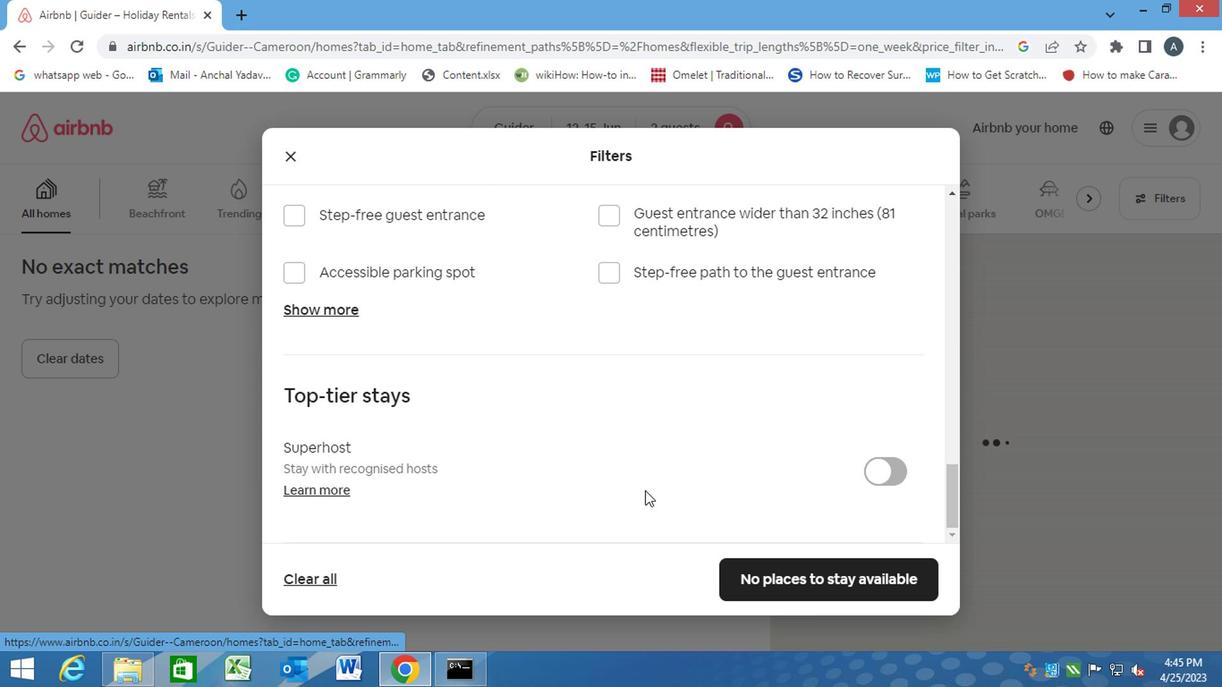 
Action: Mouse scrolled (641, 491) with delta (0, -1)
Screenshot: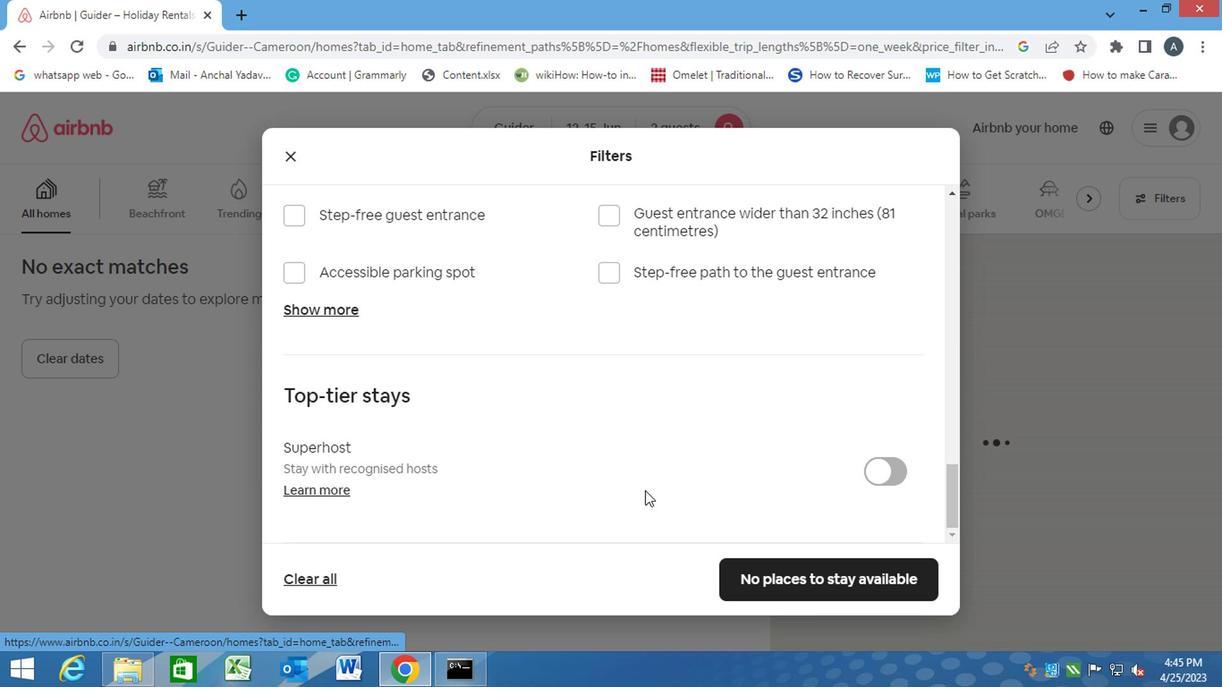 
Action: Mouse scrolled (641, 492) with delta (0, 0)
Screenshot: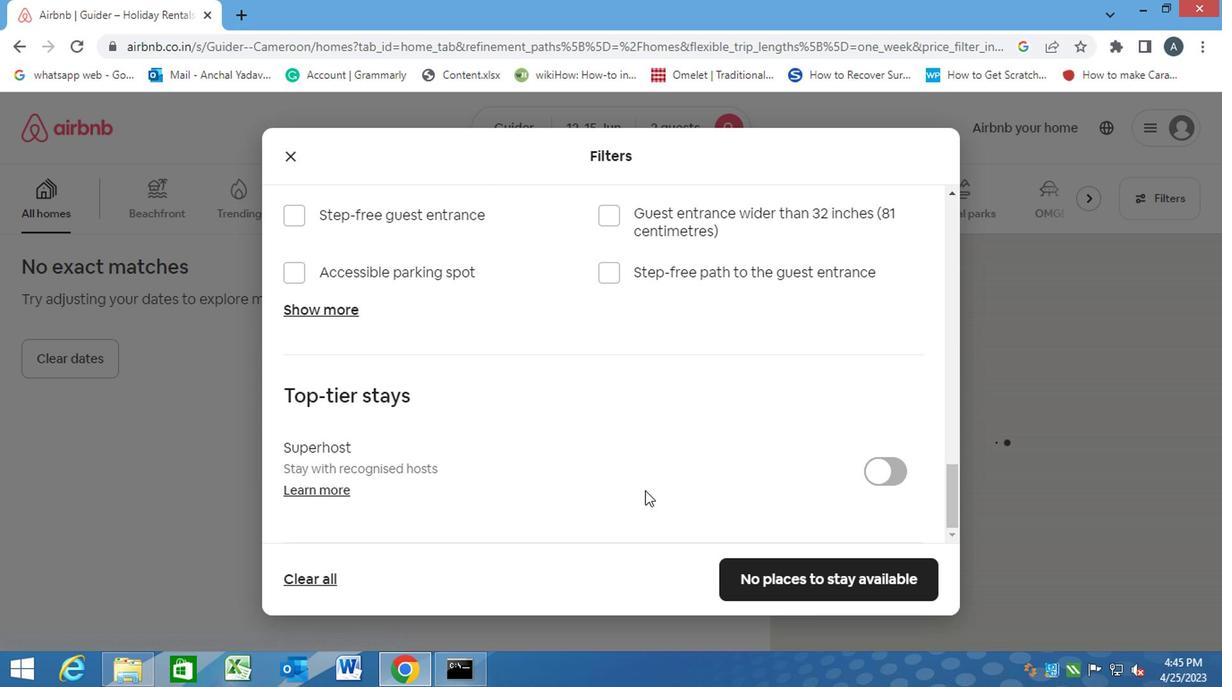 
Action: Mouse scrolled (641, 492) with delta (0, 0)
Screenshot: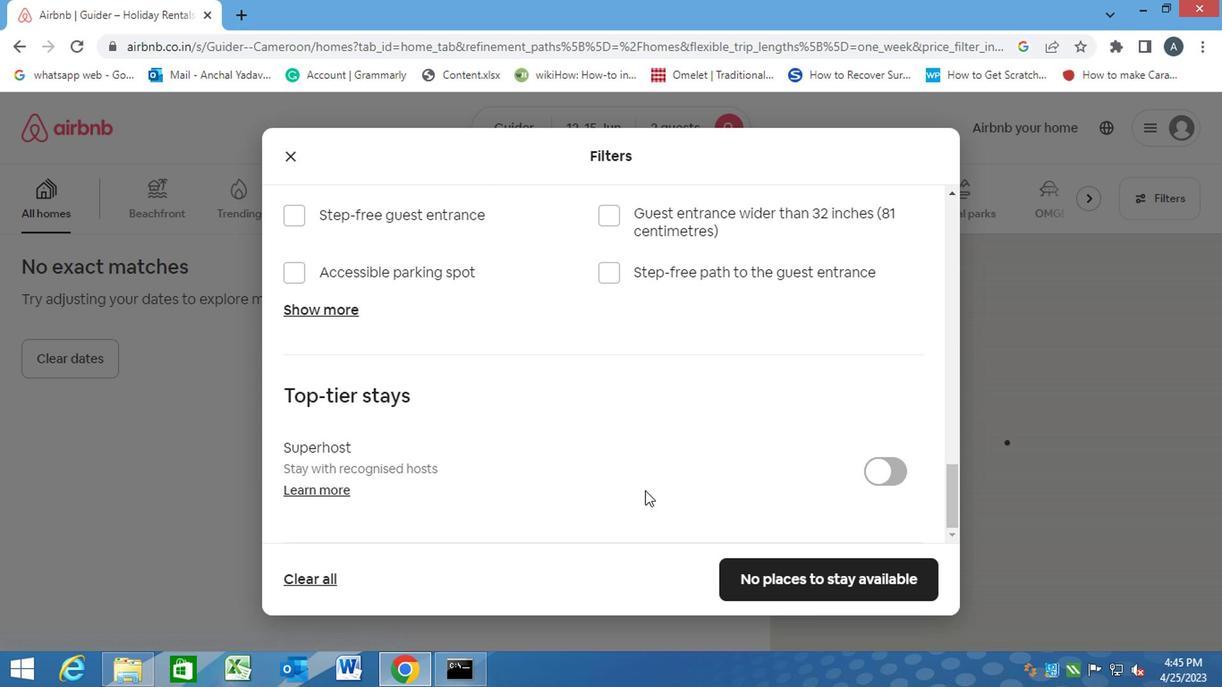 
Action: Mouse scrolled (641, 492) with delta (0, 0)
Screenshot: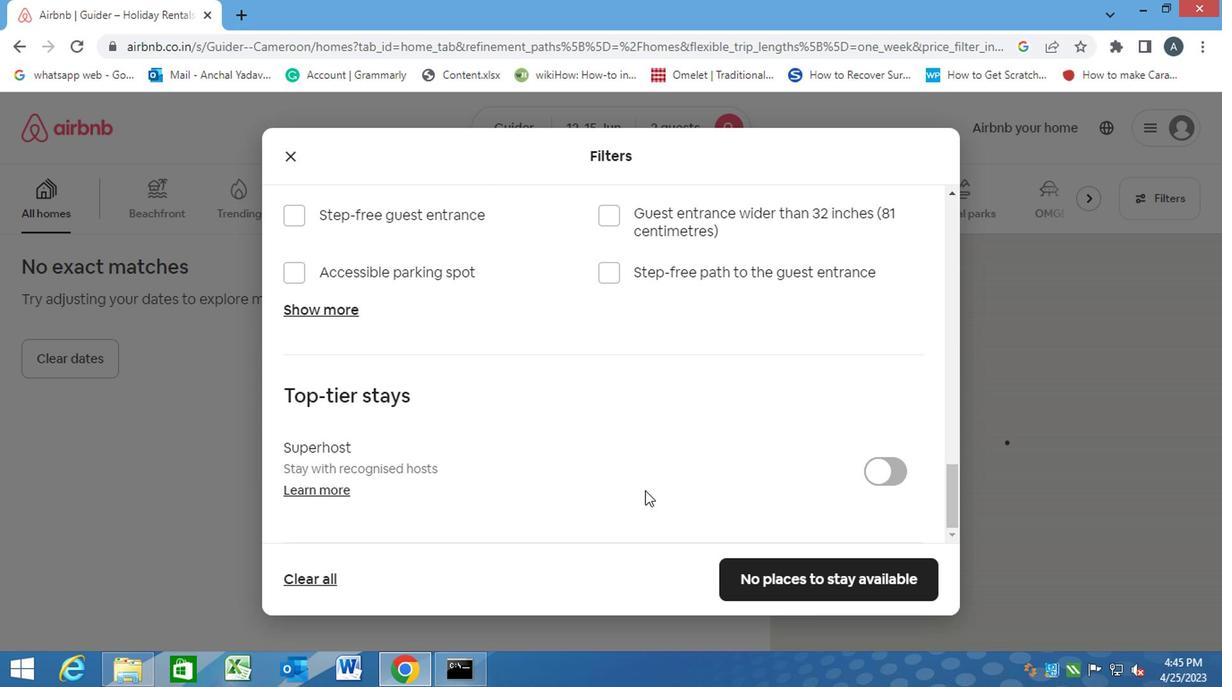 
Action: Mouse scrolled (641, 492) with delta (0, 0)
Screenshot: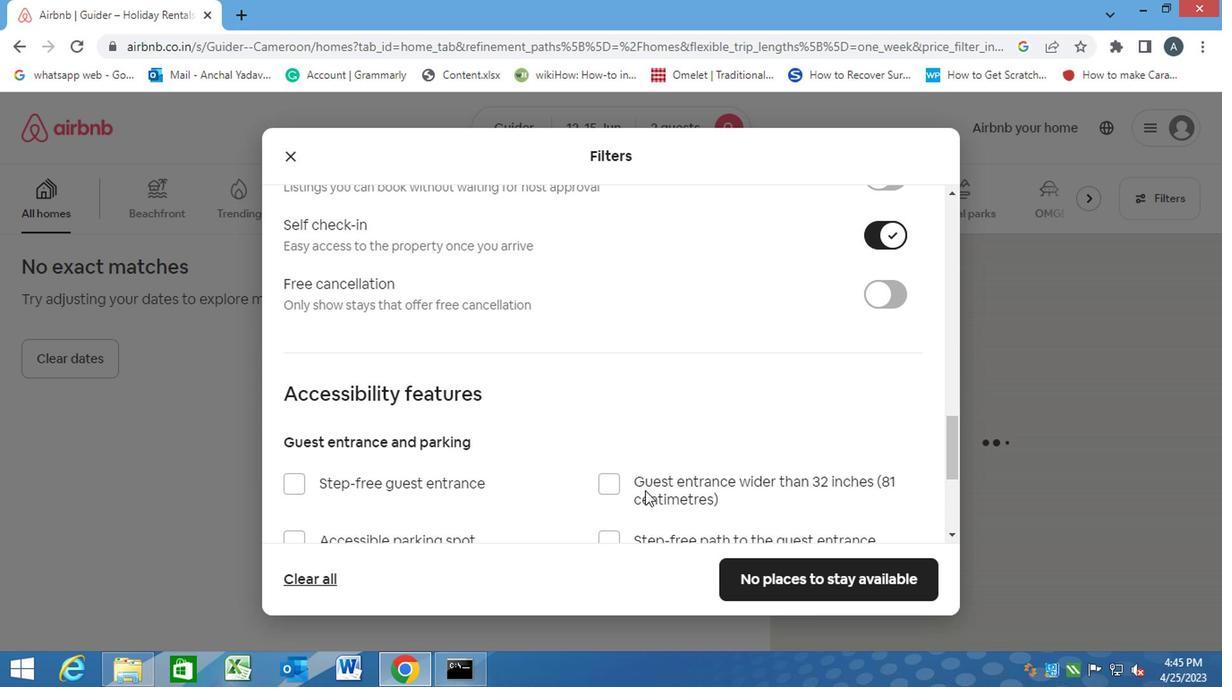 
Action: Mouse scrolled (641, 492) with delta (0, 0)
Screenshot: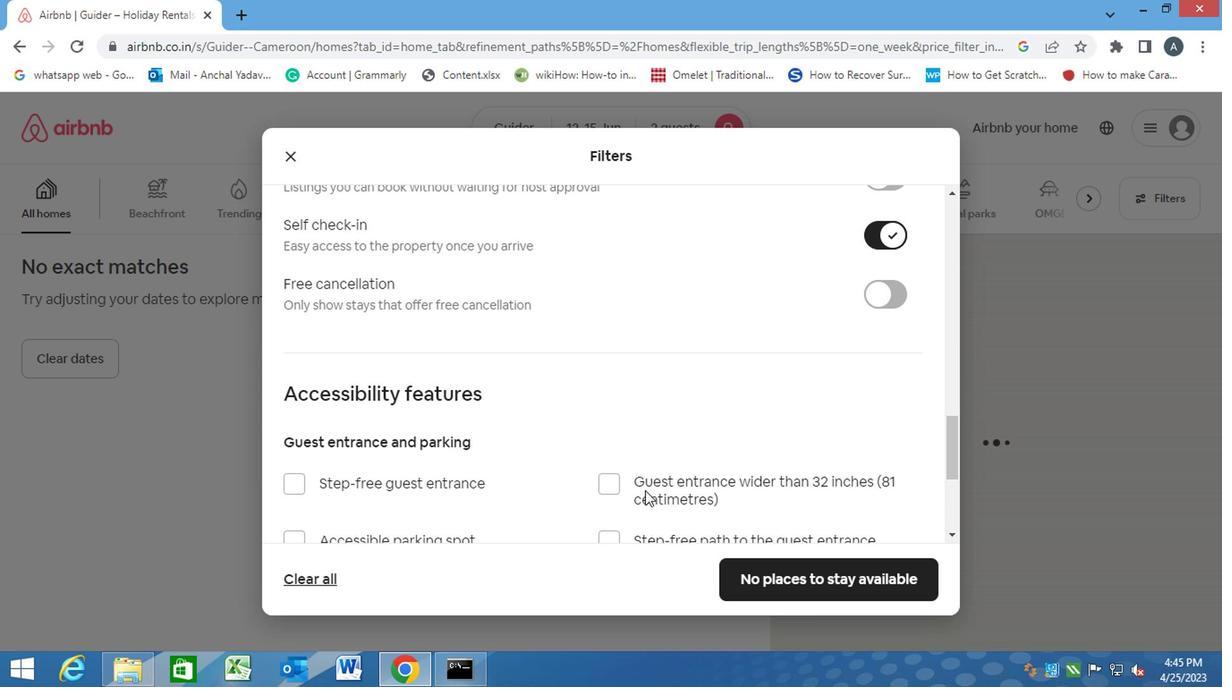 
Action: Mouse scrolled (641, 491) with delta (0, -1)
Screenshot: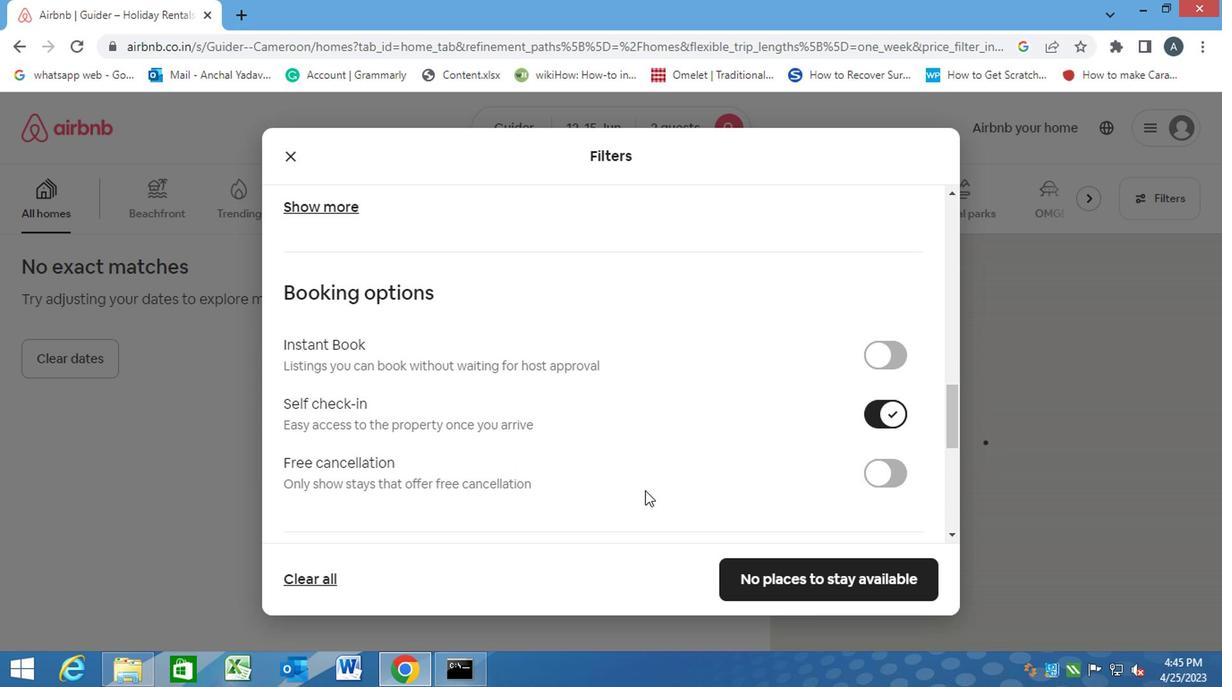 
Action: Mouse scrolled (641, 491) with delta (0, -1)
Screenshot: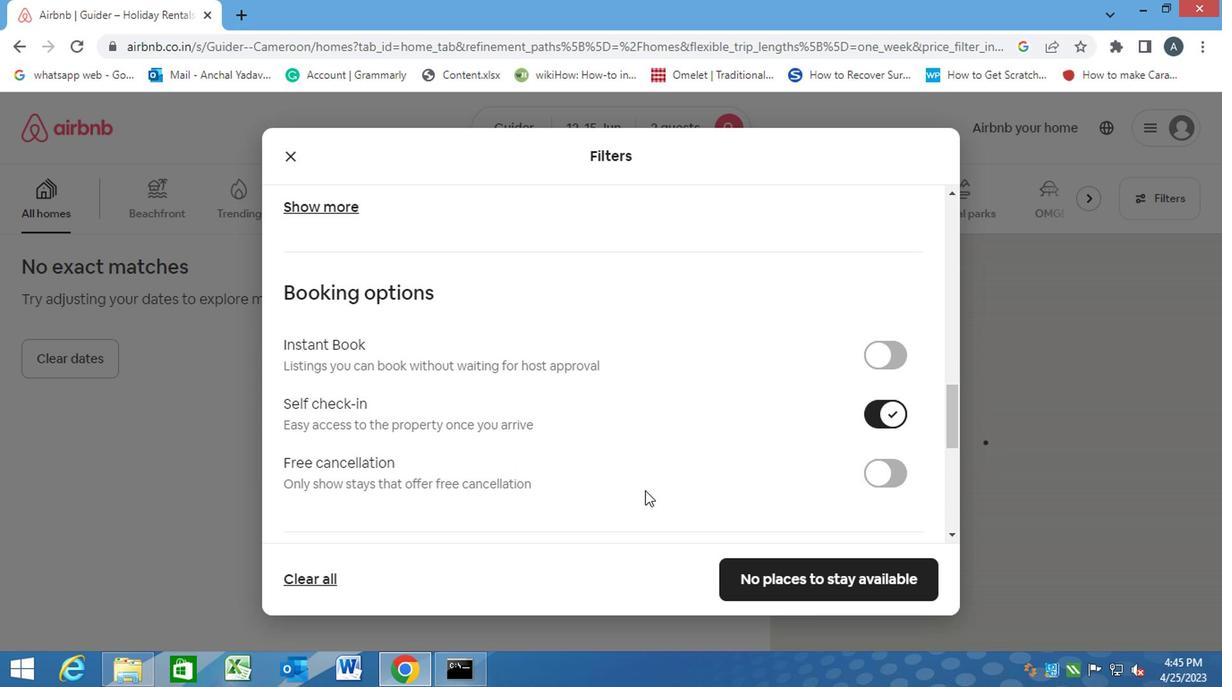 
Action: Mouse scrolled (641, 491) with delta (0, -1)
Screenshot: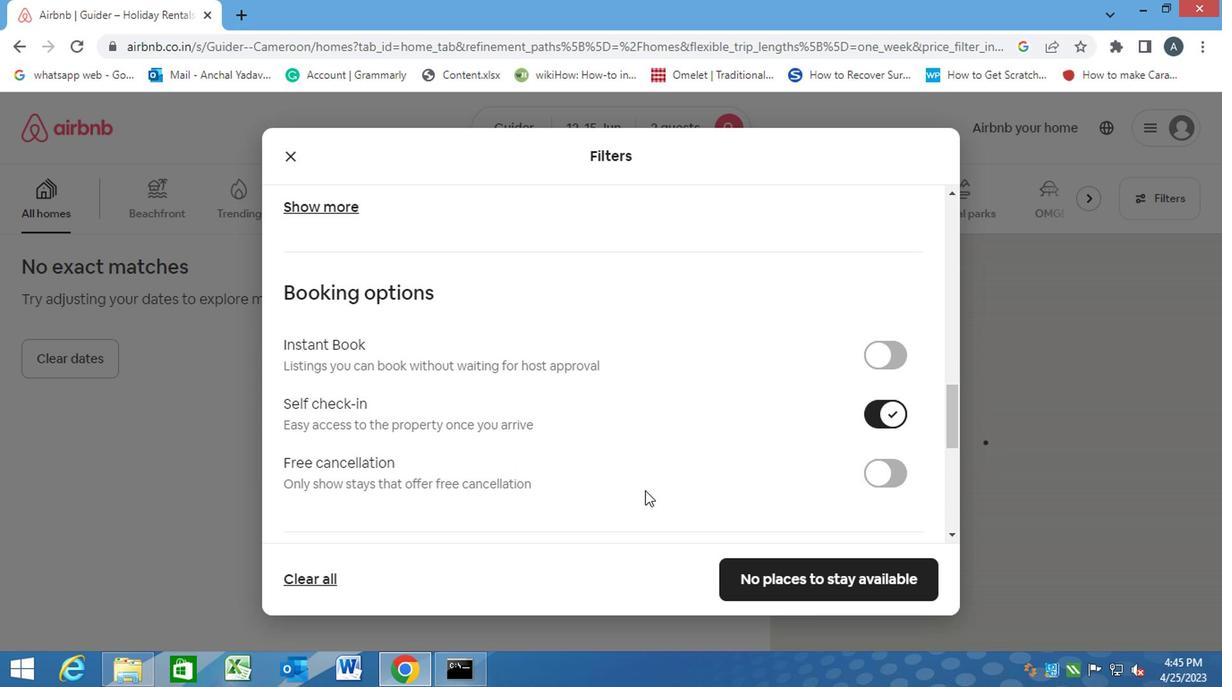 
Action: Mouse scrolled (641, 491) with delta (0, -1)
Screenshot: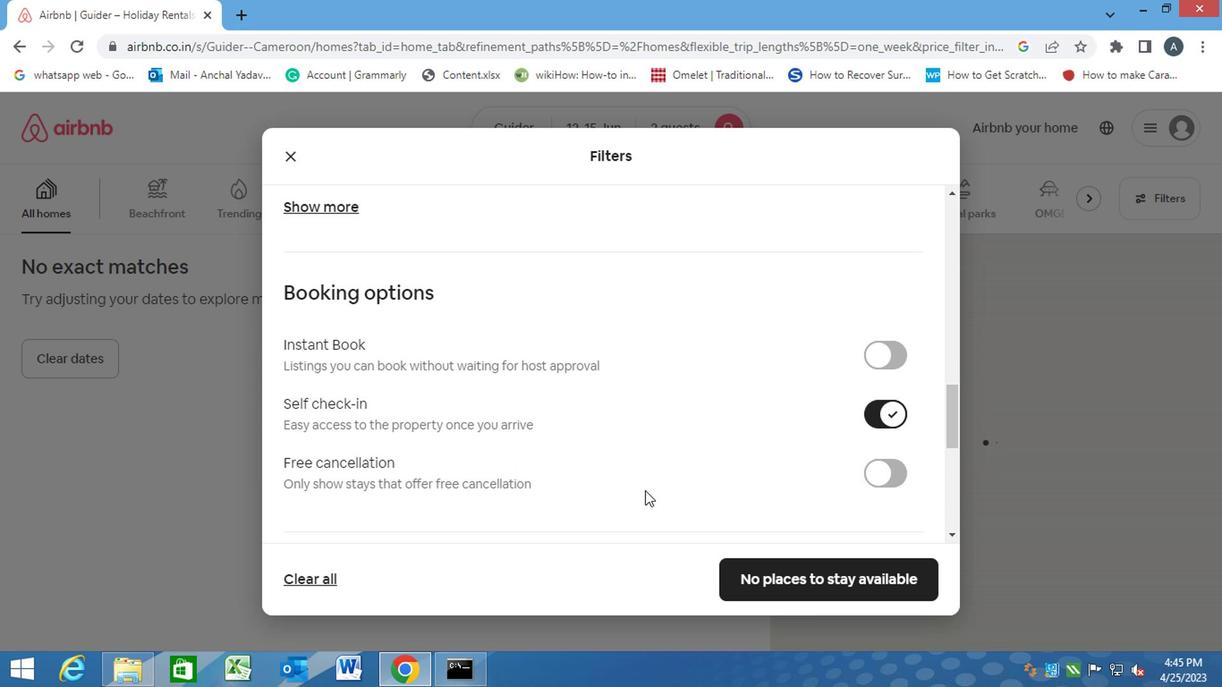 
Action: Mouse scrolled (641, 492) with delta (0, 0)
Screenshot: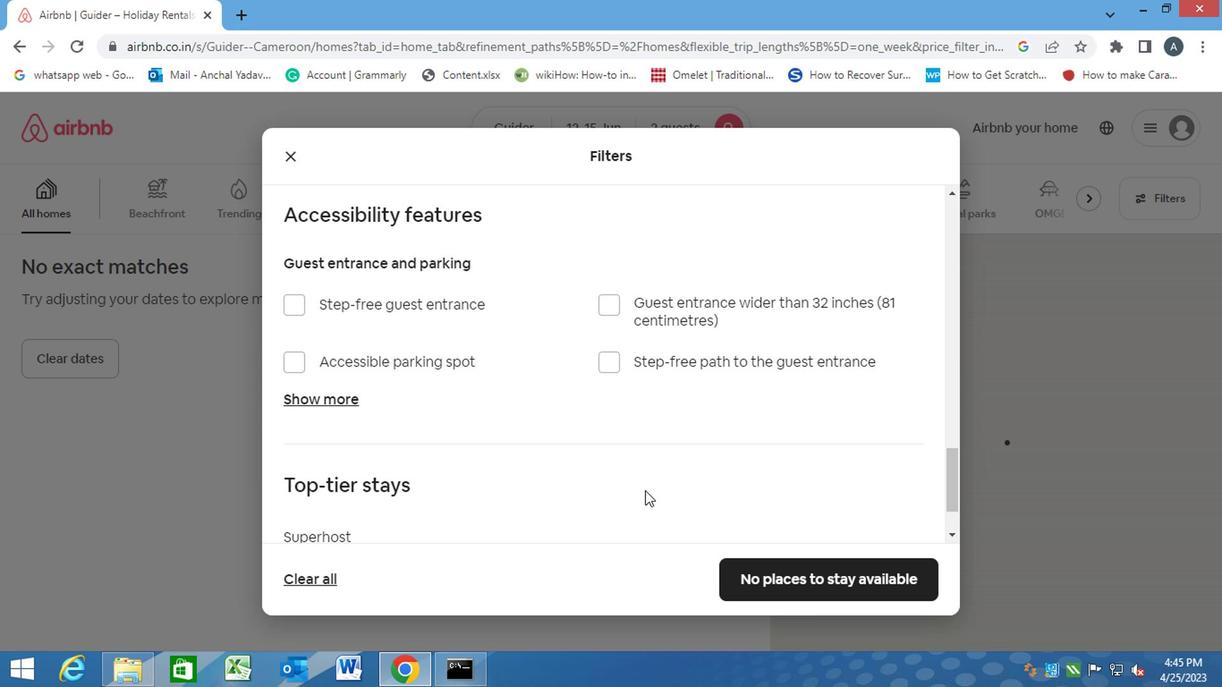 
Action: Mouse scrolled (641, 492) with delta (0, 0)
Screenshot: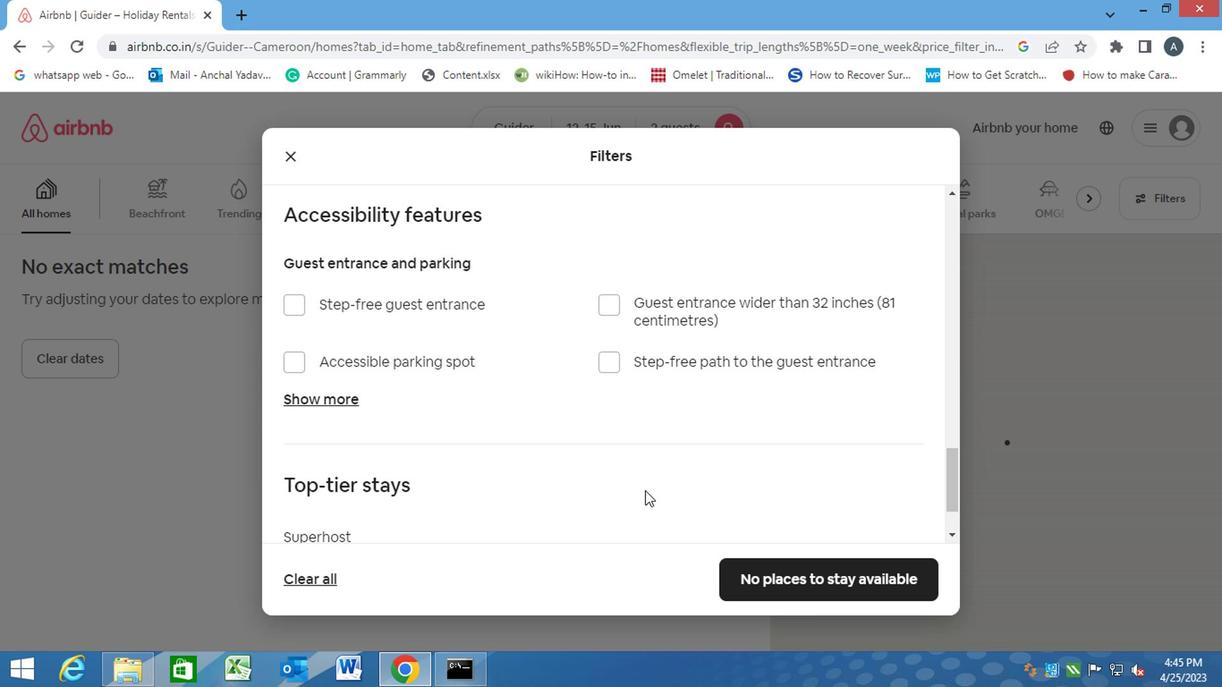 
Action: Mouse scrolled (641, 492) with delta (0, 0)
Screenshot: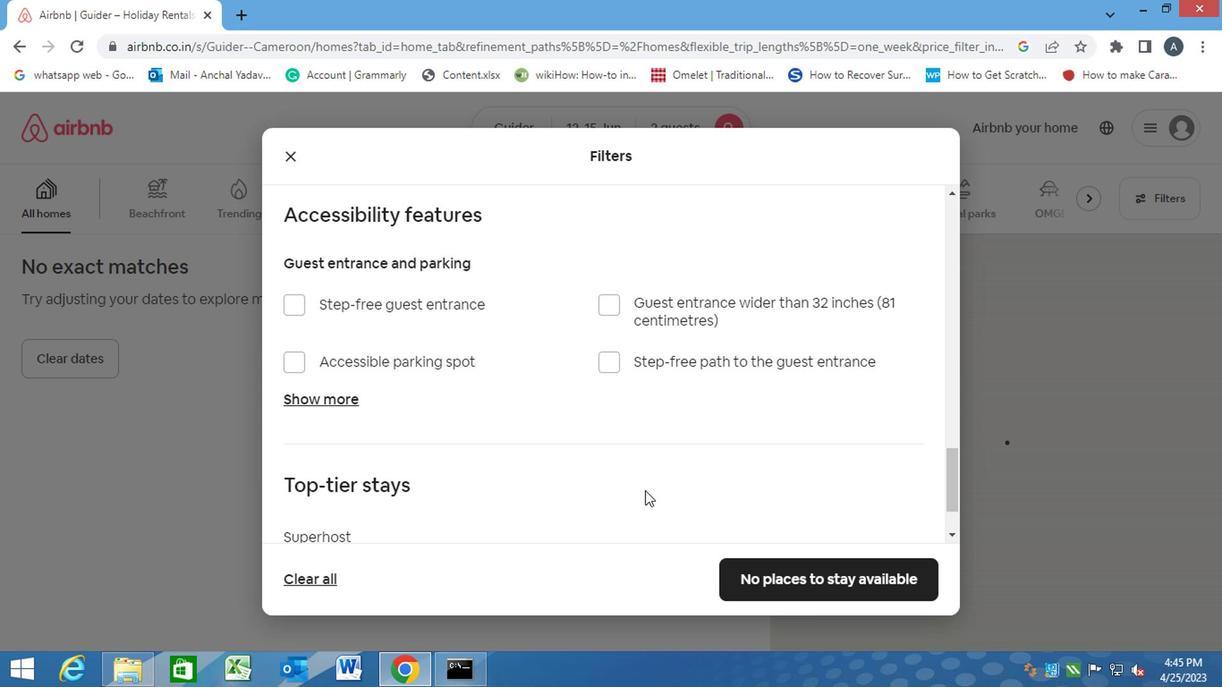 
Action: Mouse scrolled (641, 491) with delta (0, -1)
Screenshot: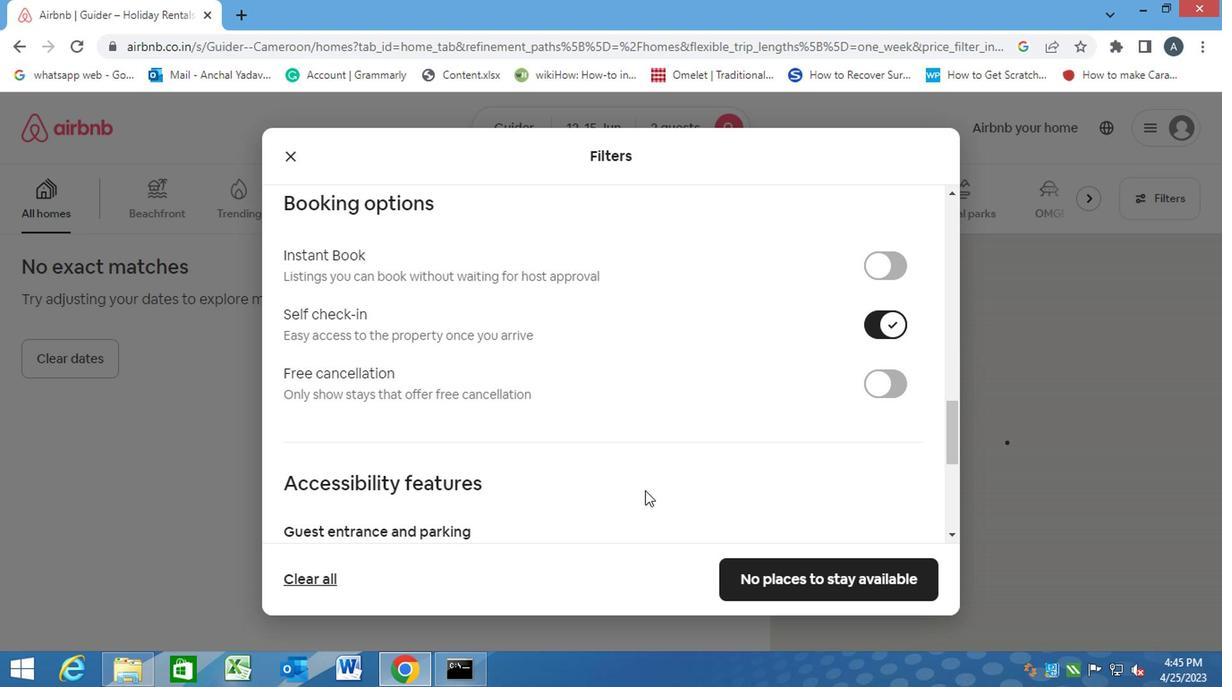 
Action: Mouse scrolled (641, 491) with delta (0, -1)
Screenshot: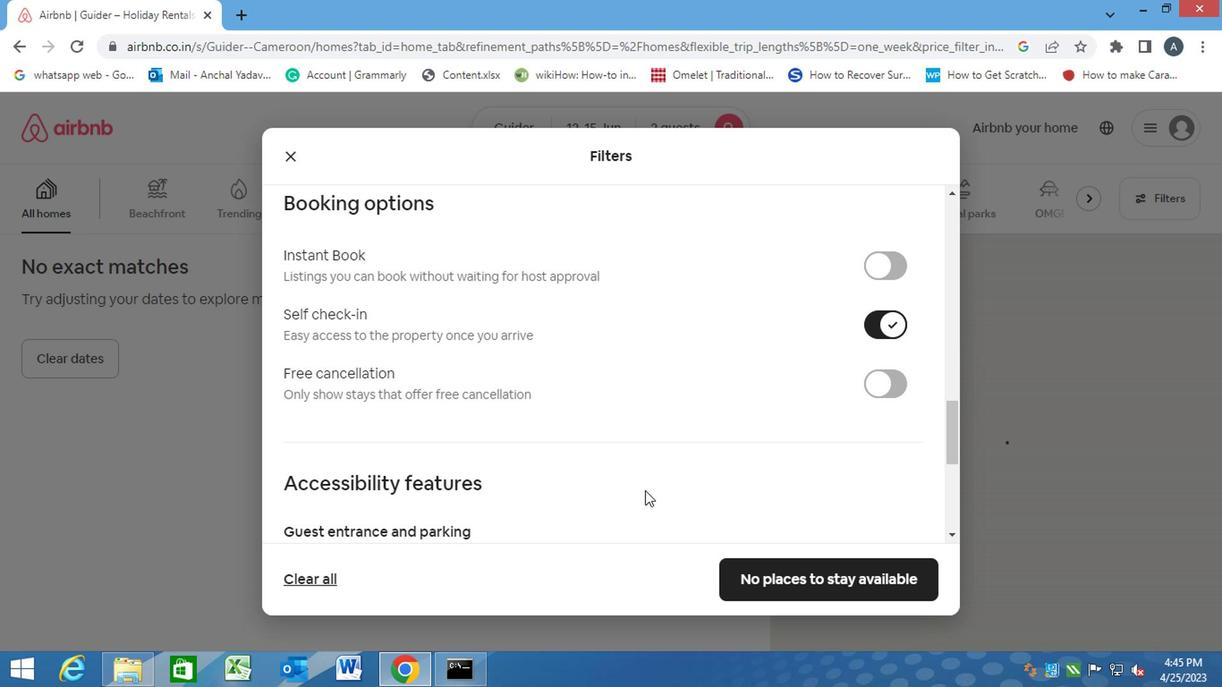 
Action: Mouse scrolled (641, 491) with delta (0, -1)
Screenshot: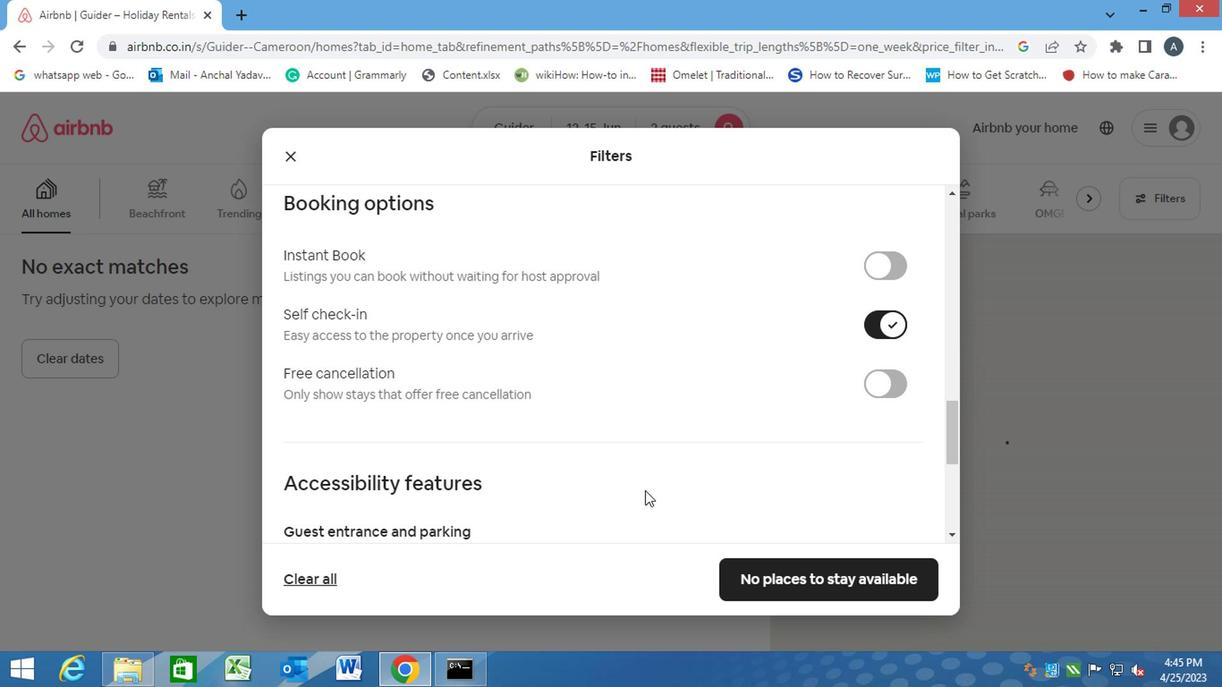 
Action: Mouse scrolled (641, 491) with delta (0, -1)
Screenshot: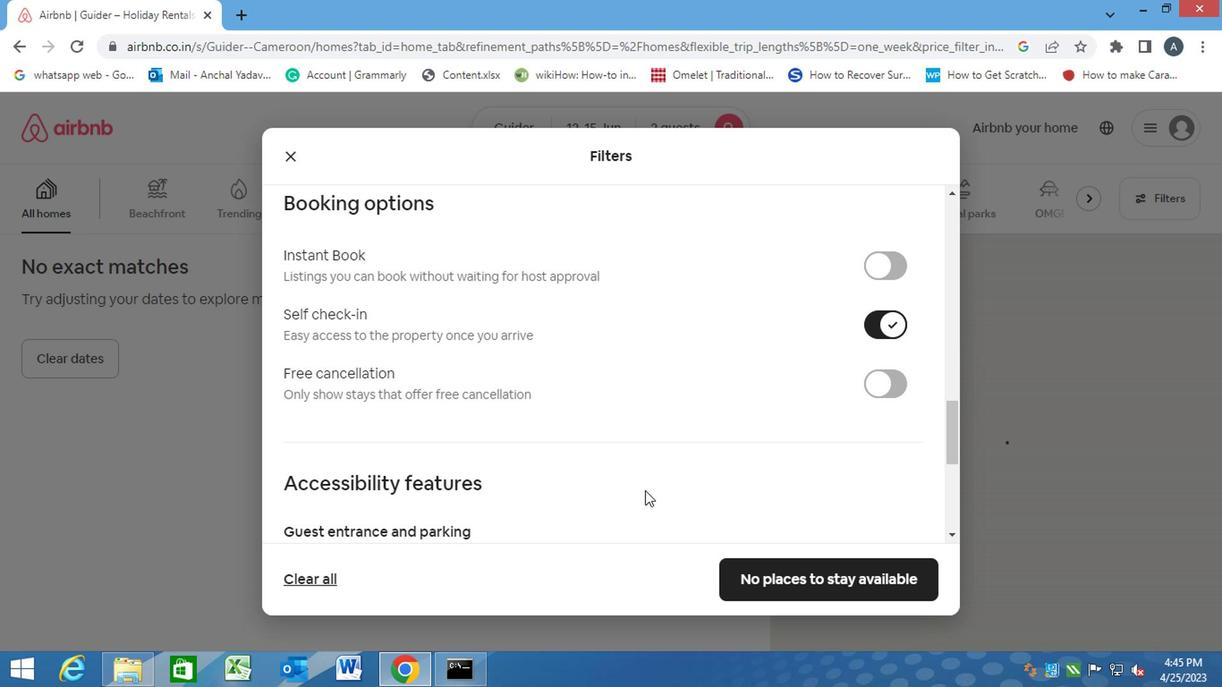 
Action: Mouse scrolled (641, 491) with delta (0, -1)
Screenshot: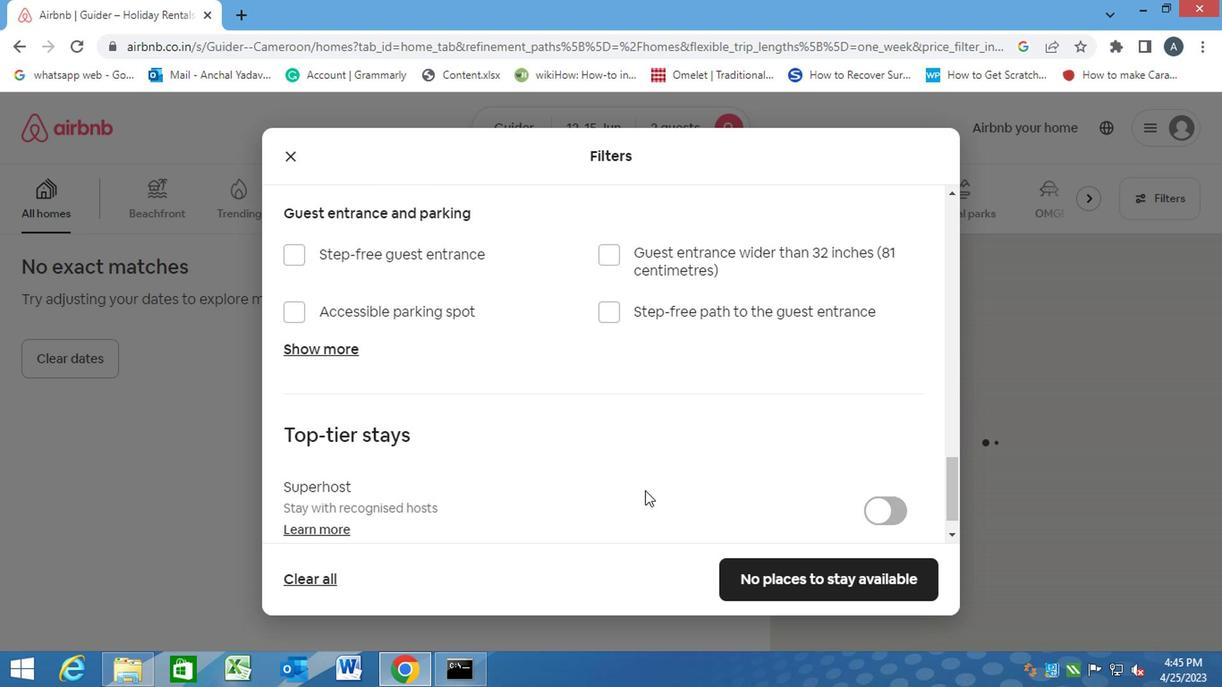 
Action: Mouse scrolled (641, 491) with delta (0, -1)
Screenshot: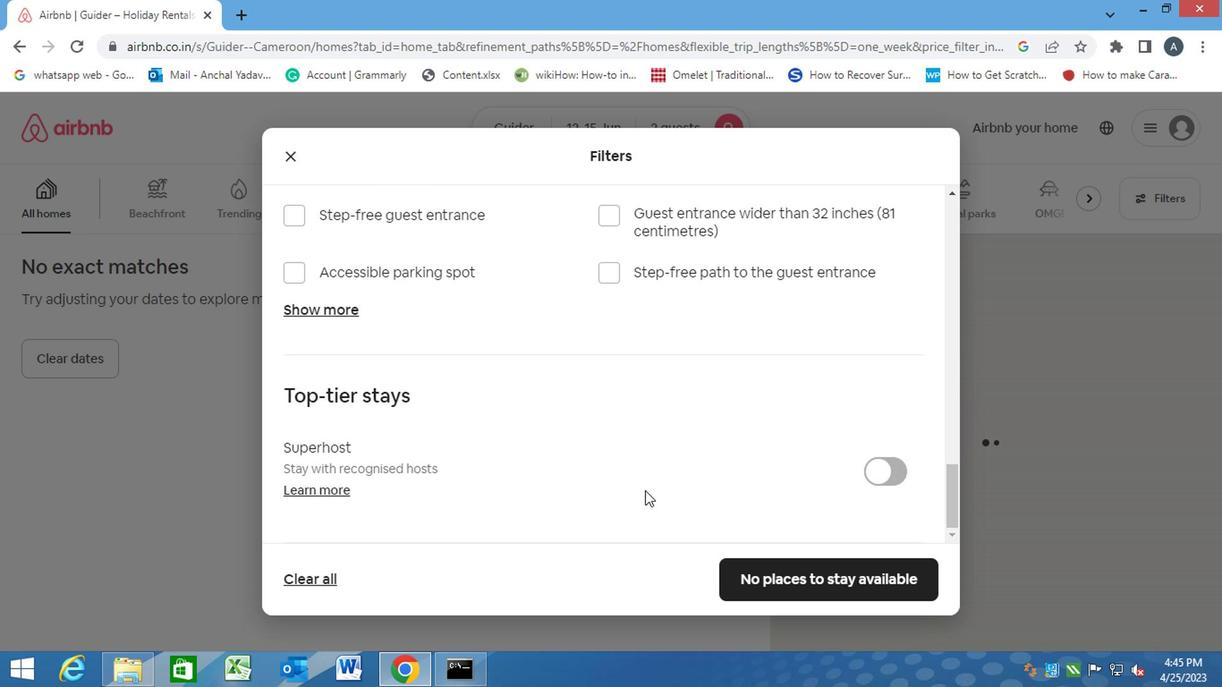 
Action: Mouse scrolled (641, 491) with delta (0, -1)
Screenshot: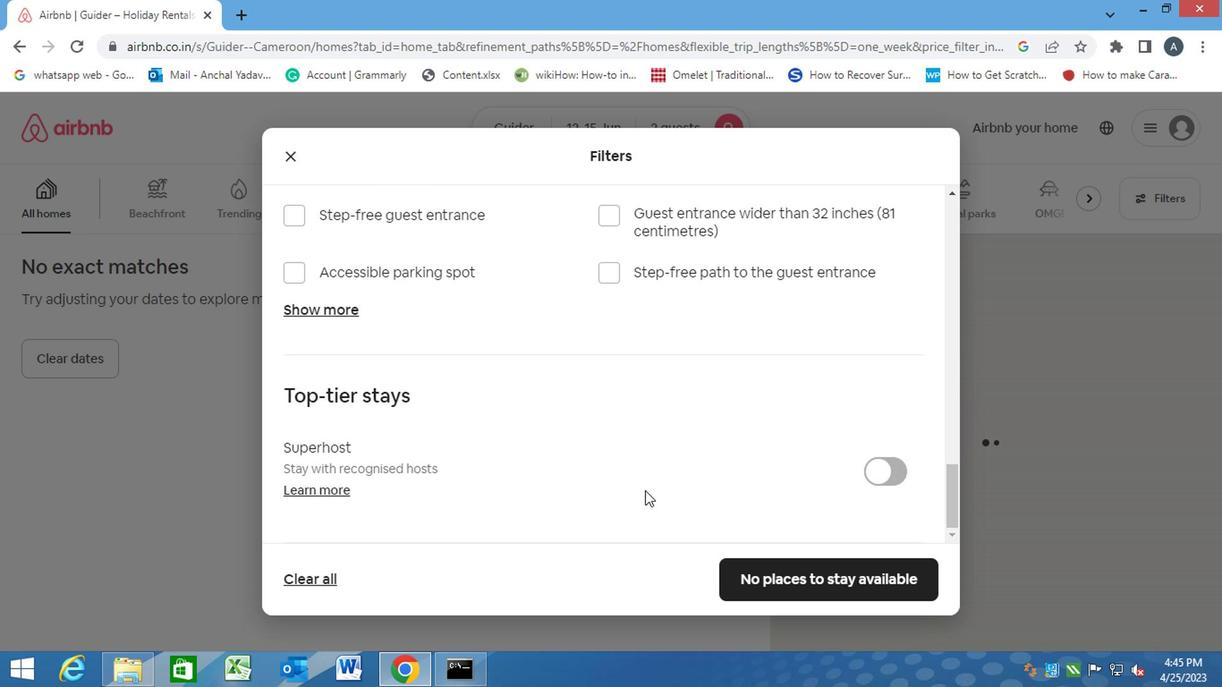
Action: Mouse scrolled (641, 491) with delta (0, -1)
Screenshot: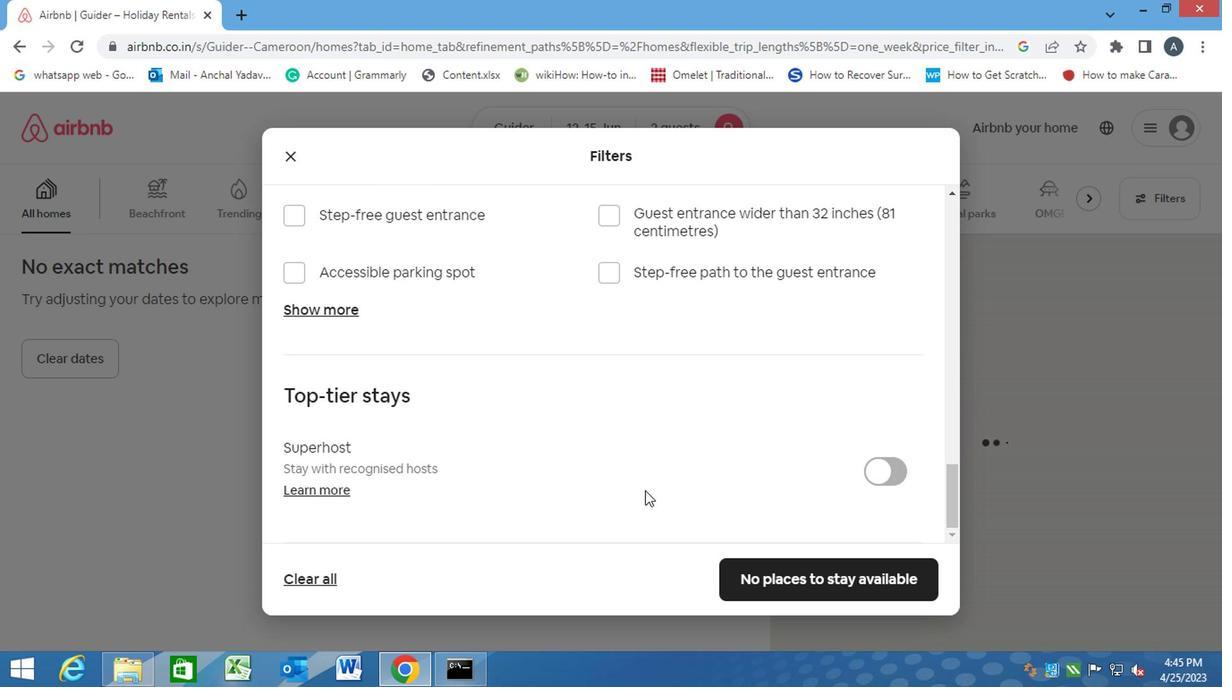 
Action: Mouse scrolled (641, 491) with delta (0, -1)
Screenshot: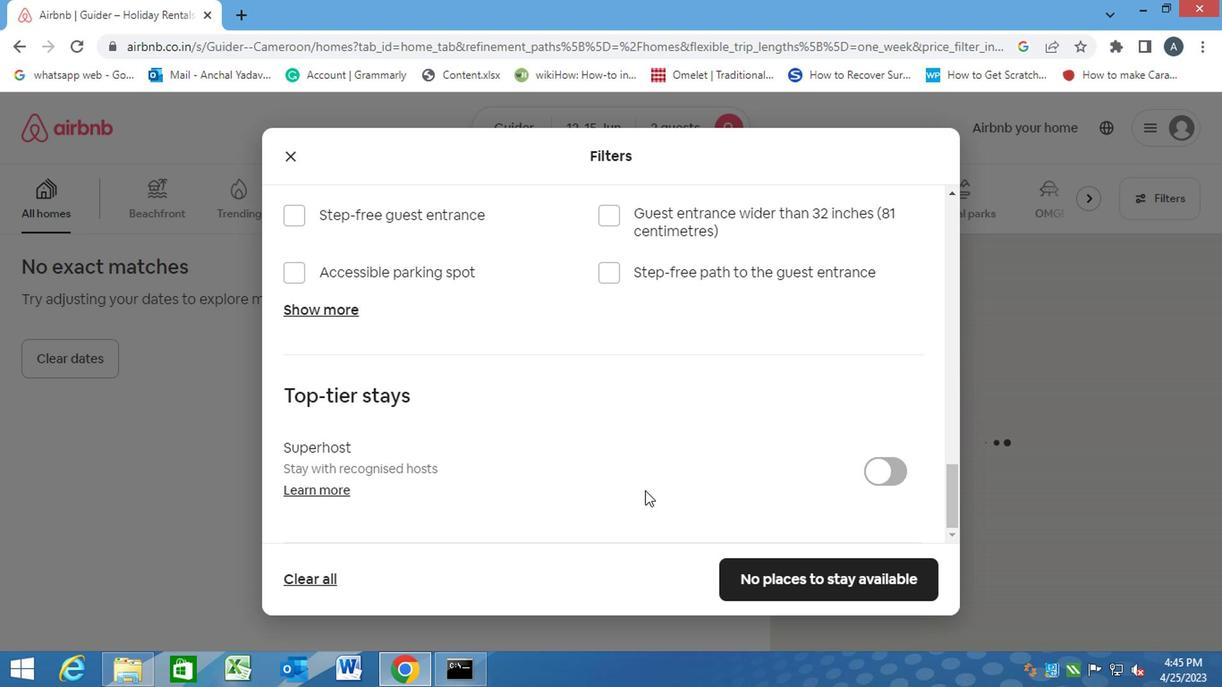 
Action: Mouse scrolled (641, 491) with delta (0, -1)
Screenshot: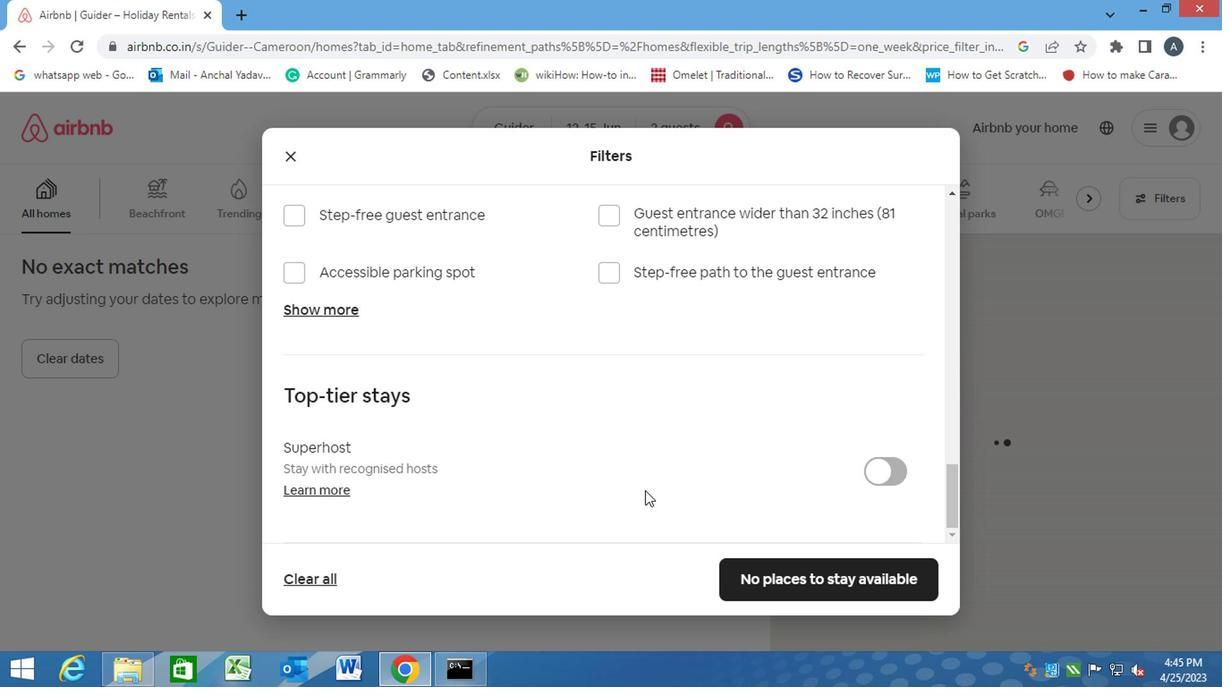 
Action: Mouse scrolled (641, 491) with delta (0, -1)
Screenshot: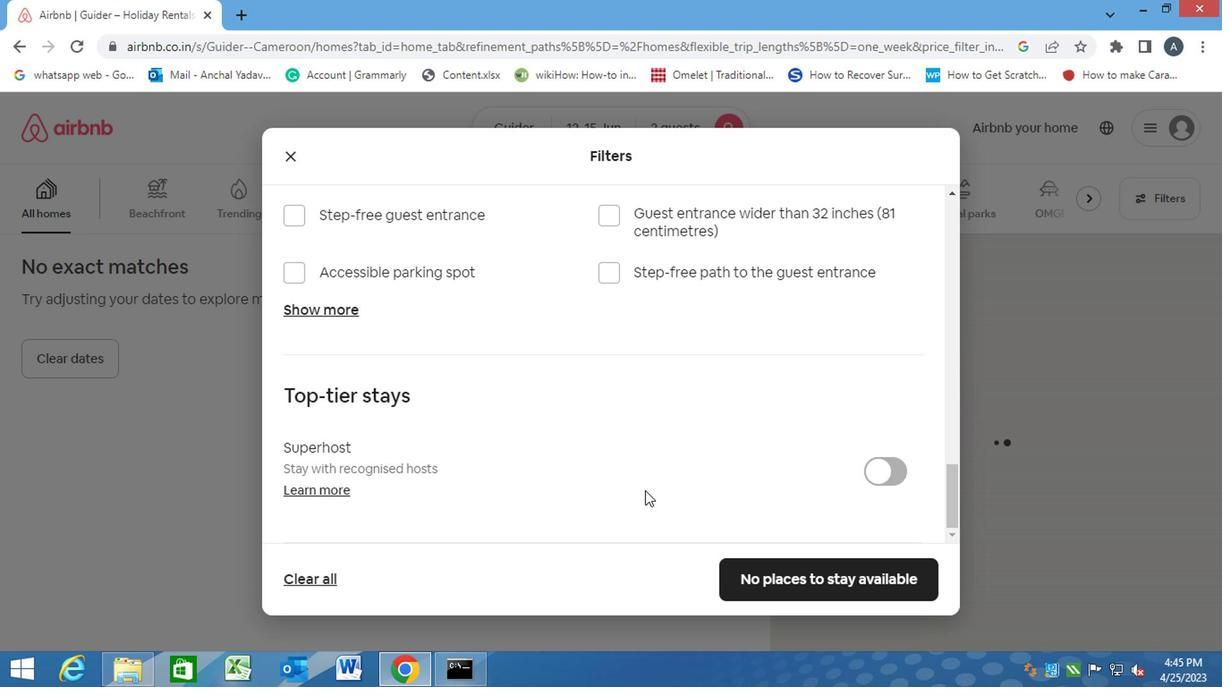 
Action: Mouse scrolled (641, 491) with delta (0, -1)
Screenshot: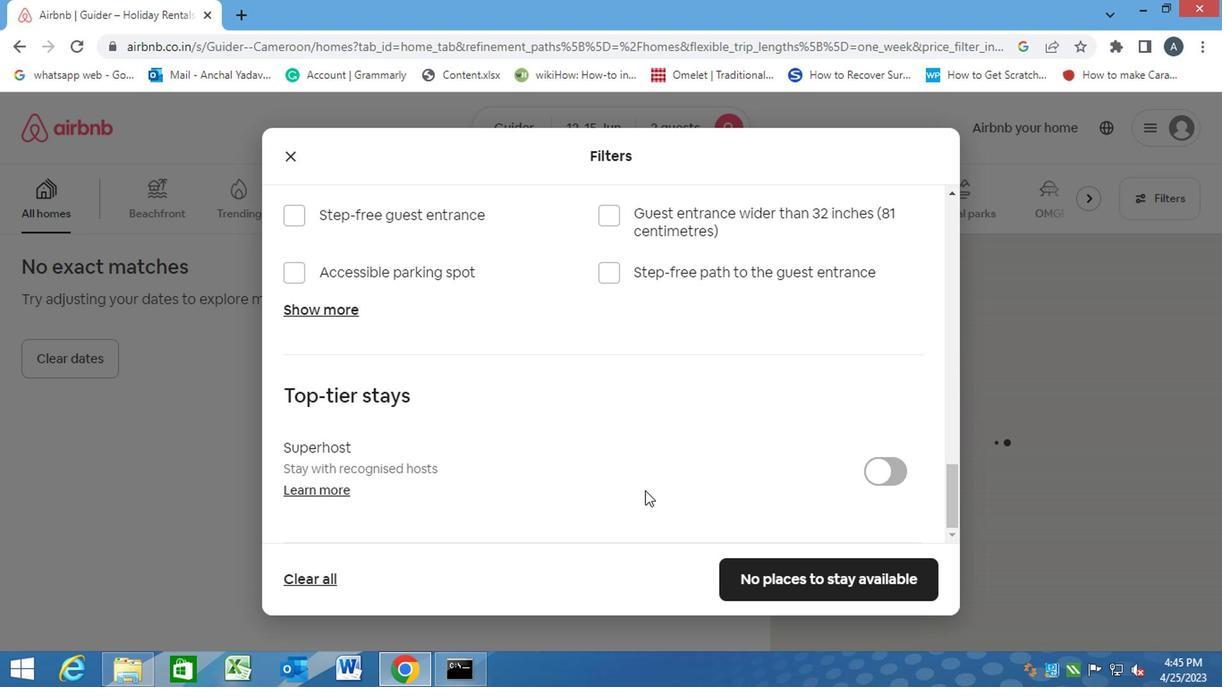 
Action: Mouse scrolled (641, 491) with delta (0, -1)
Screenshot: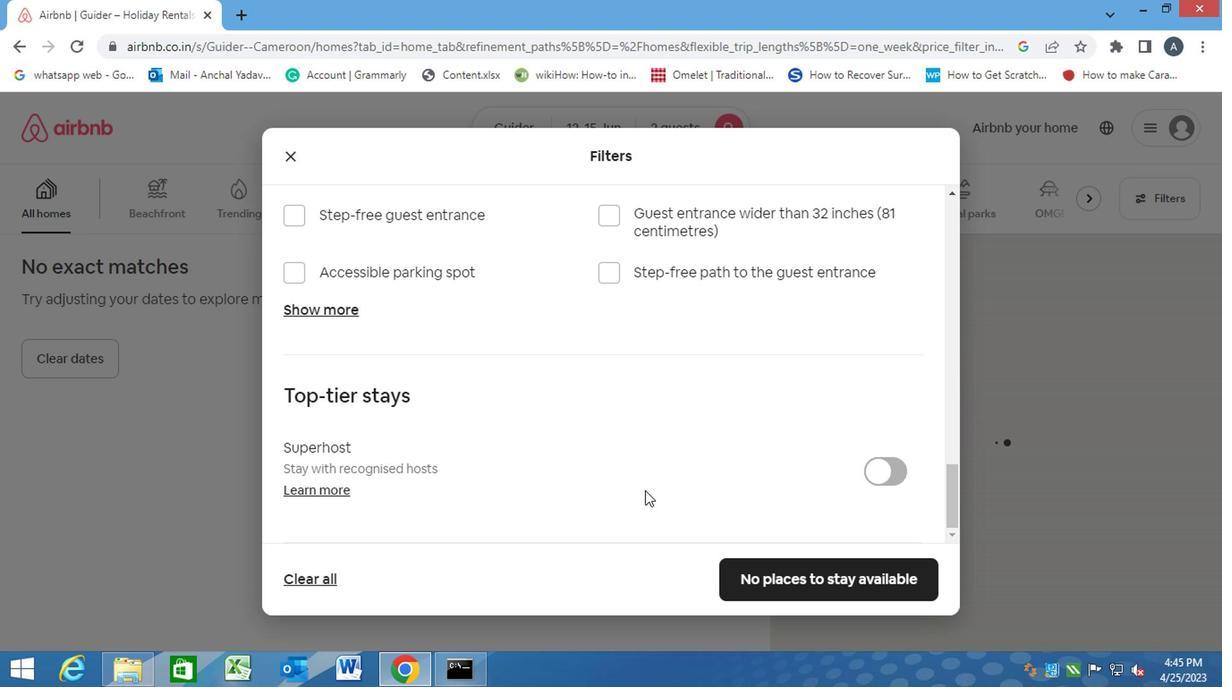 
Action: Mouse moved to (749, 587)
Screenshot: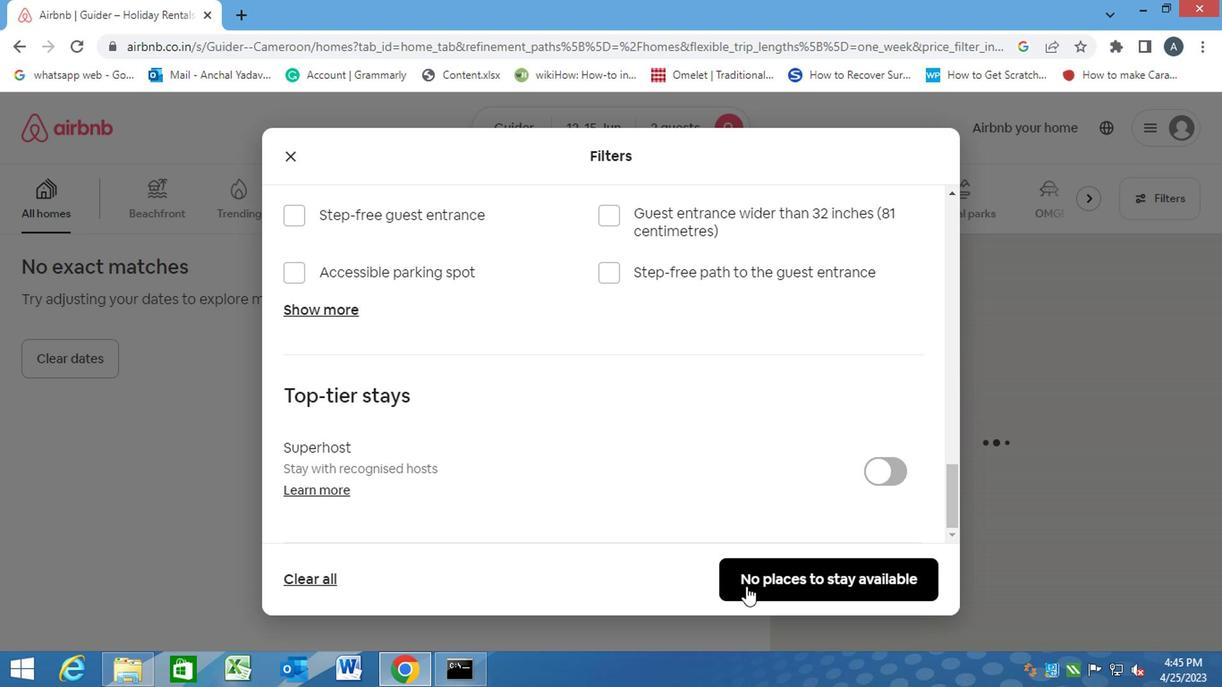 
Action: Mouse pressed left at (749, 587)
Screenshot: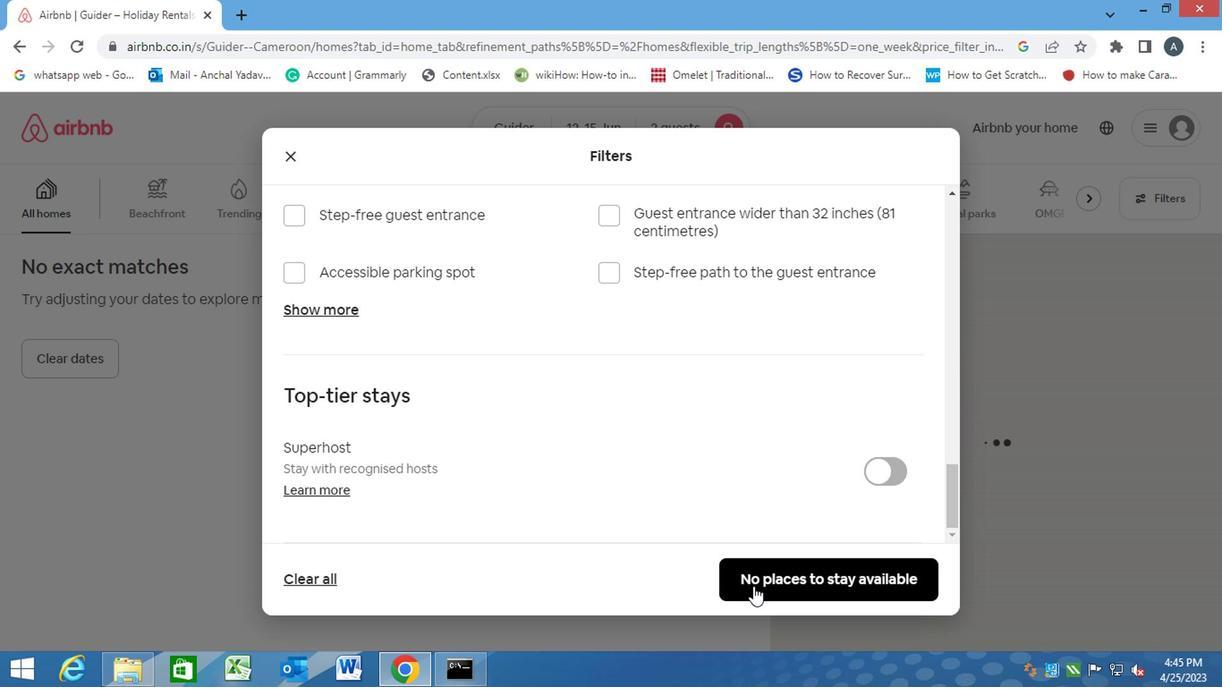 
Action: Mouse moved to (749, 583)
Screenshot: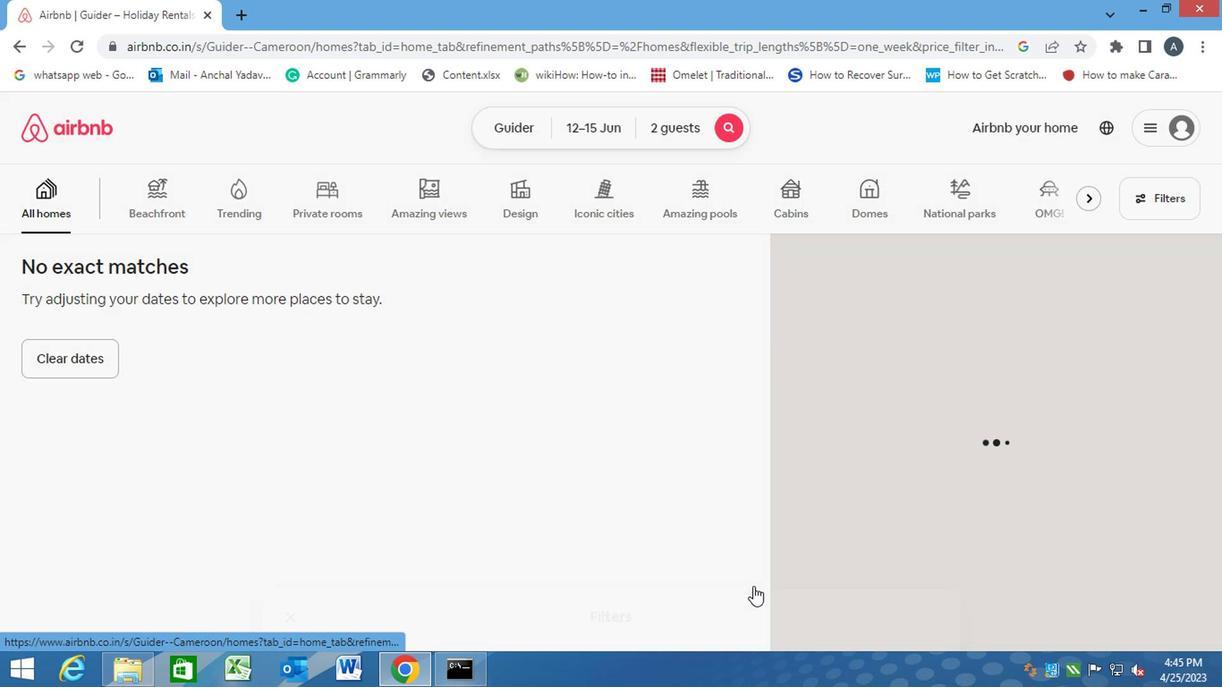 
